 Task: Look for space in Lingdong, China from 8th June, 2023 to 16th June, 2023 for 2 adults in price range Rs.10000 to Rs.15000. Place can be entire place with 1  bedroom having 1 bed and 1 bathroom. Property type can be house, flat, guest house, hotel. Amenities needed are: wifi. Booking option can be shelf check-in. Required host language is Chinese (Simplified).
Action: Mouse moved to (748, 110)
Screenshot: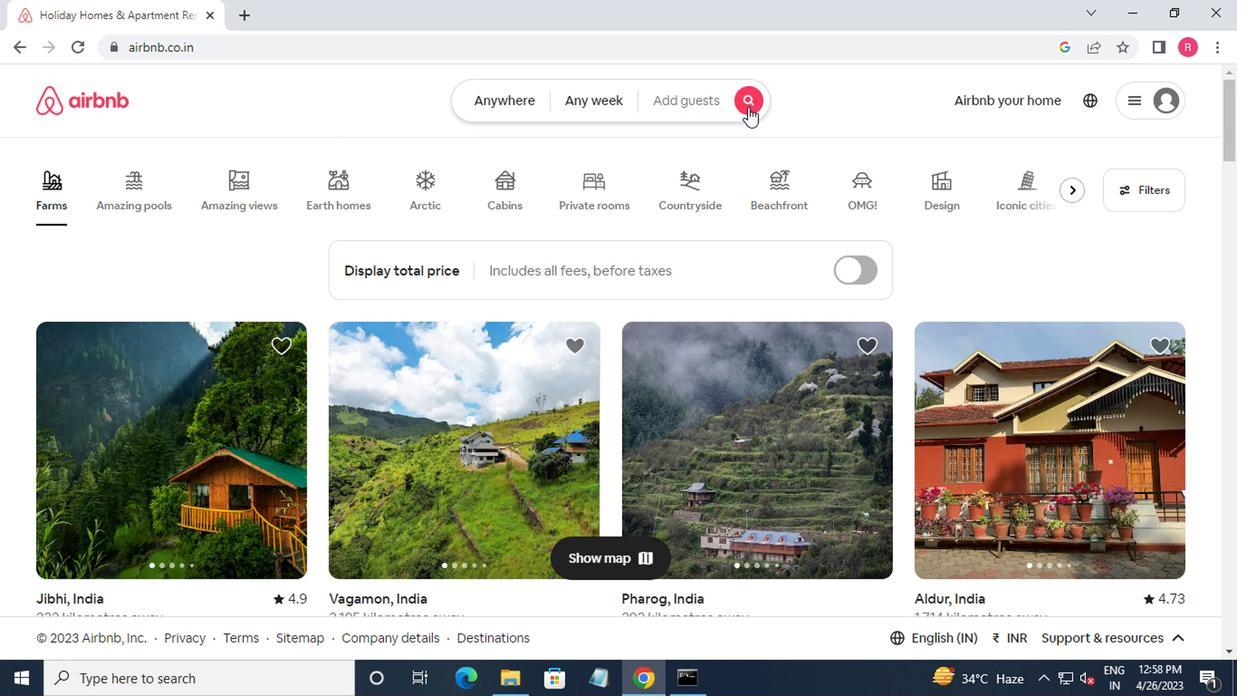 
Action: Mouse pressed left at (748, 110)
Screenshot: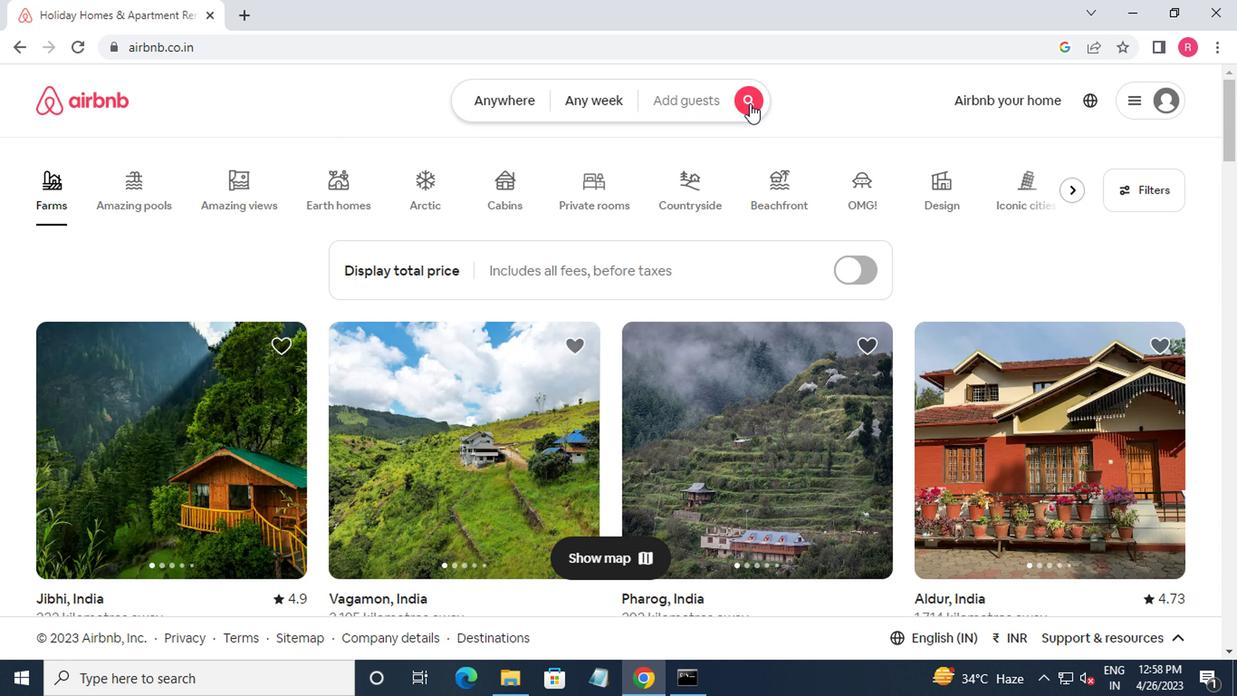 
Action: Mouse moved to (359, 184)
Screenshot: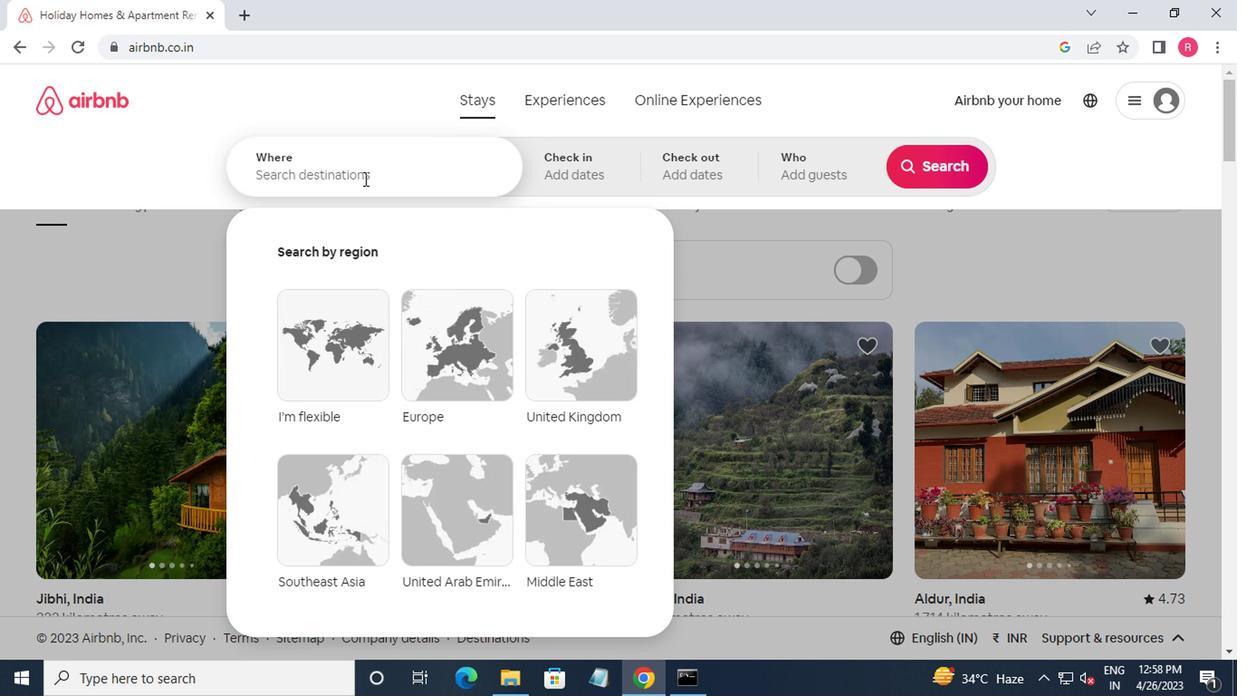 
Action: Mouse pressed left at (359, 184)
Screenshot: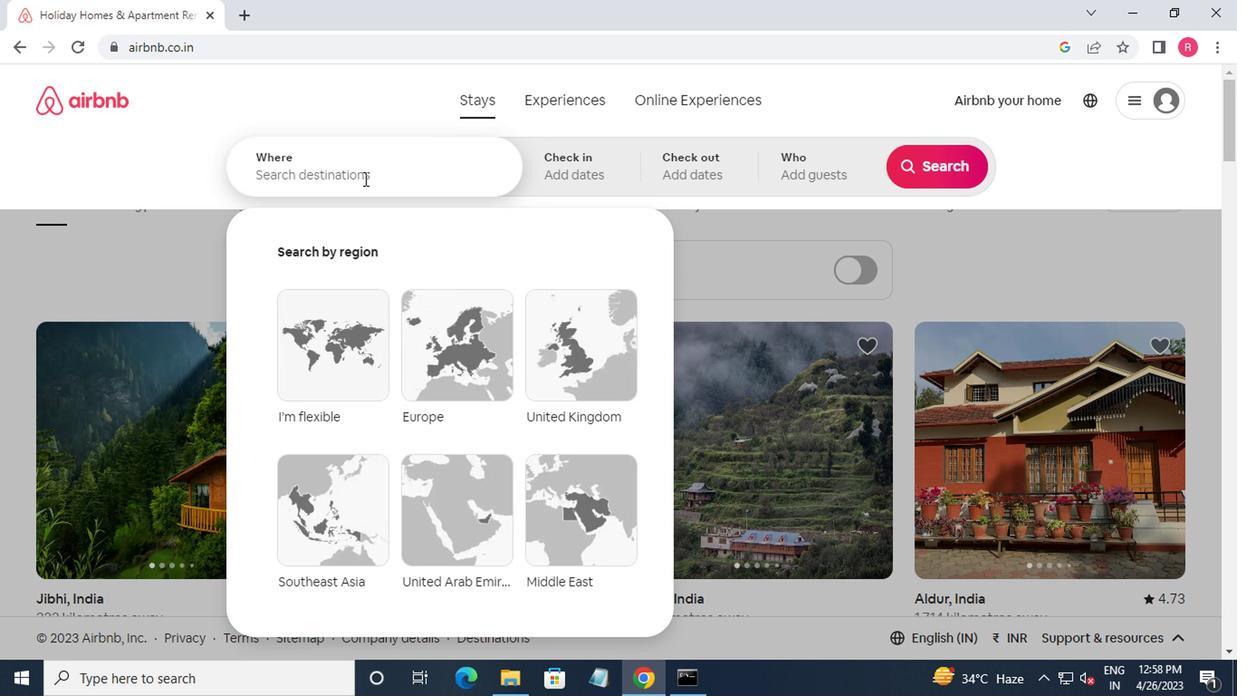 
Action: Mouse moved to (368, 183)
Screenshot: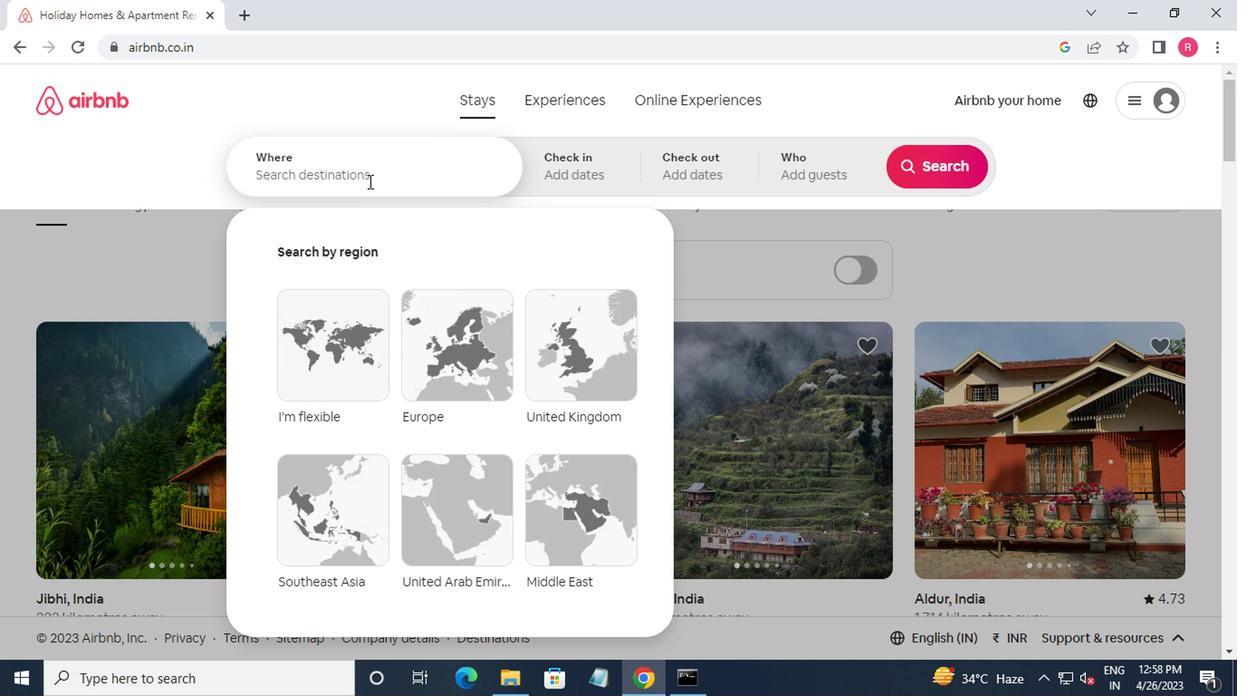 
Action: Key pressed lingdong,china<Key.enter>
Screenshot: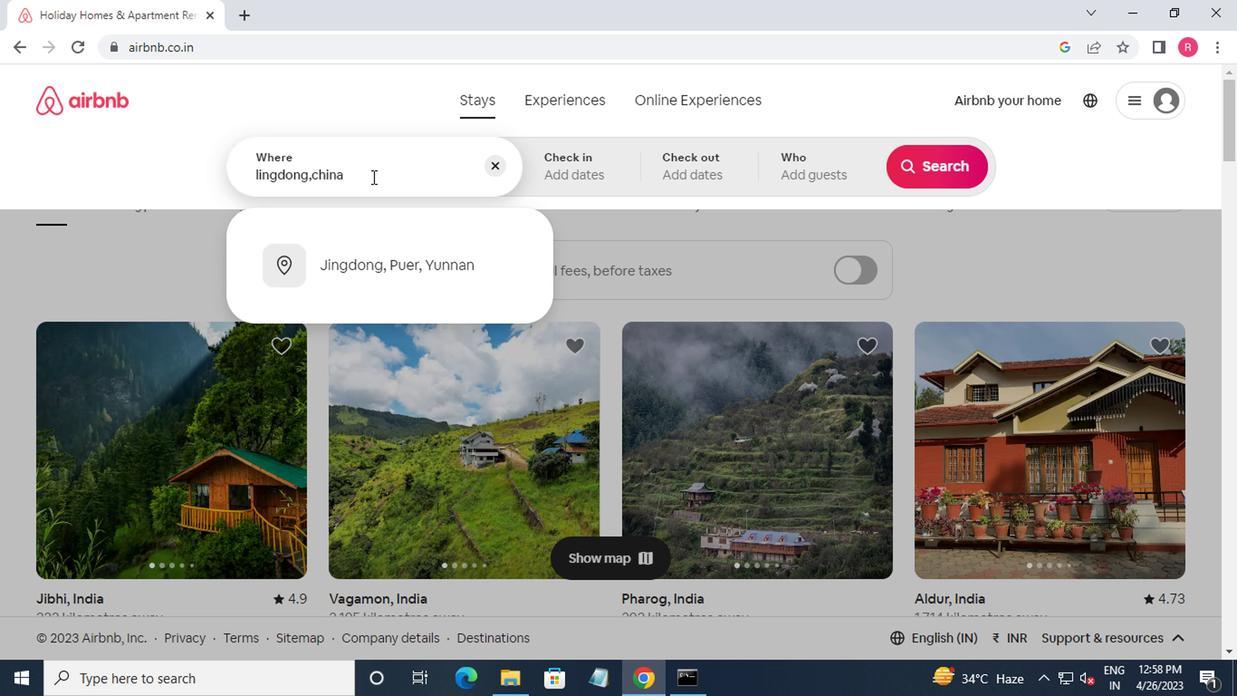 
Action: Mouse moved to (932, 315)
Screenshot: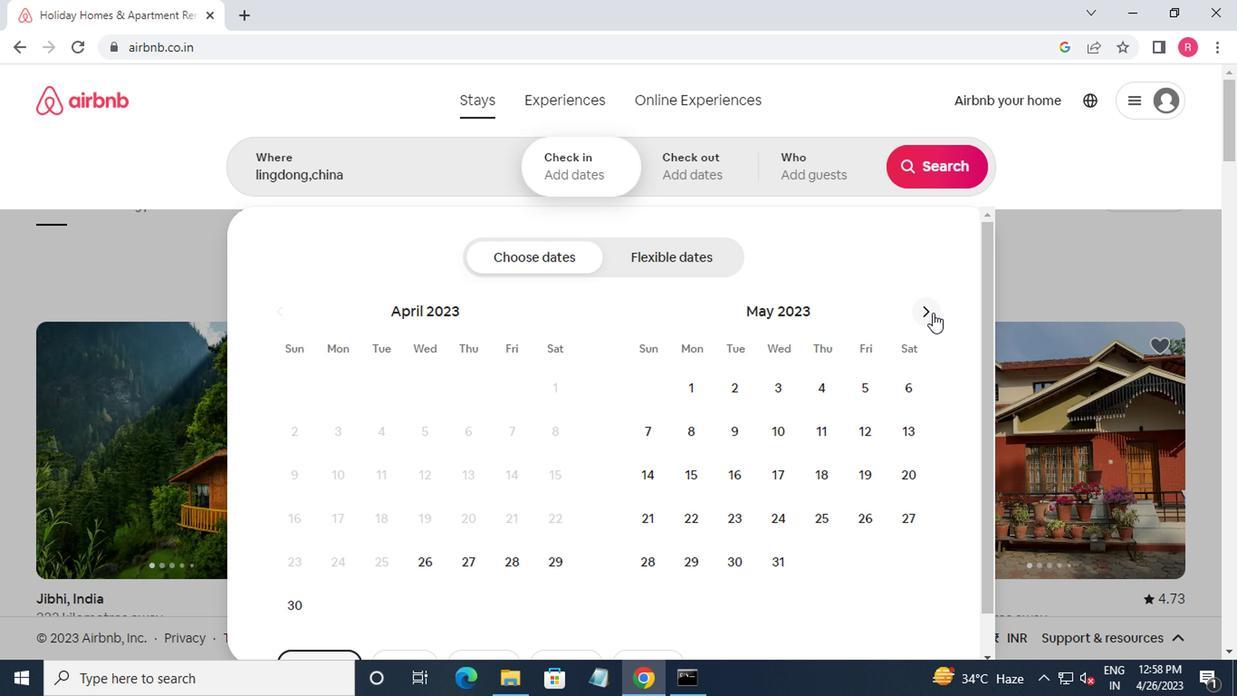 
Action: Mouse pressed left at (932, 315)
Screenshot: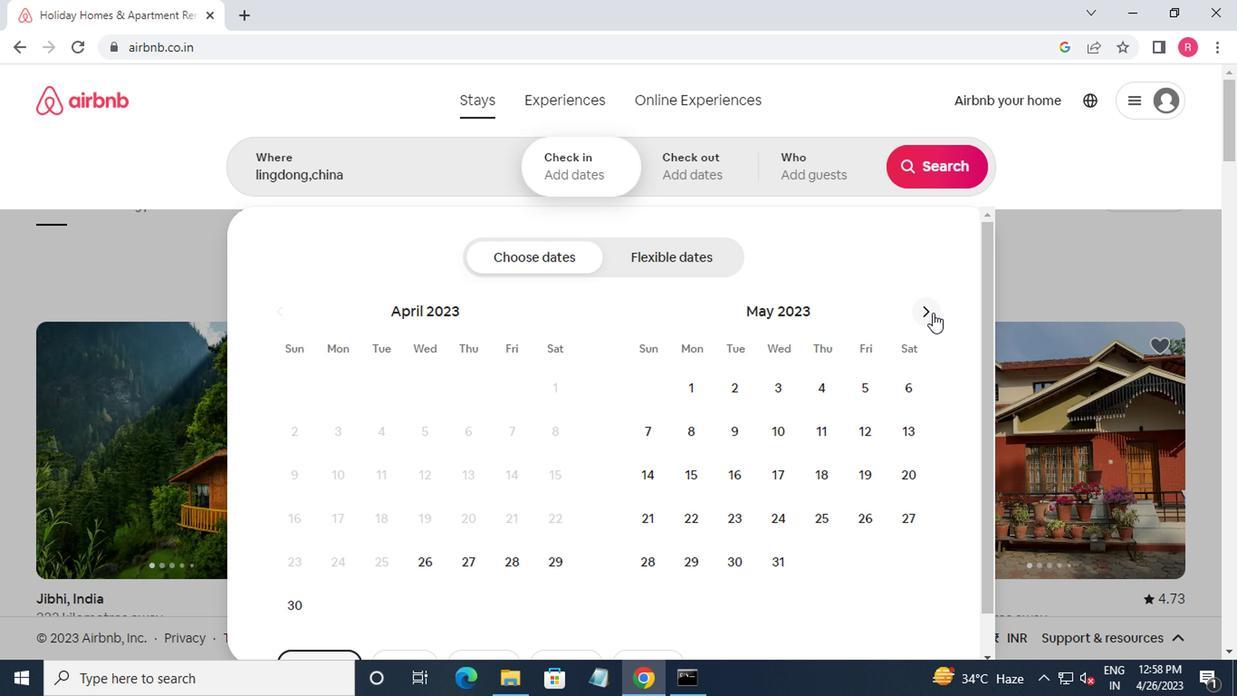 
Action: Mouse moved to (830, 427)
Screenshot: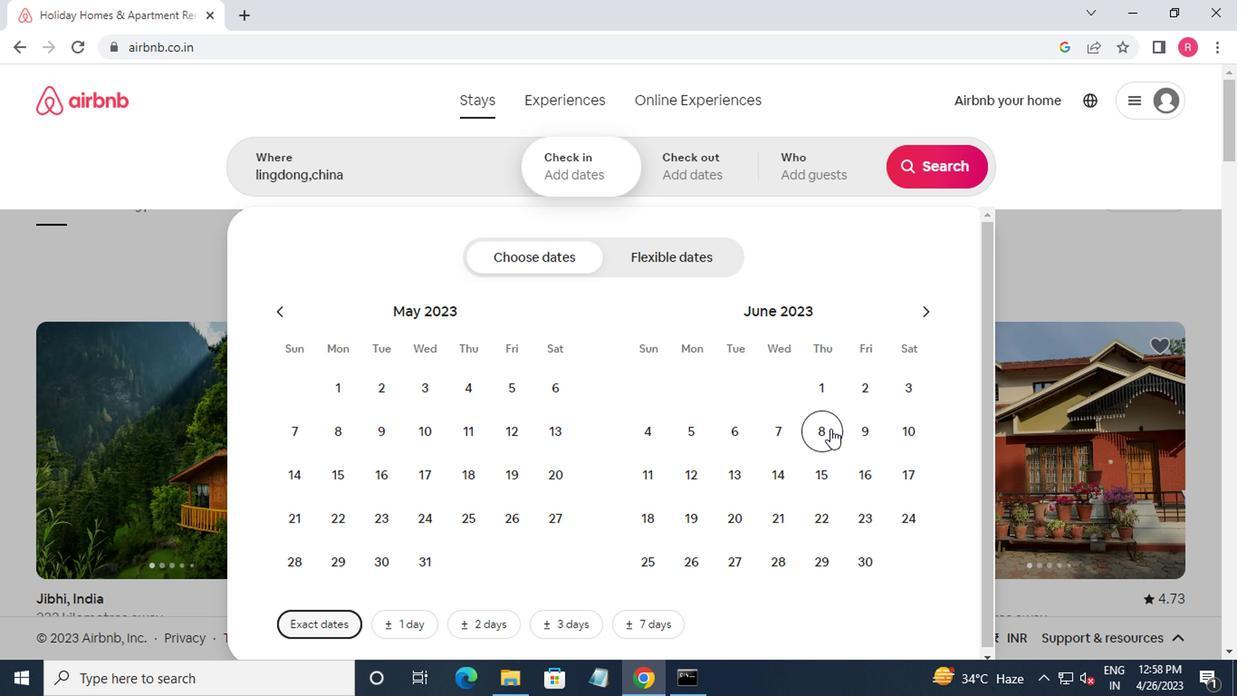 
Action: Mouse pressed left at (830, 427)
Screenshot: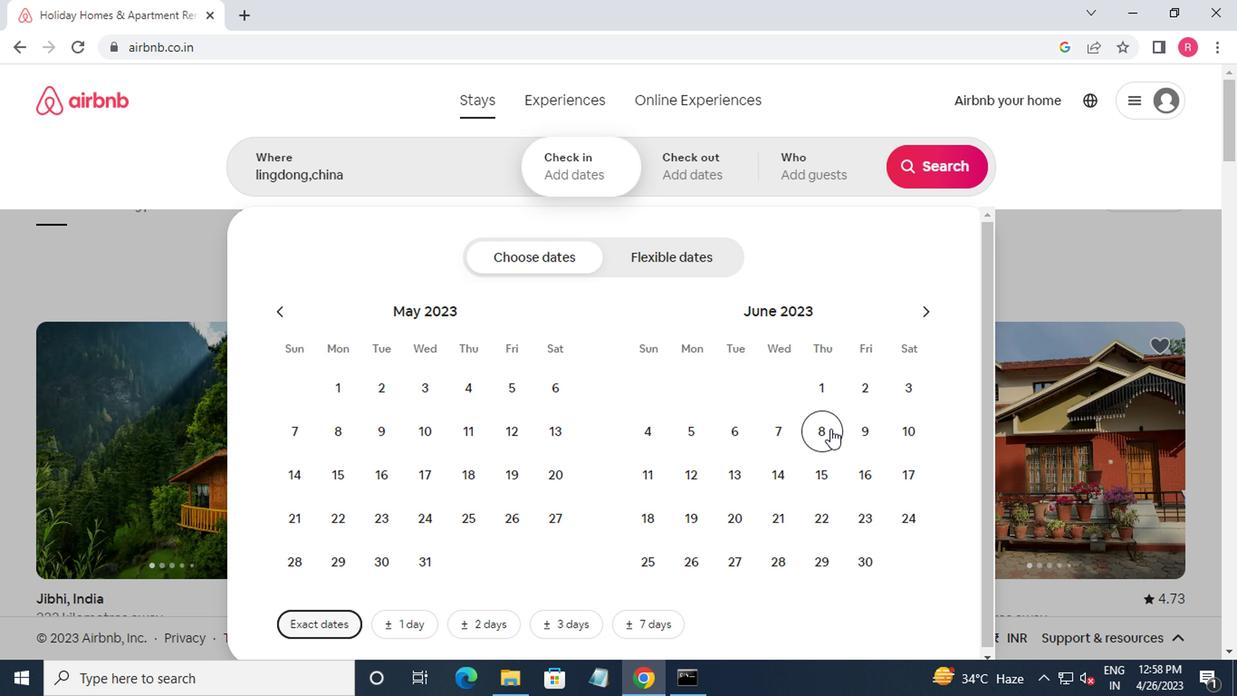 
Action: Mouse moved to (854, 471)
Screenshot: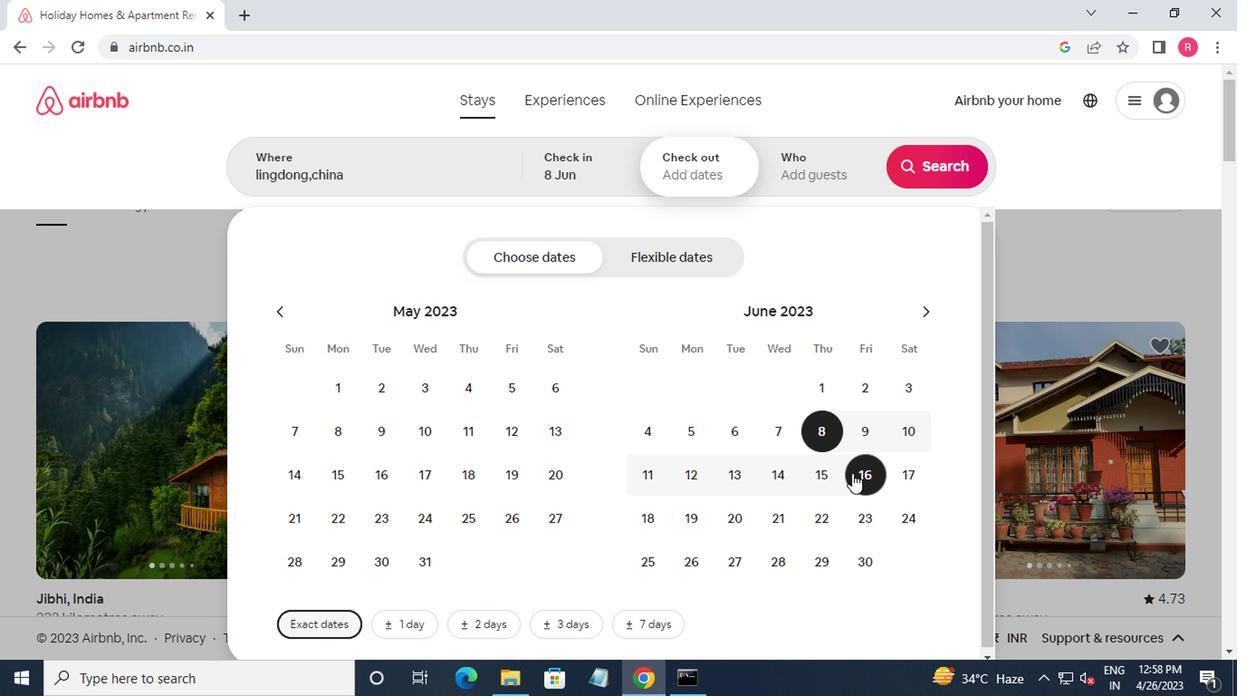 
Action: Mouse pressed left at (854, 471)
Screenshot: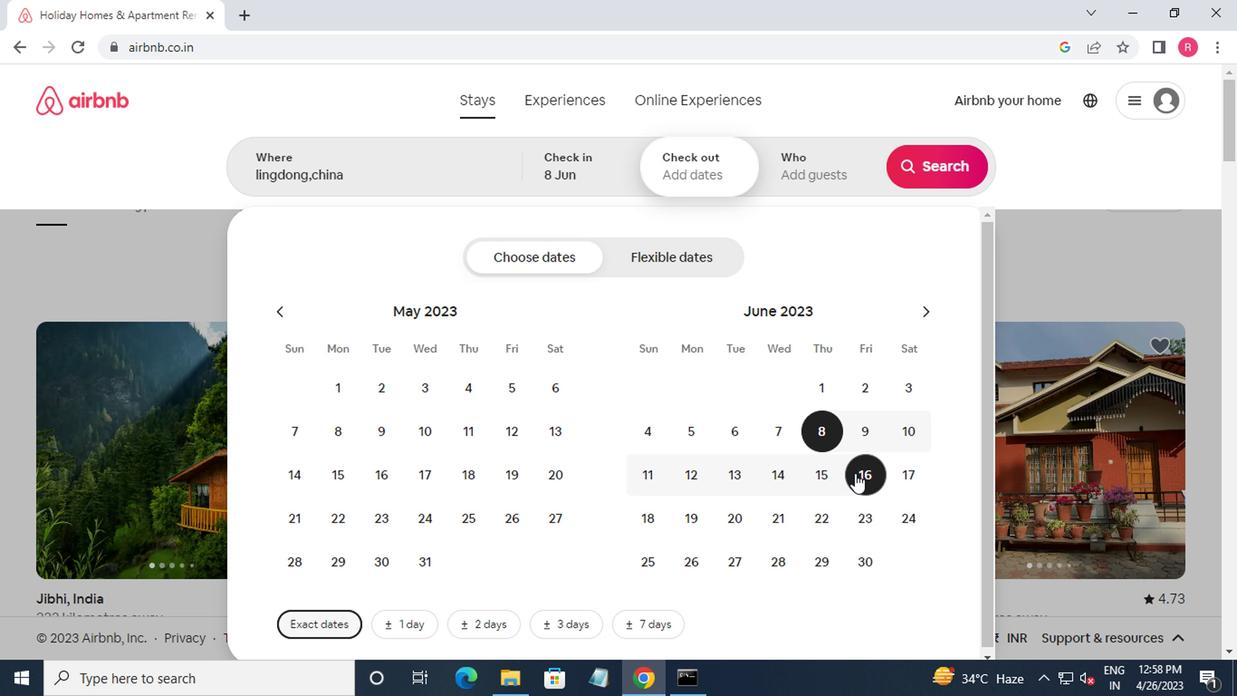 
Action: Mouse moved to (828, 190)
Screenshot: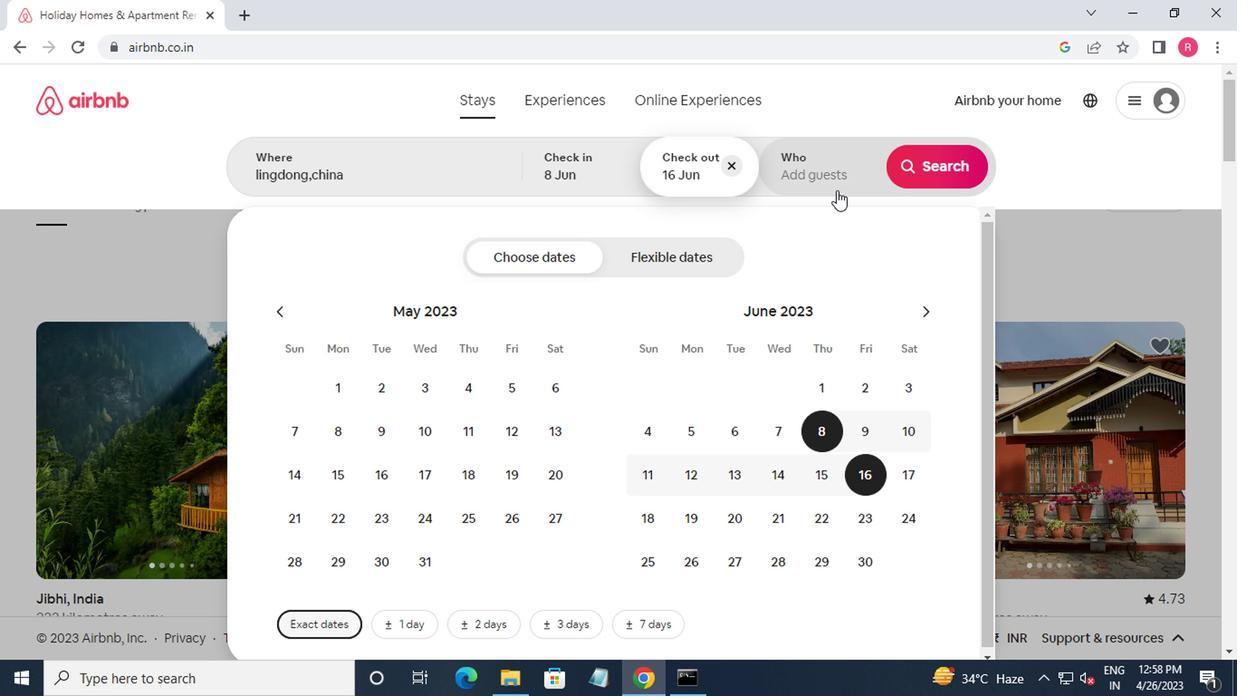 
Action: Mouse pressed left at (828, 190)
Screenshot: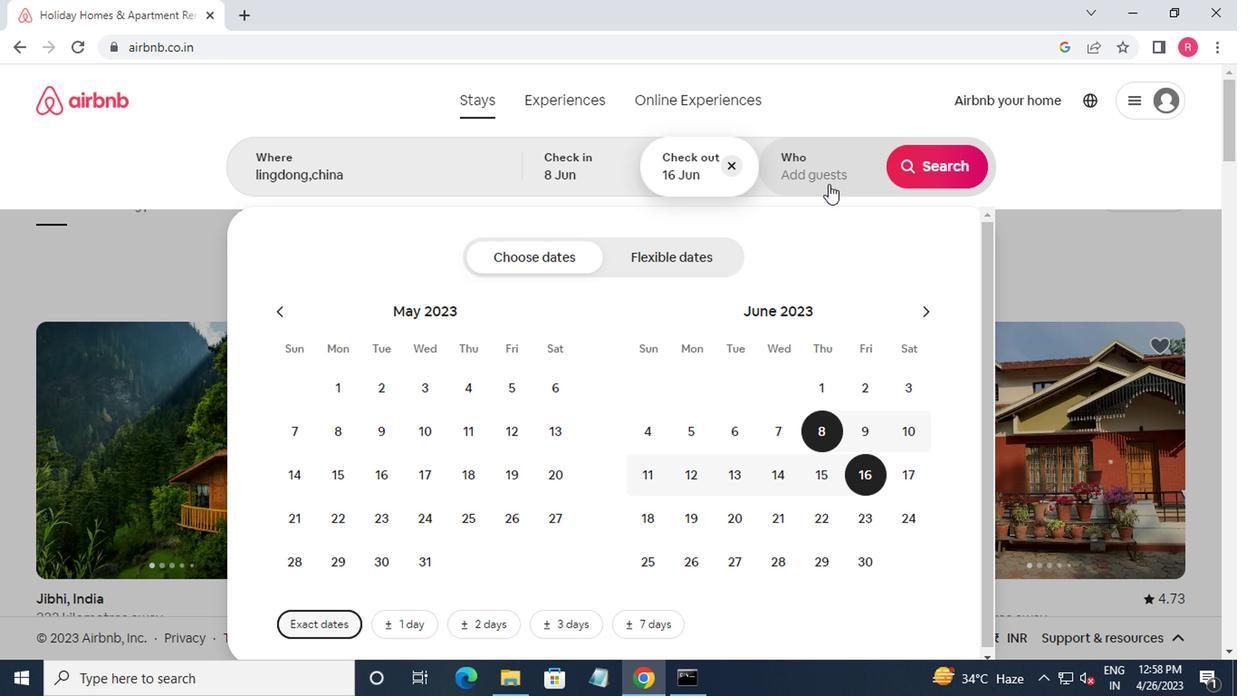 
Action: Mouse moved to (942, 273)
Screenshot: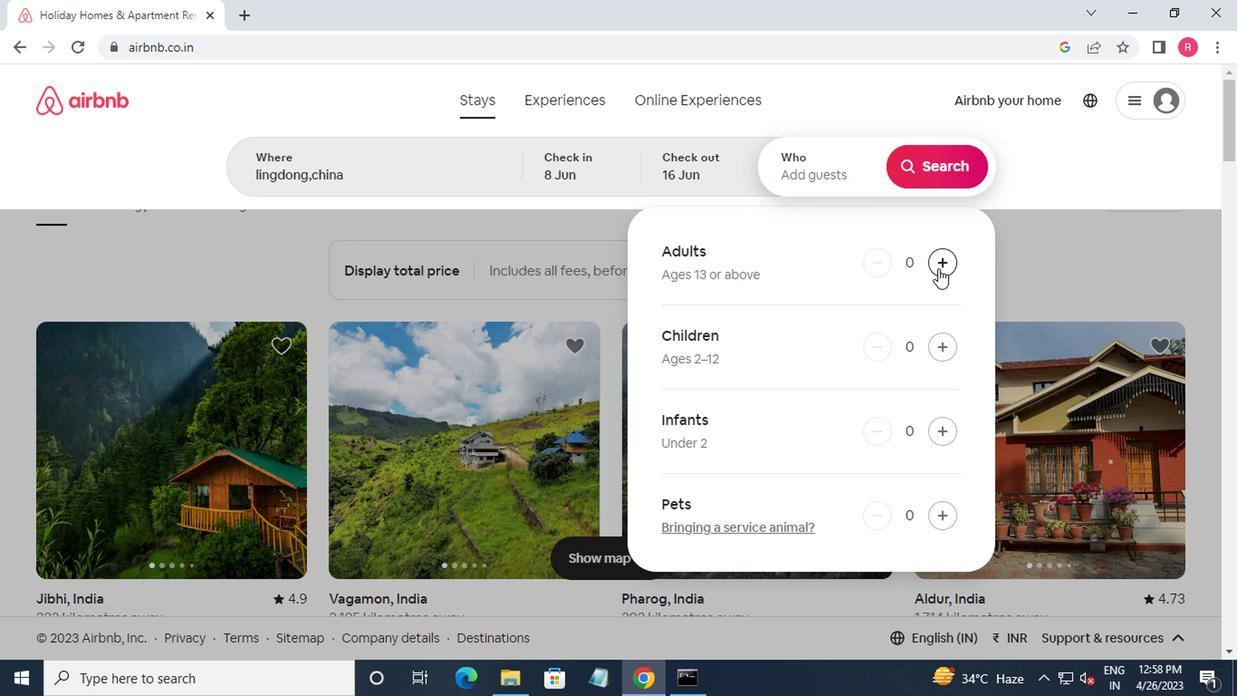 
Action: Mouse pressed left at (942, 273)
Screenshot: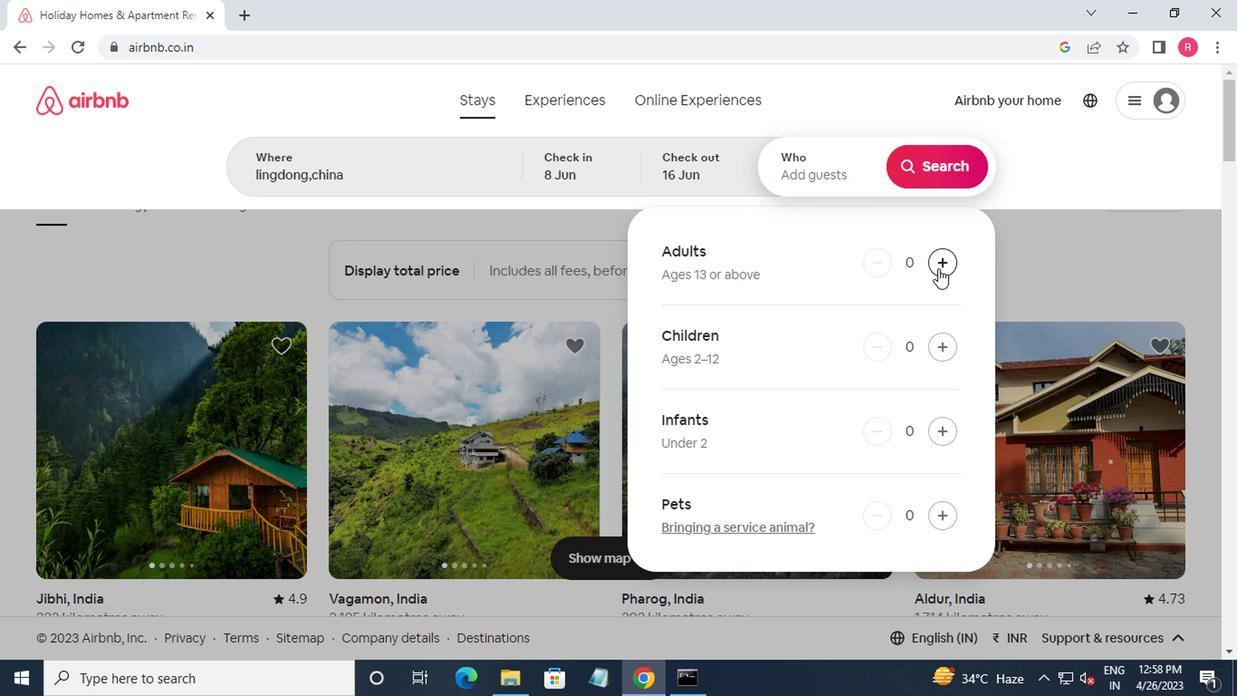 
Action: Mouse pressed left at (942, 273)
Screenshot: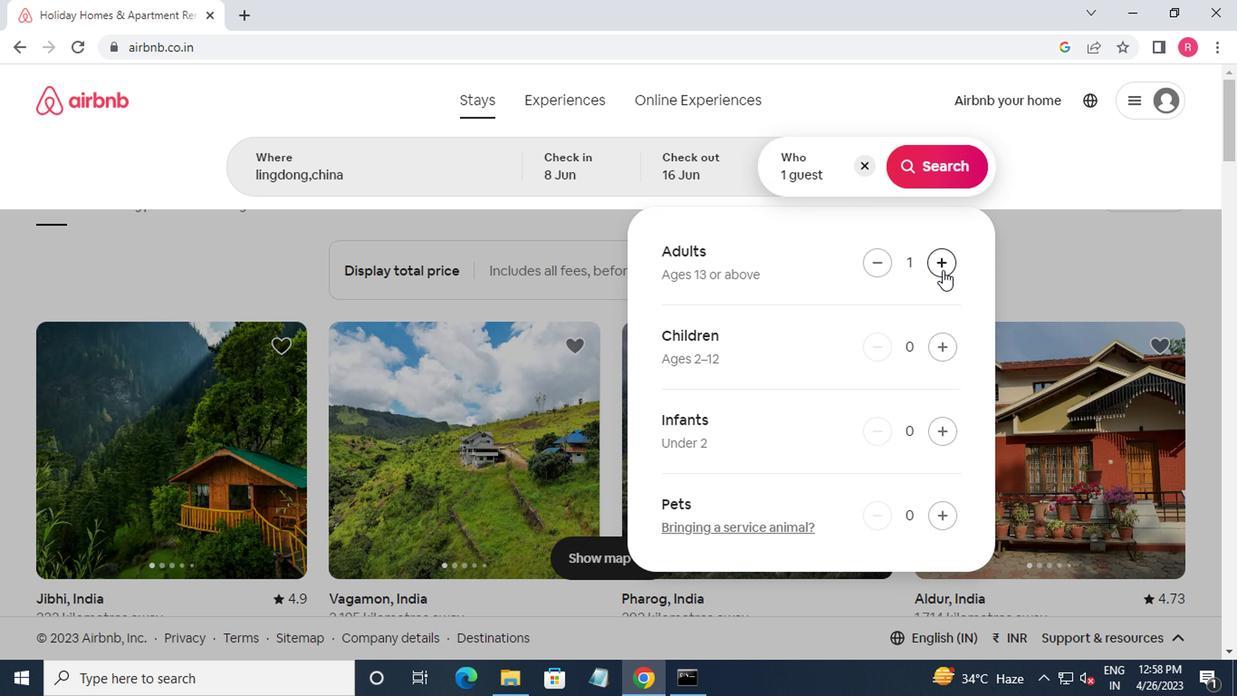 
Action: Mouse moved to (912, 179)
Screenshot: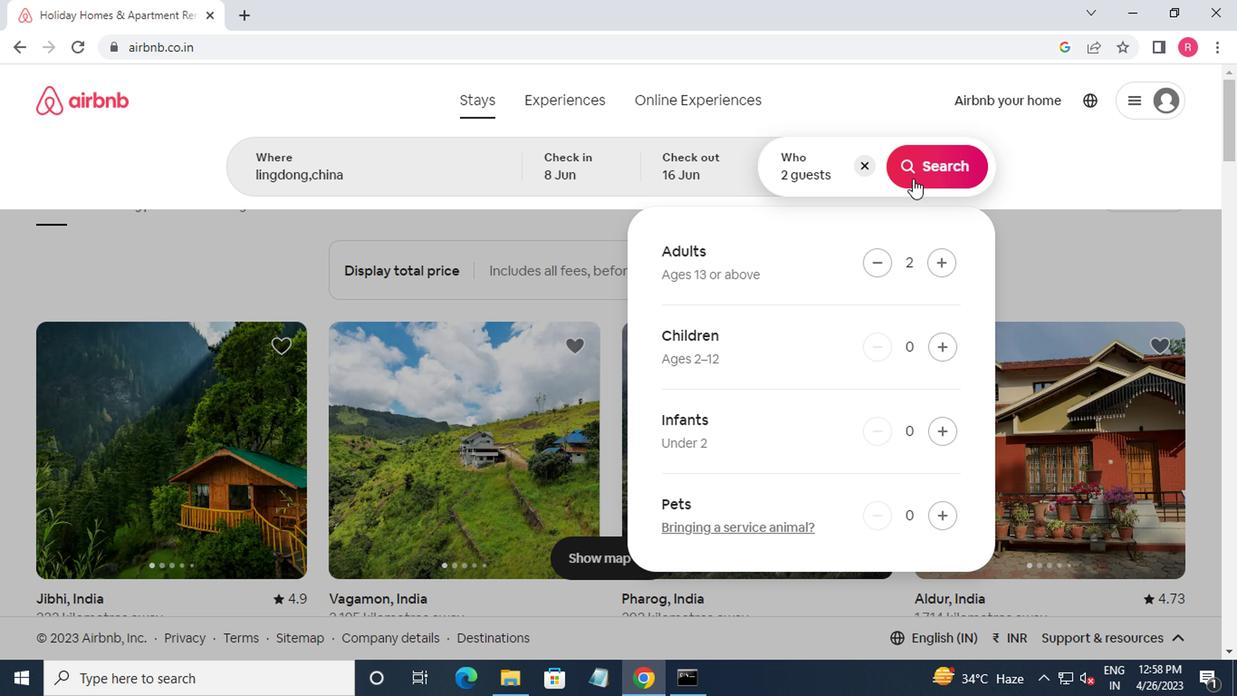 
Action: Mouse pressed left at (912, 179)
Screenshot: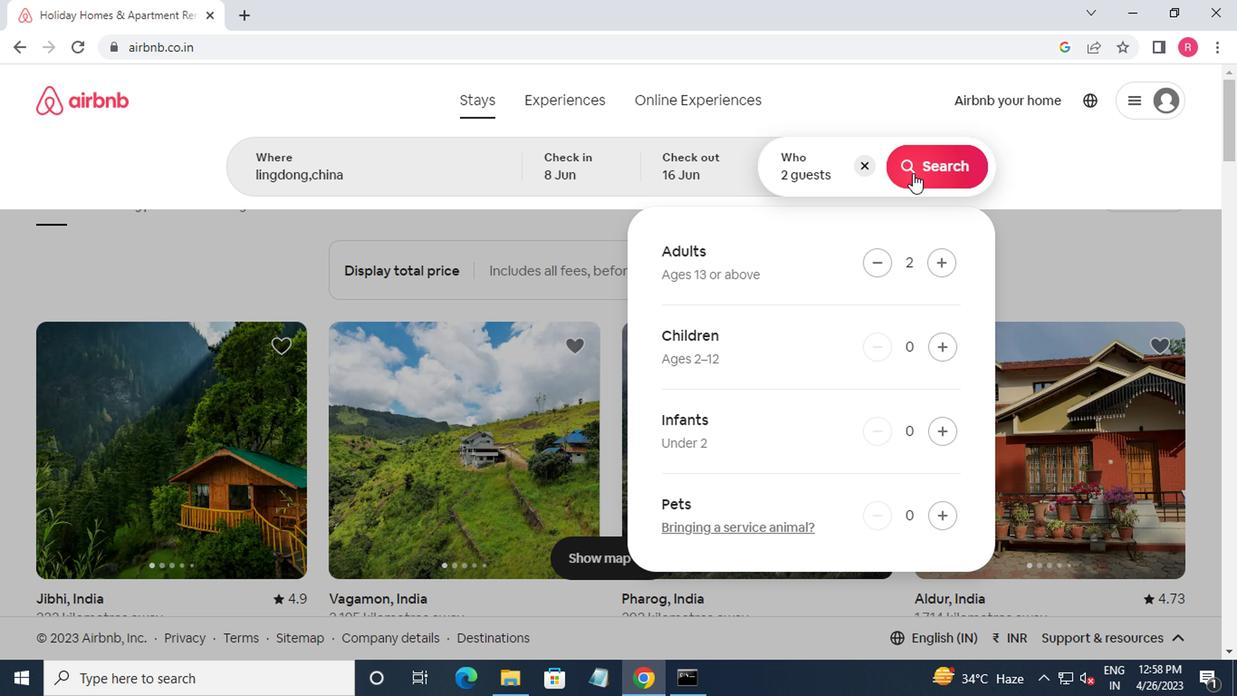 
Action: Mouse moved to (1135, 187)
Screenshot: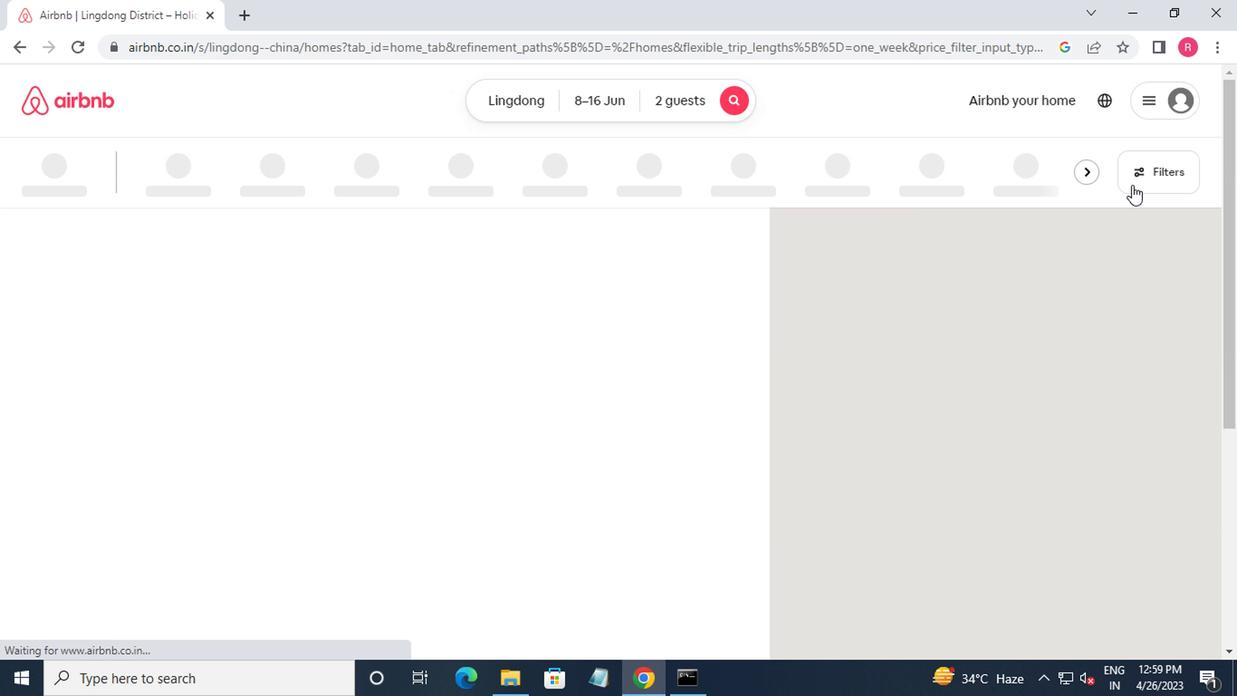 
Action: Mouse pressed left at (1135, 187)
Screenshot: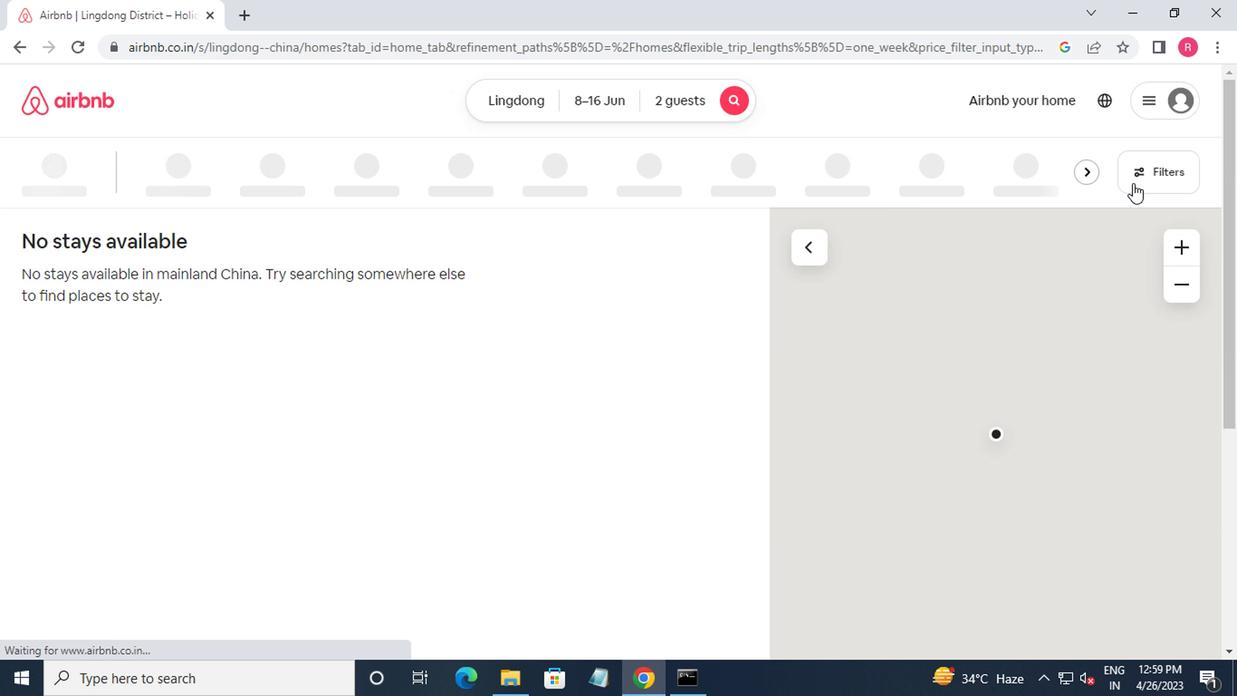 
Action: Mouse moved to (394, 293)
Screenshot: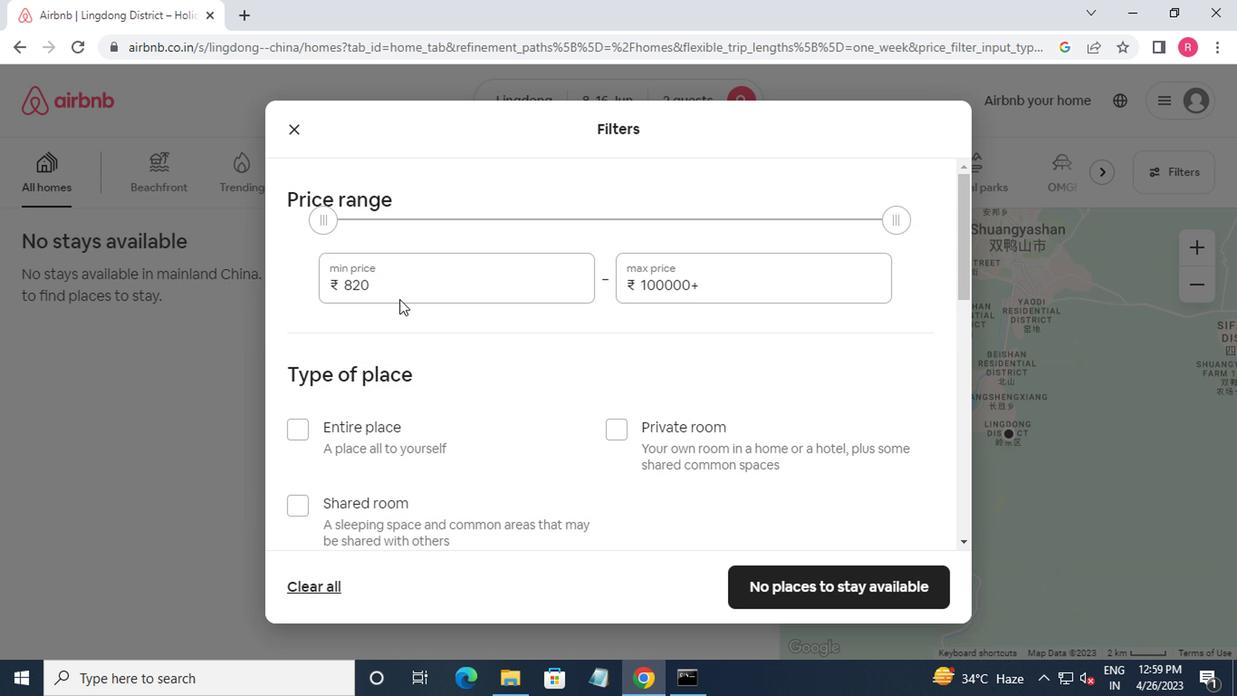 
Action: Mouse pressed left at (394, 293)
Screenshot: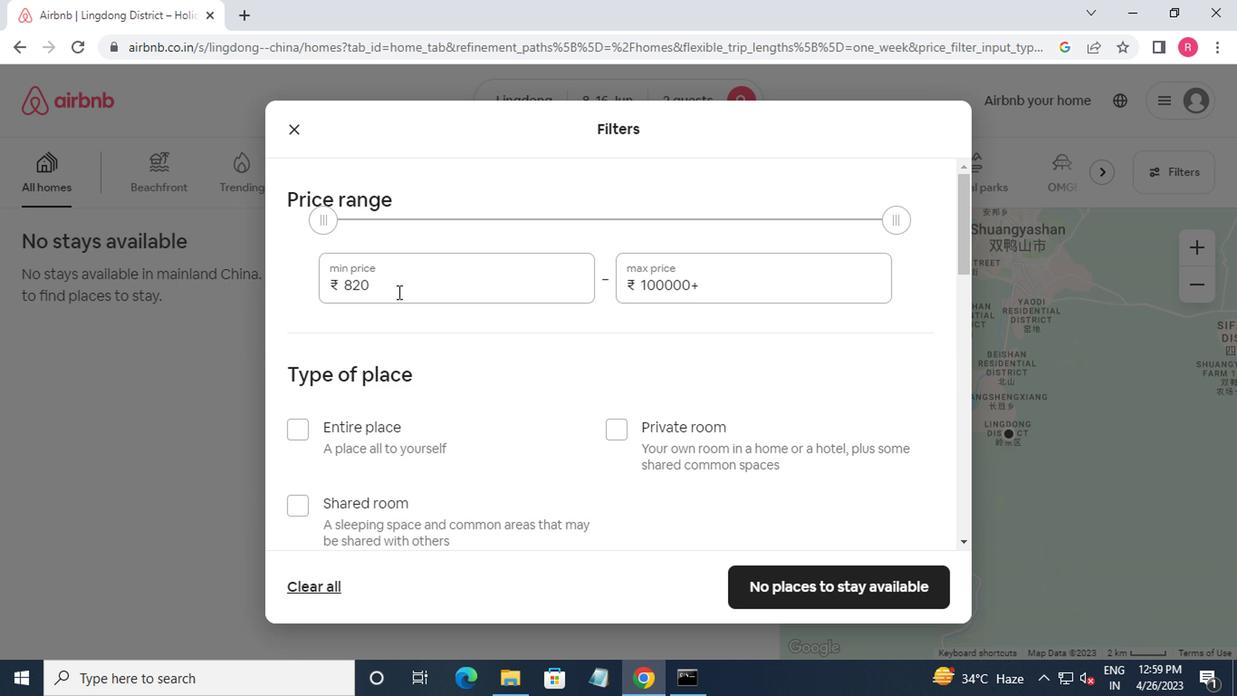 
Action: Mouse moved to (377, 254)
Screenshot: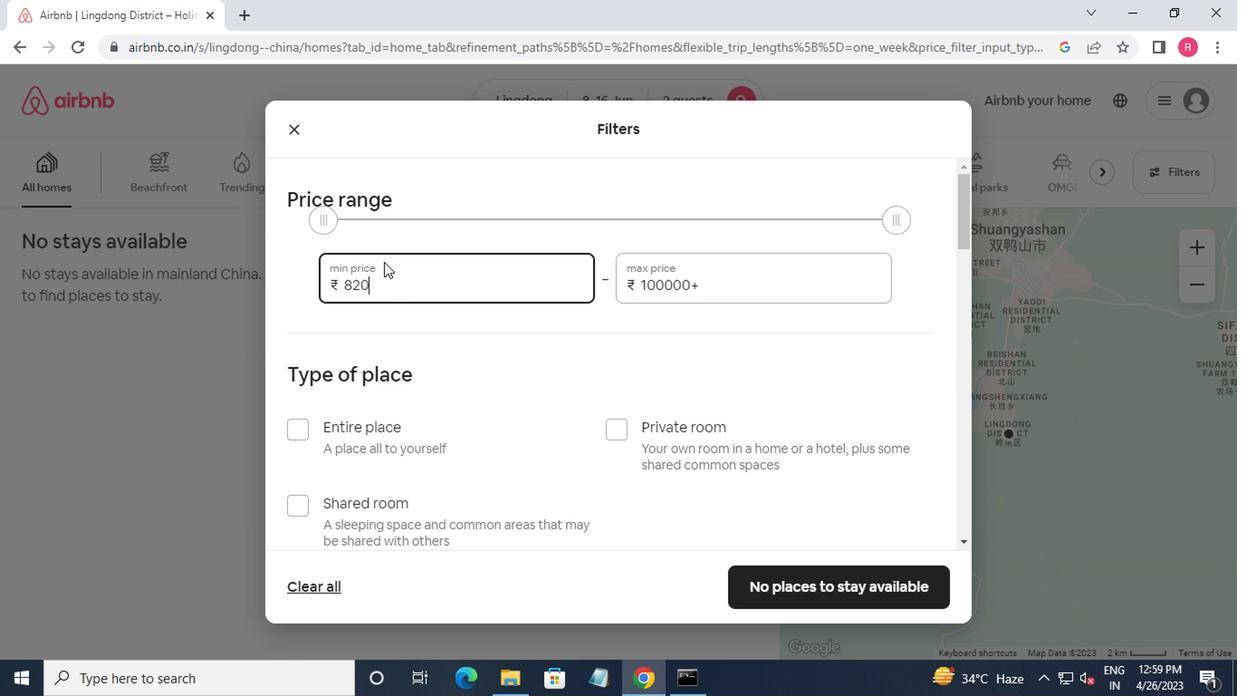 
Action: Key pressed <Key.backspace><Key.backspace><Key.backspace><Key.backspace><Key.backspace>10000<Key.tab>15000
Screenshot: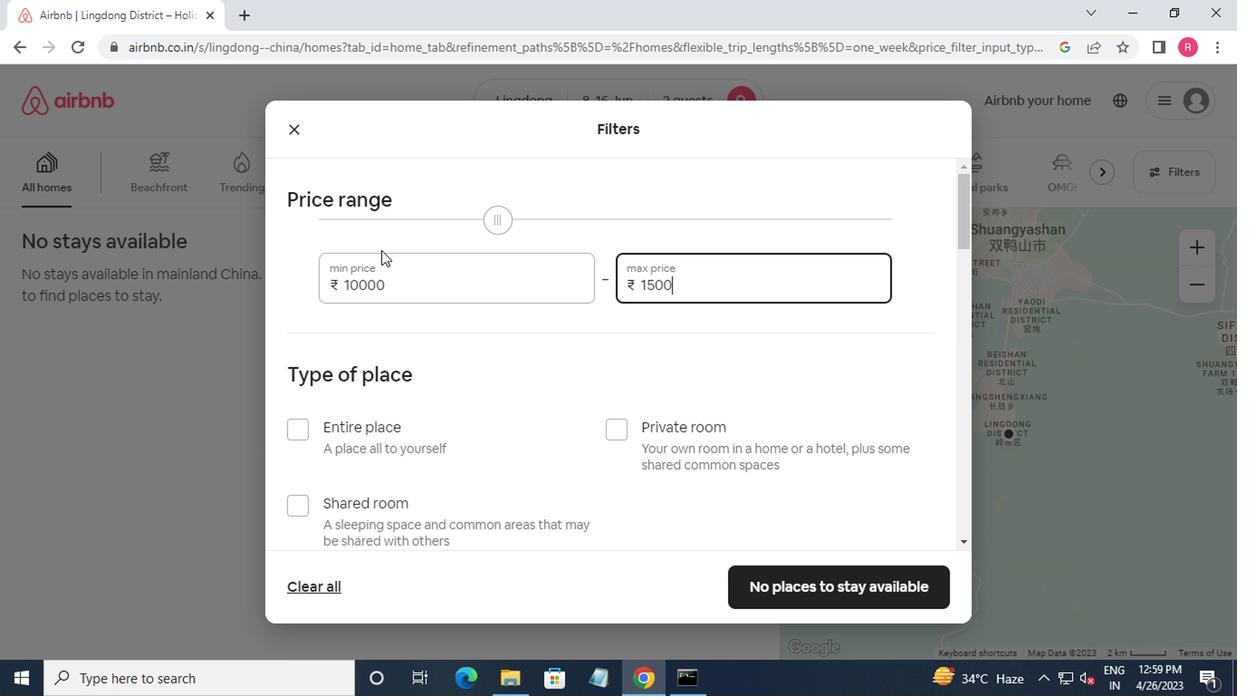 
Action: Mouse moved to (310, 207)
Screenshot: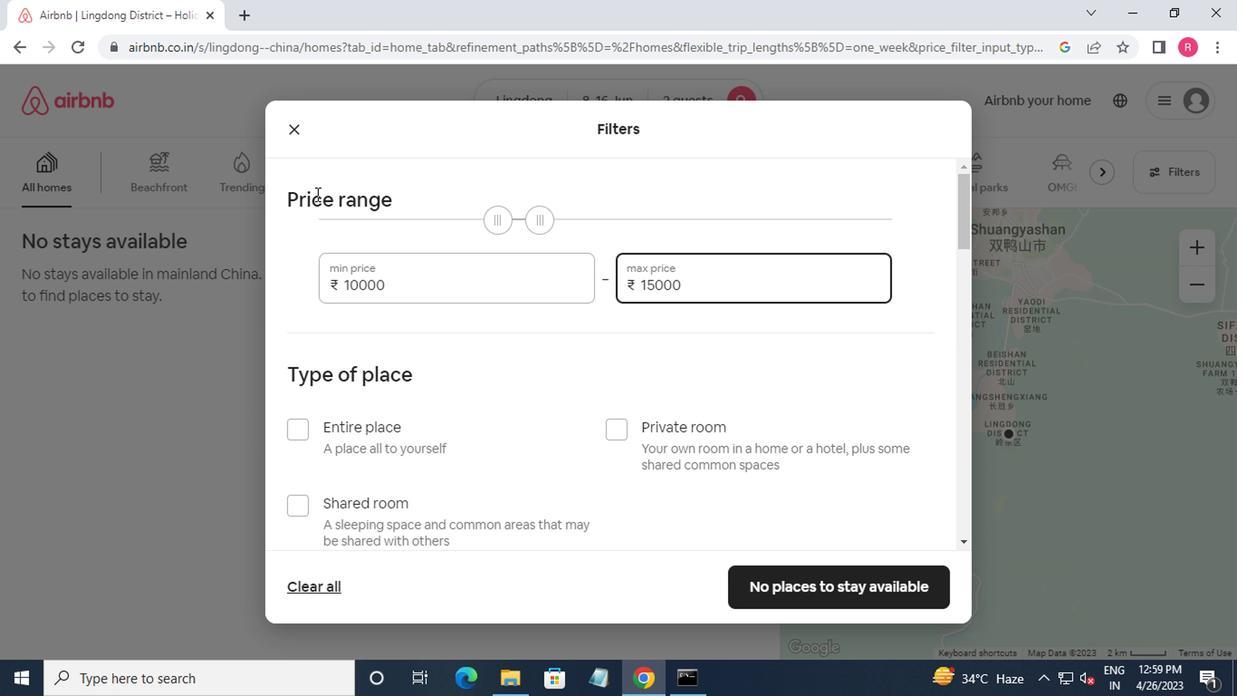 
Action: Mouse scrolled (310, 206) with delta (0, 0)
Screenshot: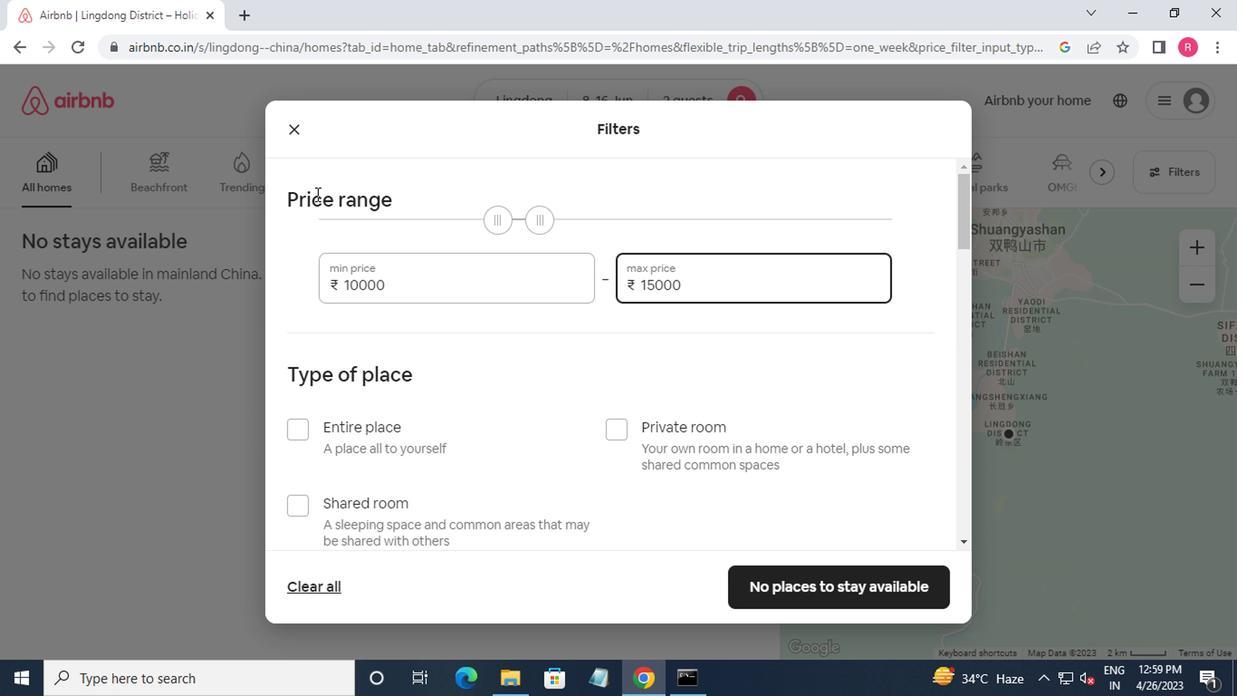 
Action: Mouse moved to (324, 229)
Screenshot: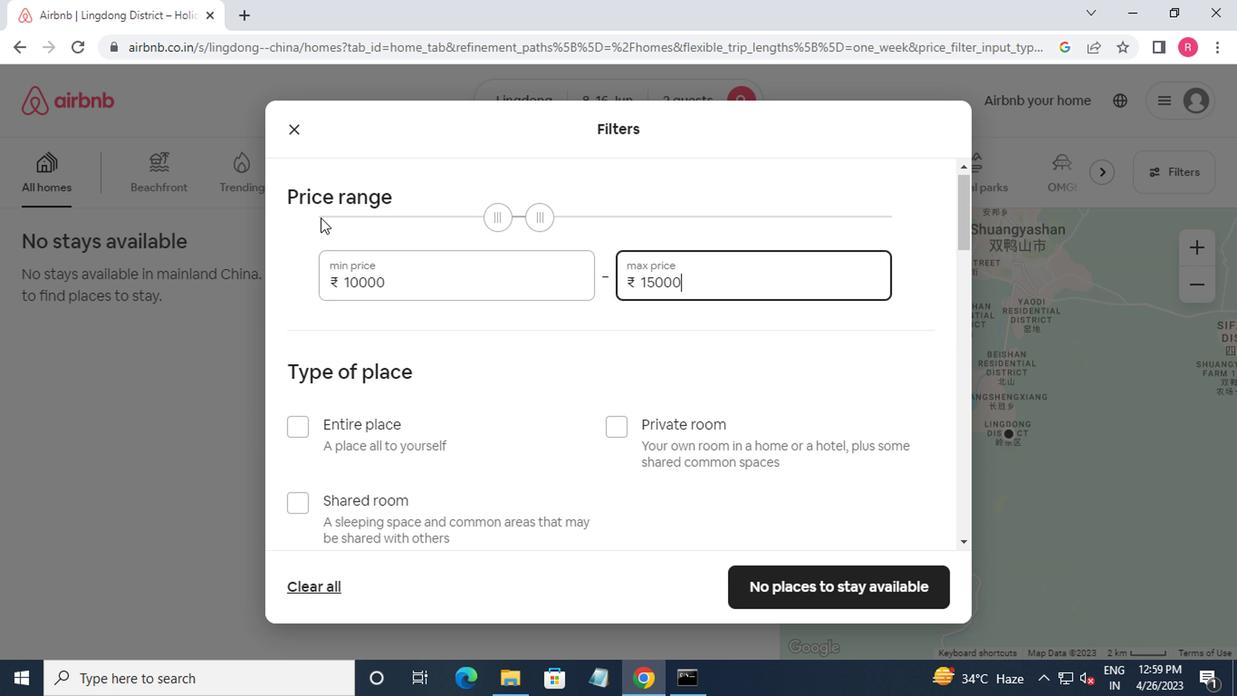 
Action: Mouse scrolled (324, 228) with delta (0, 0)
Screenshot: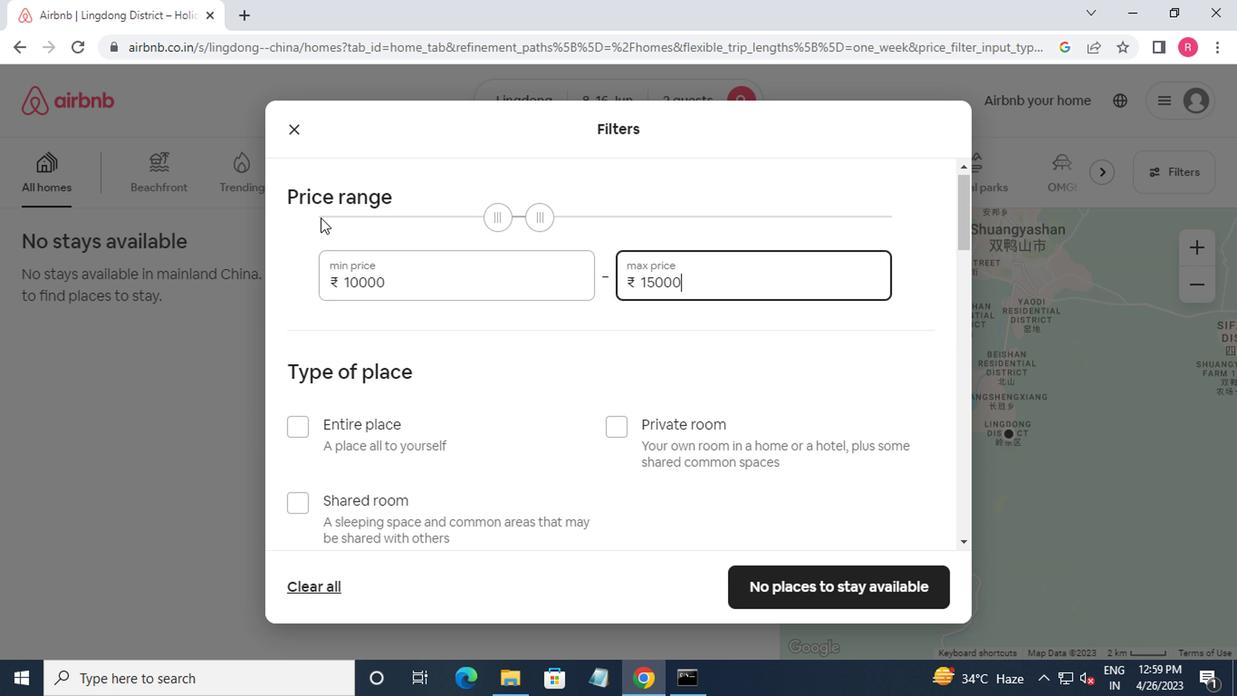 
Action: Mouse moved to (335, 229)
Screenshot: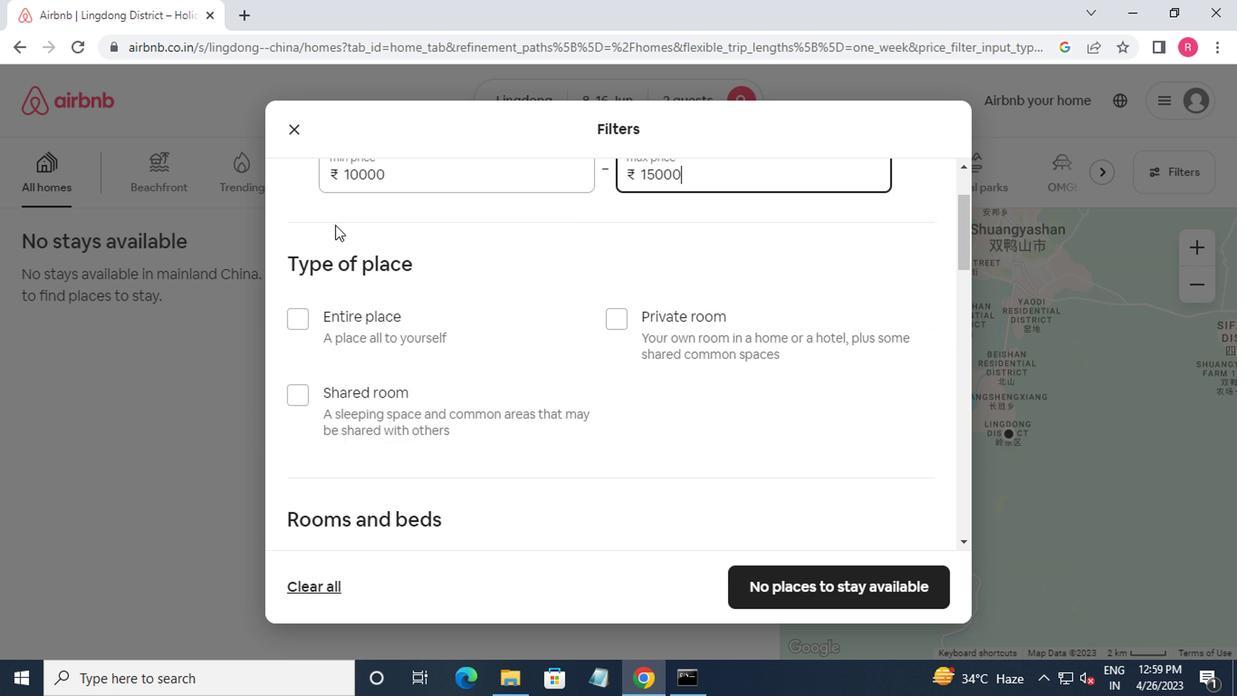 
Action: Mouse scrolled (335, 228) with delta (0, 0)
Screenshot: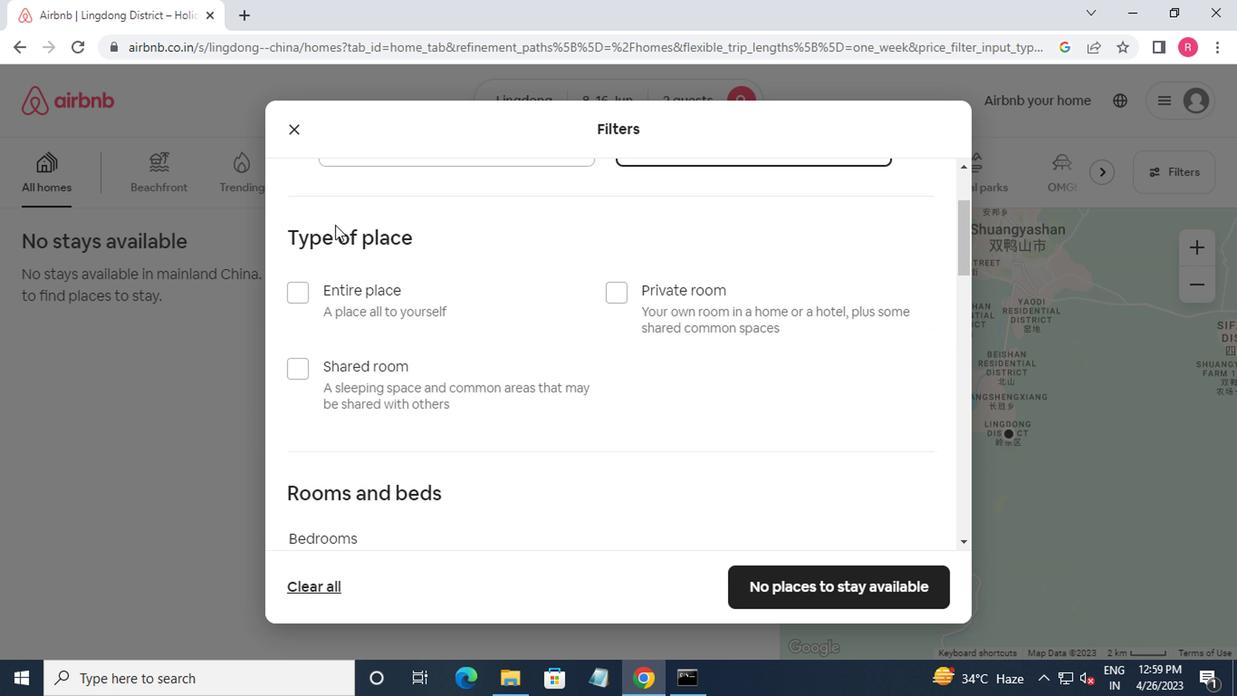 
Action: Mouse moved to (323, 253)
Screenshot: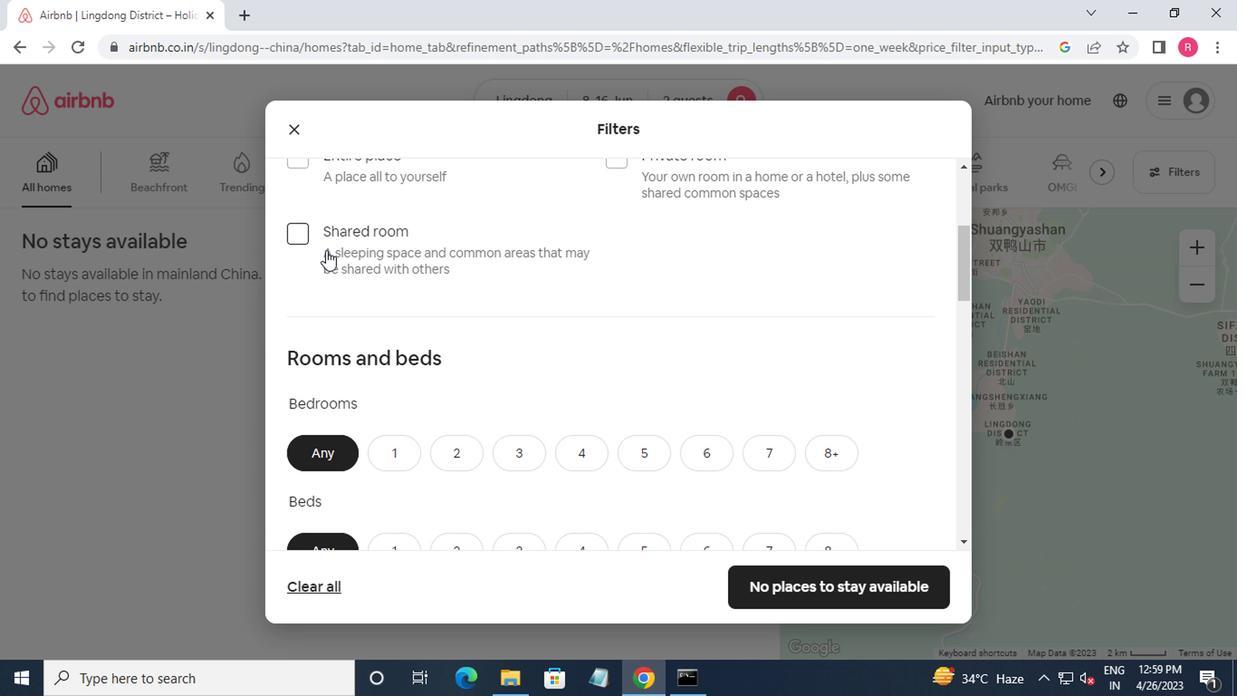 
Action: Mouse scrolled (323, 254) with delta (0, 1)
Screenshot: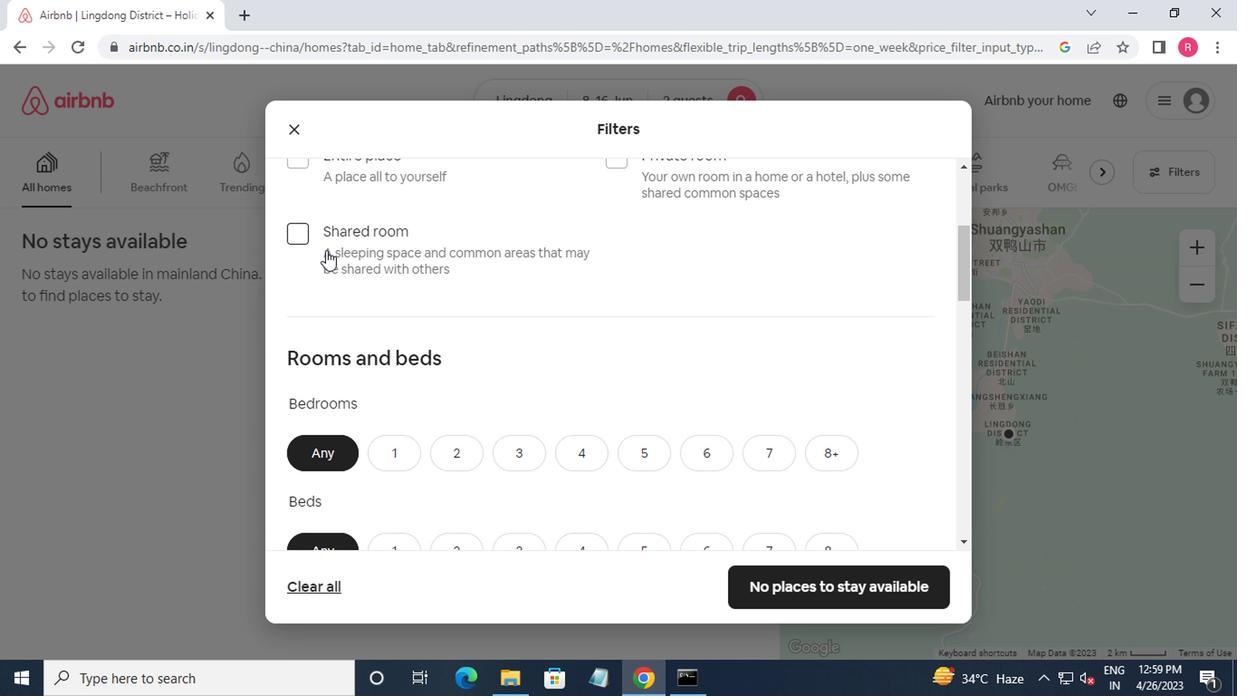 
Action: Mouse moved to (293, 259)
Screenshot: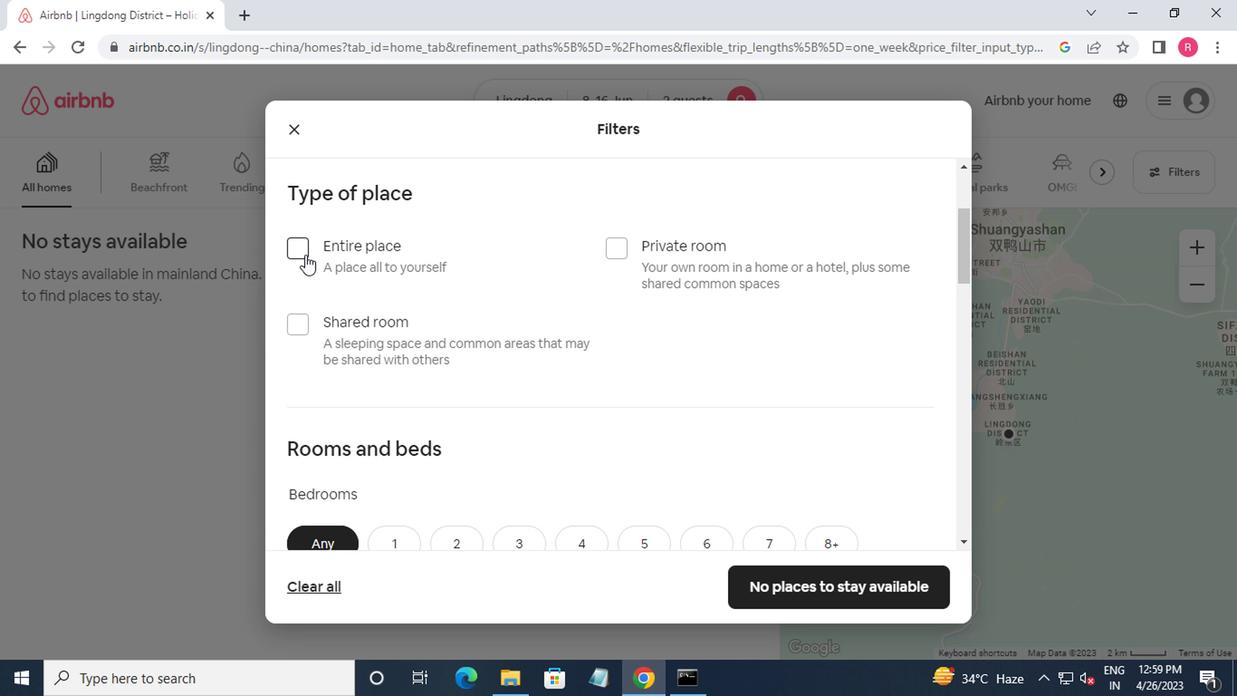 
Action: Mouse pressed left at (293, 259)
Screenshot: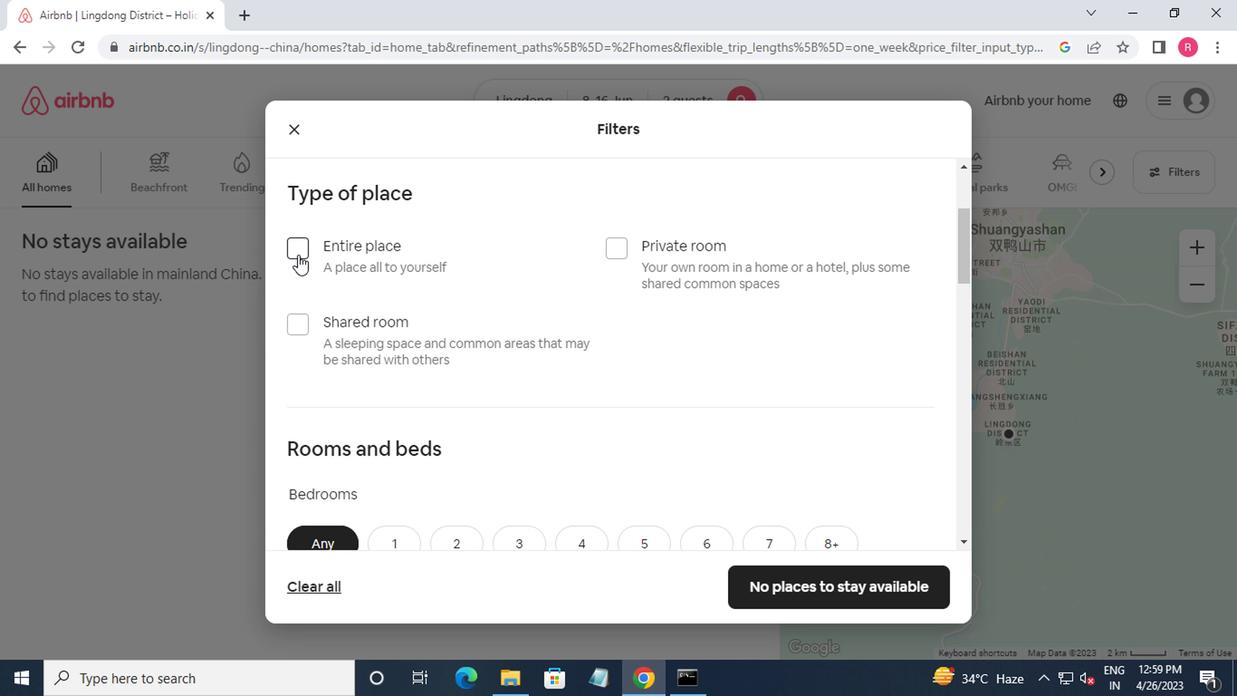 
Action: Mouse moved to (317, 259)
Screenshot: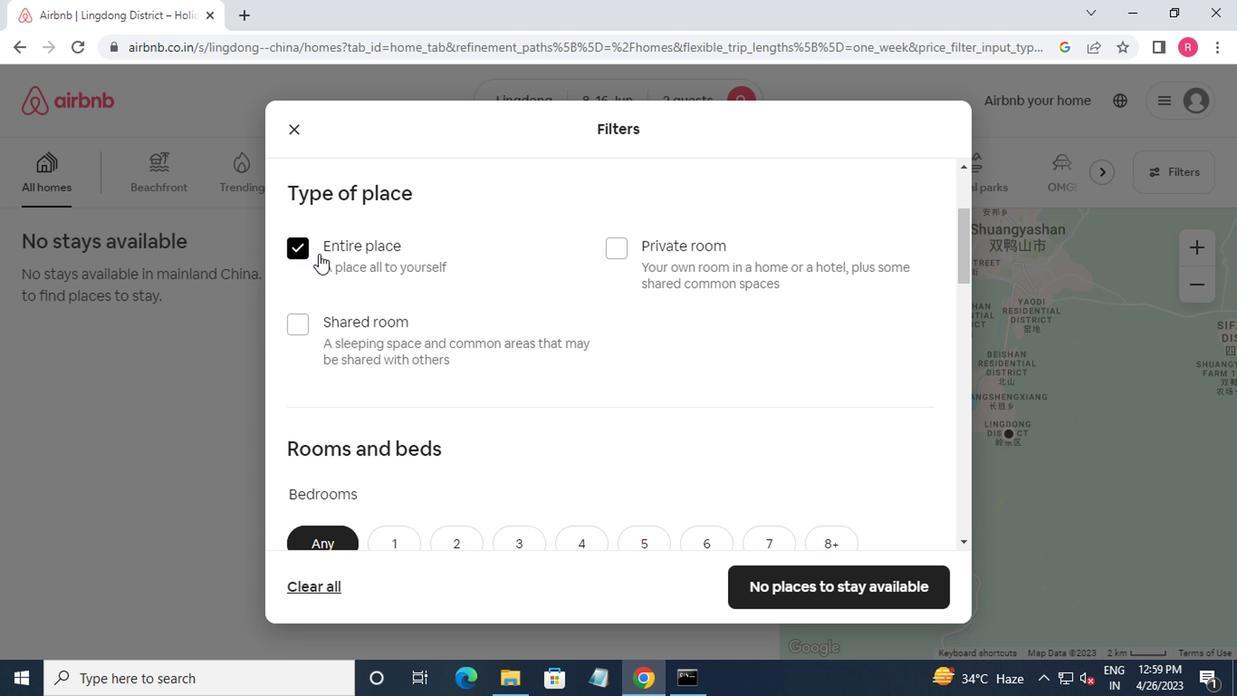 
Action: Mouse scrolled (317, 259) with delta (0, 0)
Screenshot: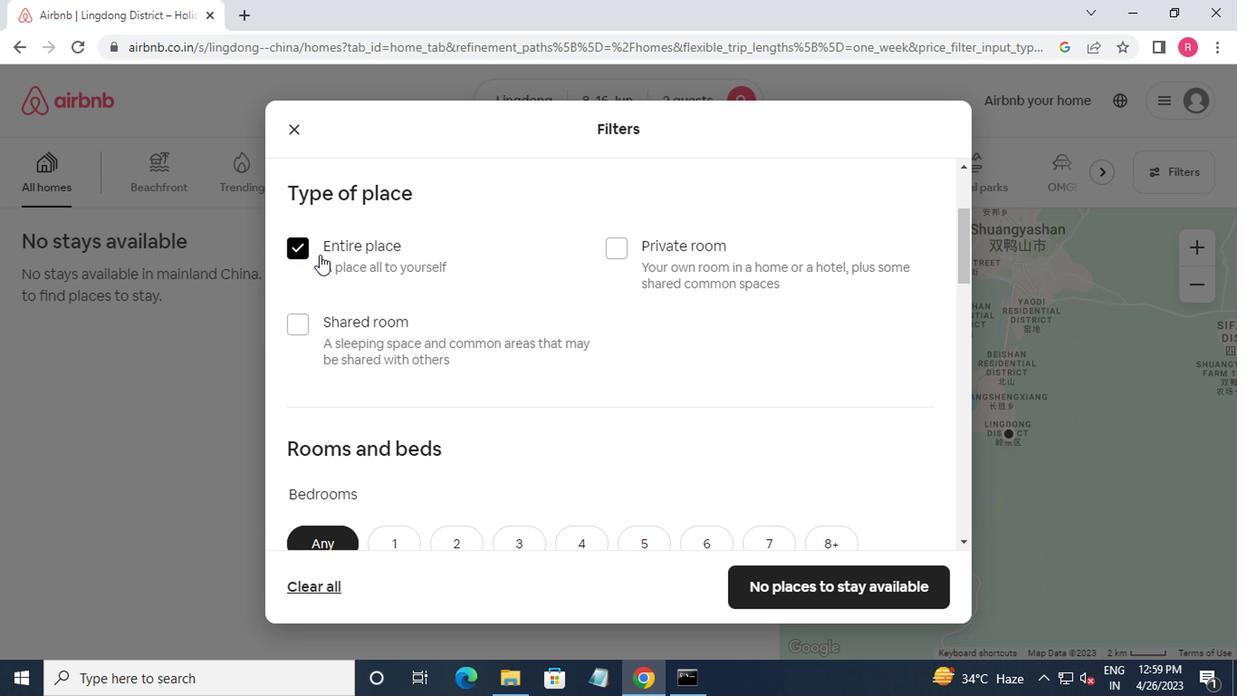 
Action: Mouse moved to (320, 262)
Screenshot: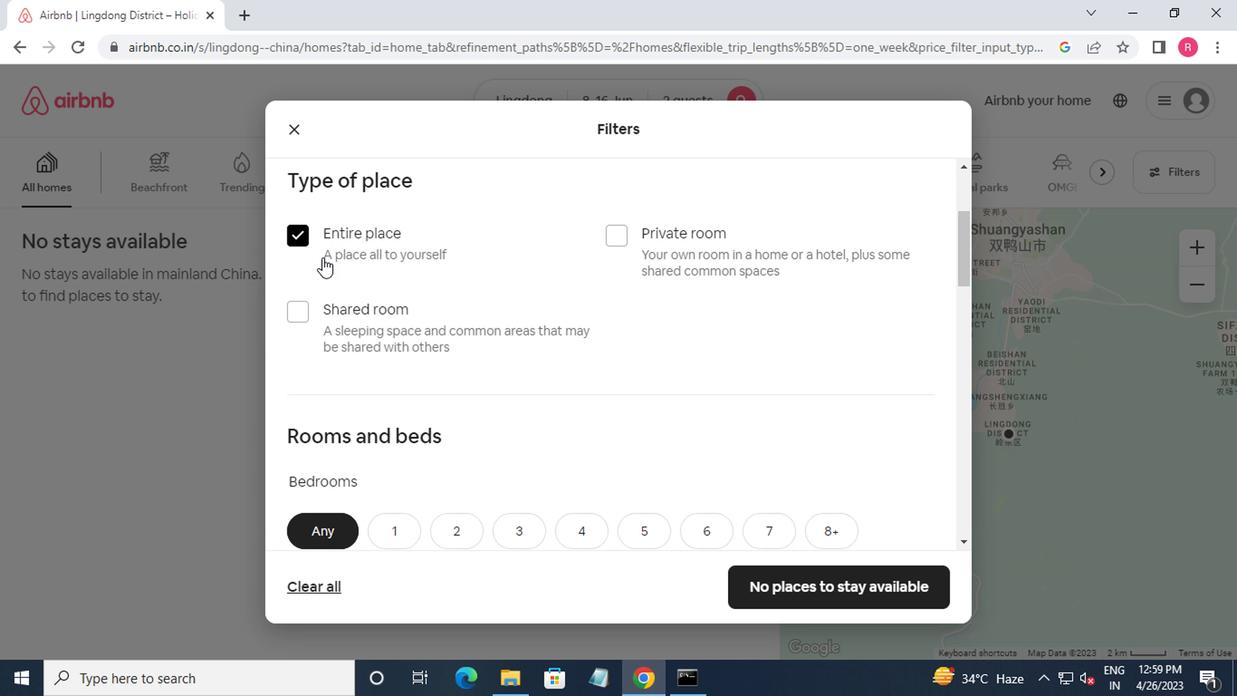 
Action: Mouse scrolled (320, 261) with delta (0, 0)
Screenshot: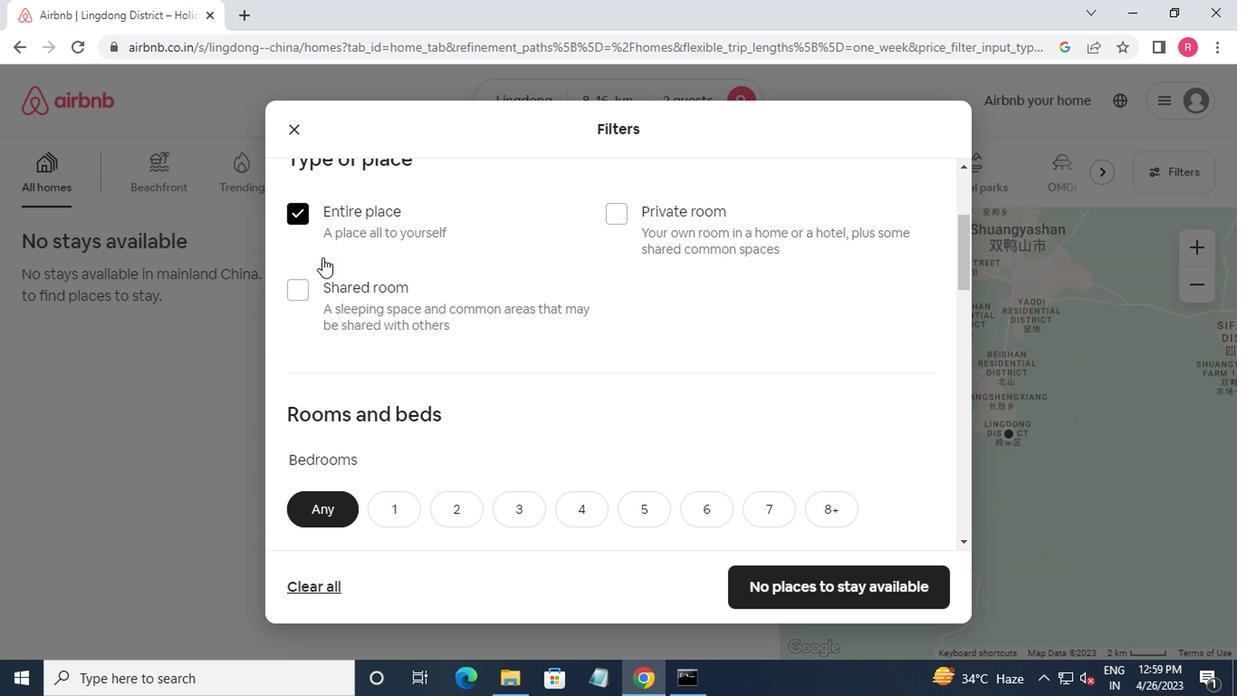 
Action: Mouse moved to (329, 266)
Screenshot: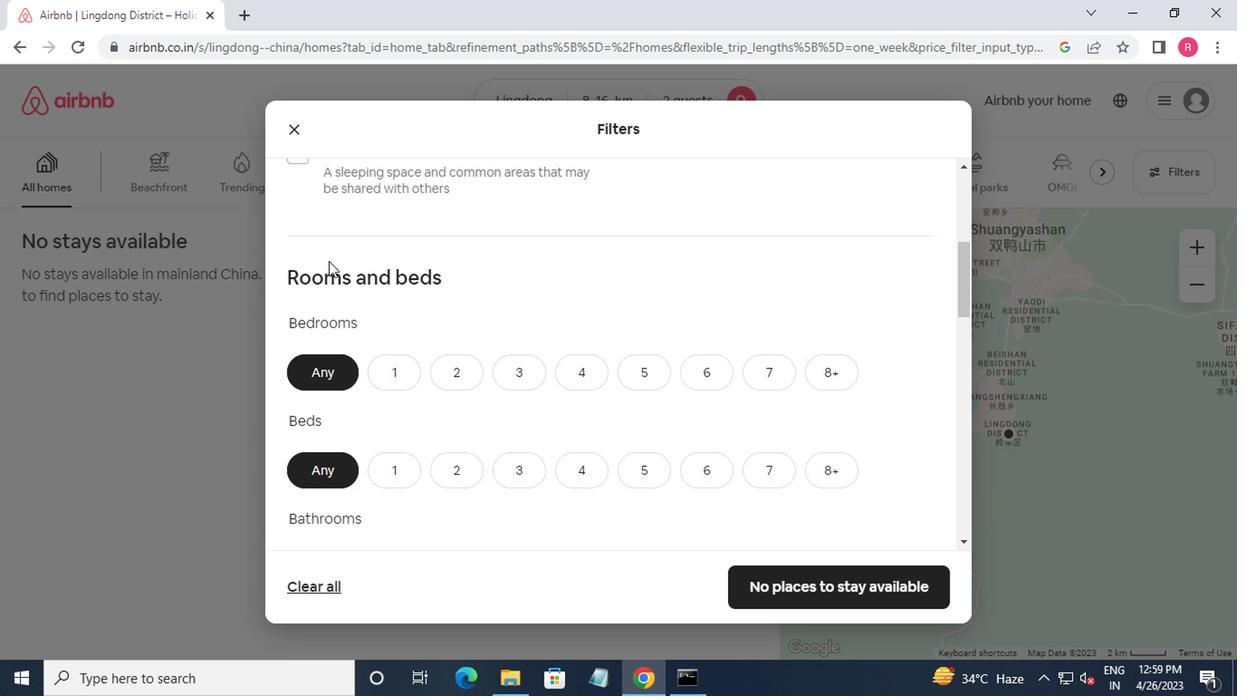 
Action: Mouse scrolled (329, 264) with delta (0, -1)
Screenshot: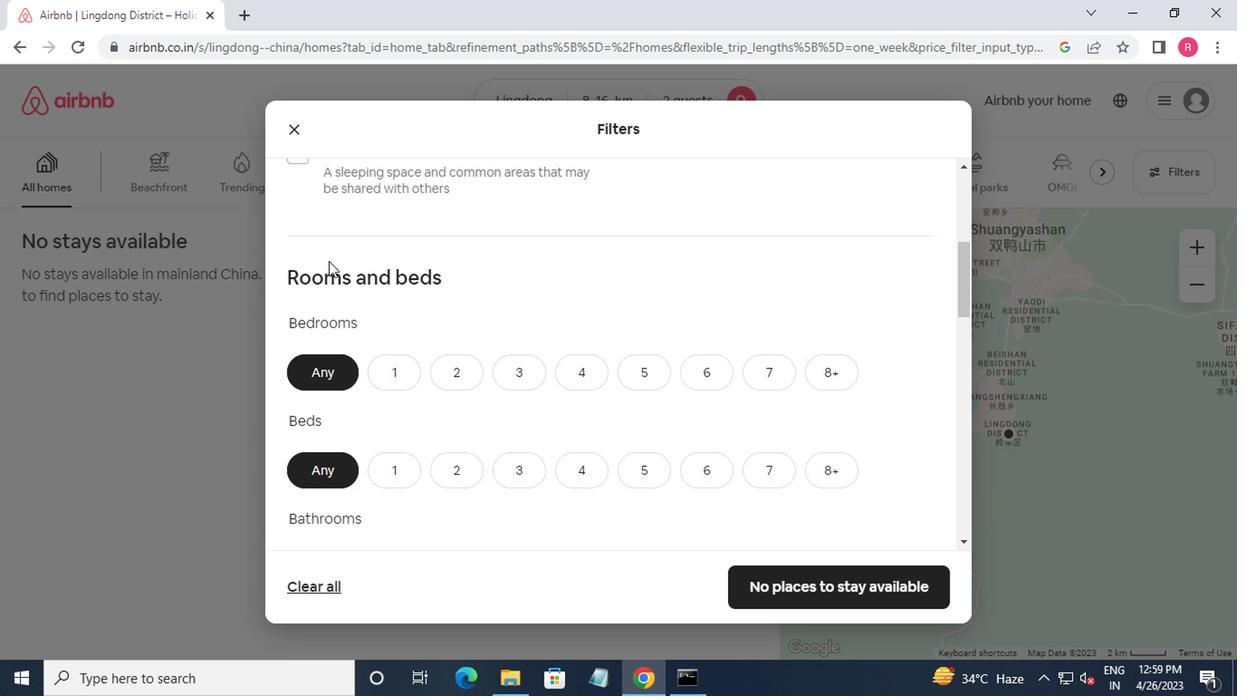 
Action: Mouse moved to (387, 275)
Screenshot: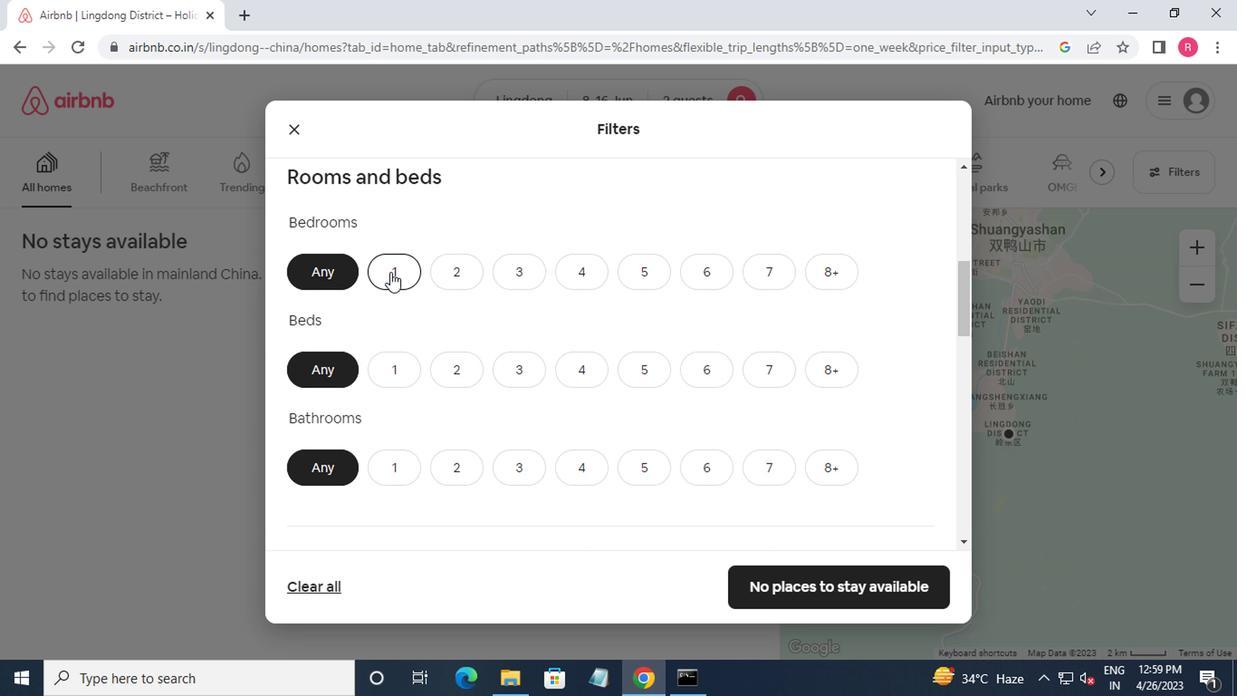 
Action: Mouse pressed left at (387, 275)
Screenshot: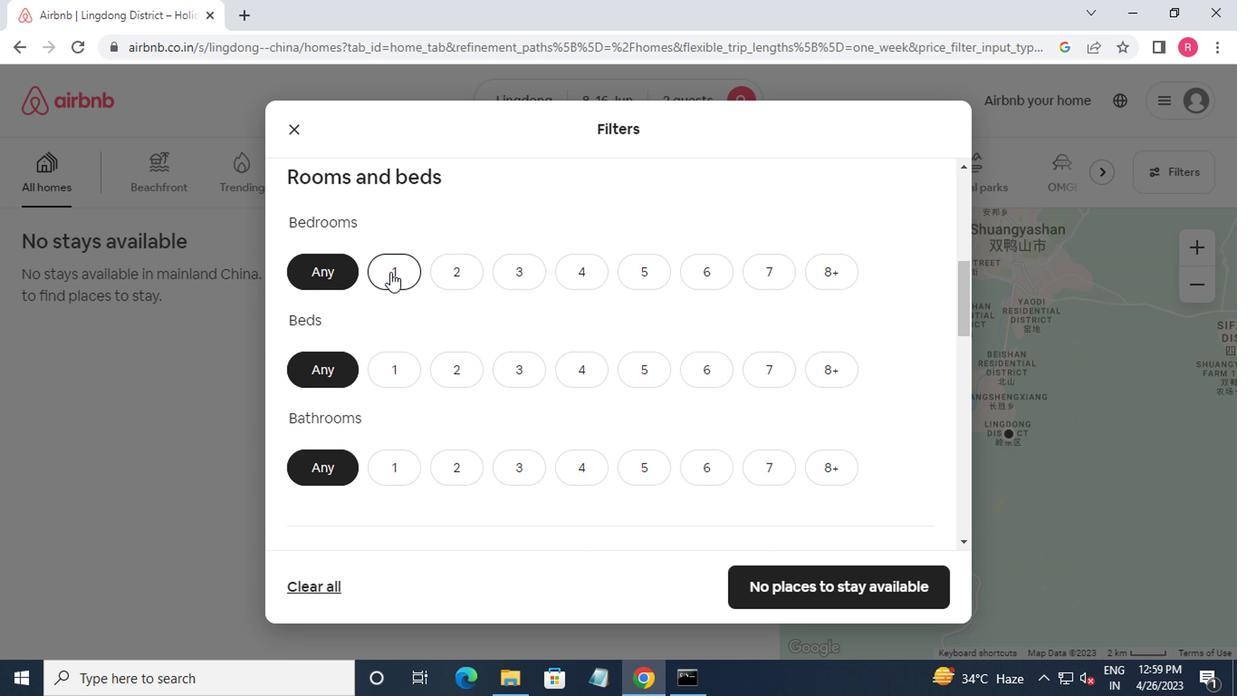 
Action: Mouse moved to (391, 274)
Screenshot: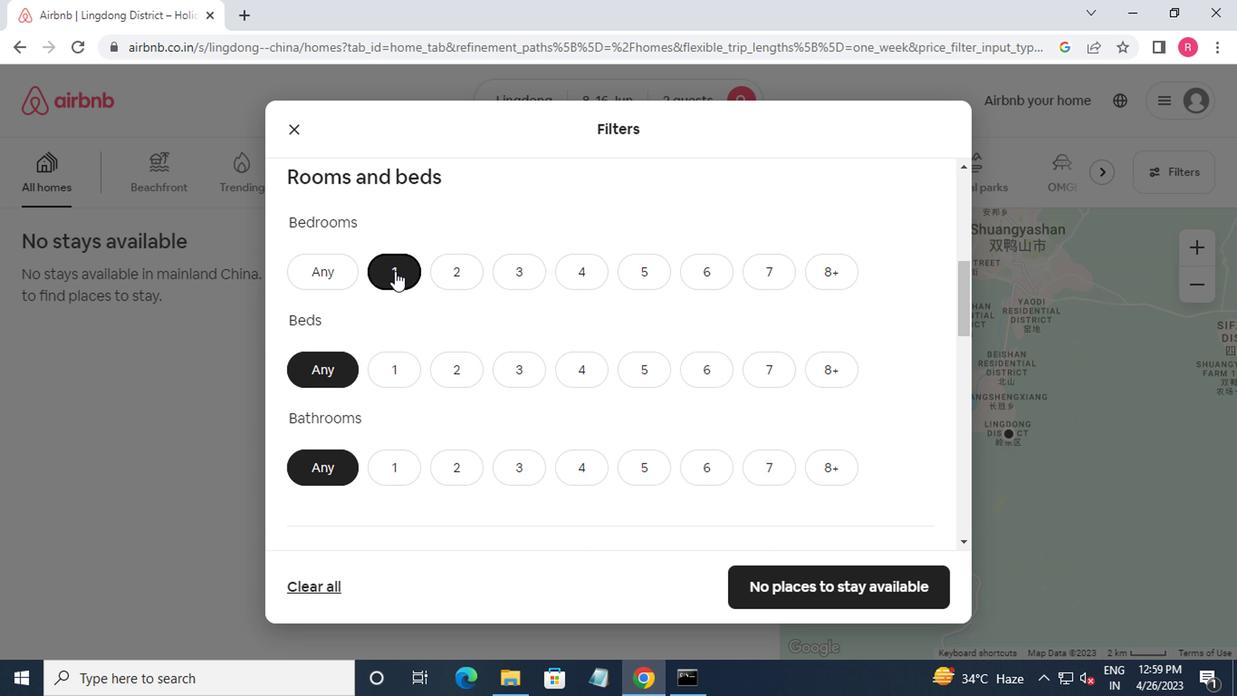 
Action: Mouse scrolled (391, 273) with delta (0, 0)
Screenshot: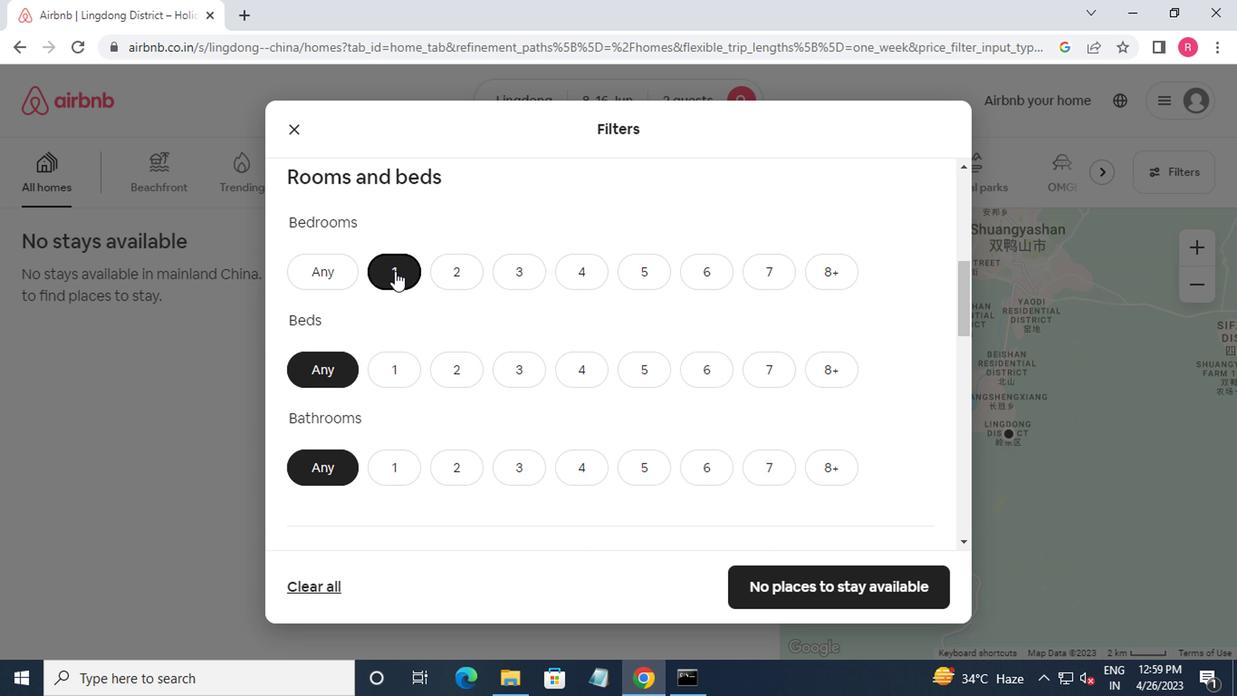 
Action: Mouse scrolled (391, 273) with delta (0, 0)
Screenshot: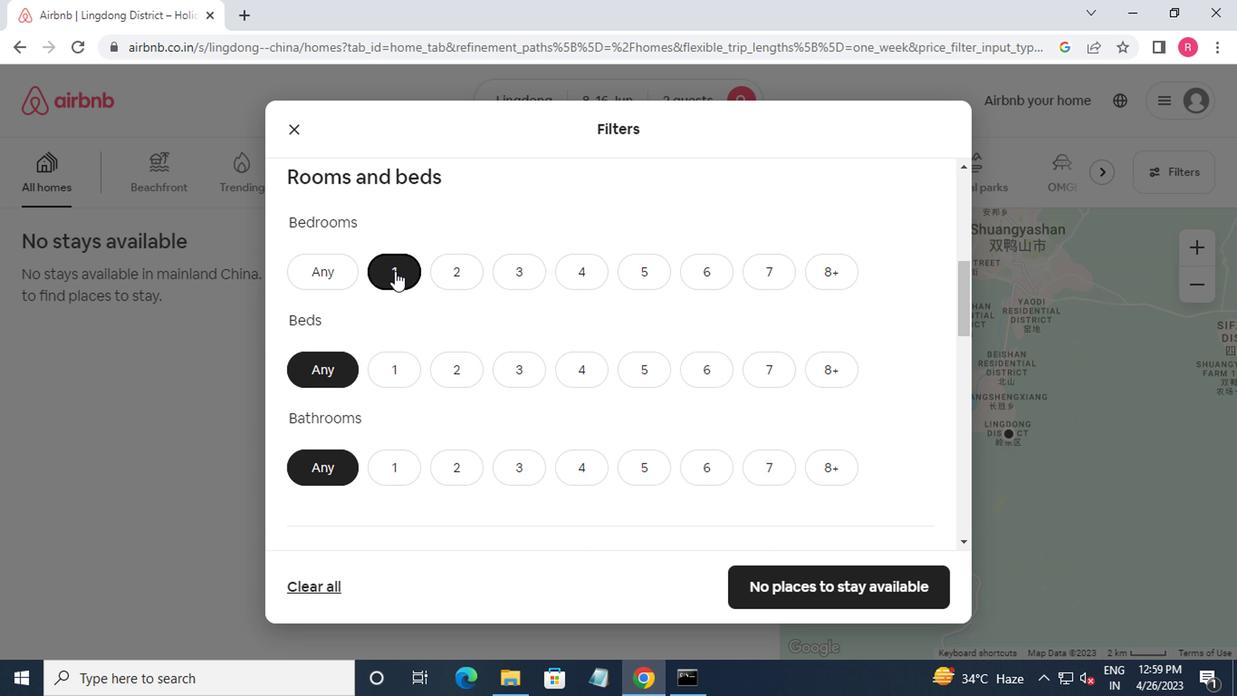 
Action: Mouse moved to (402, 204)
Screenshot: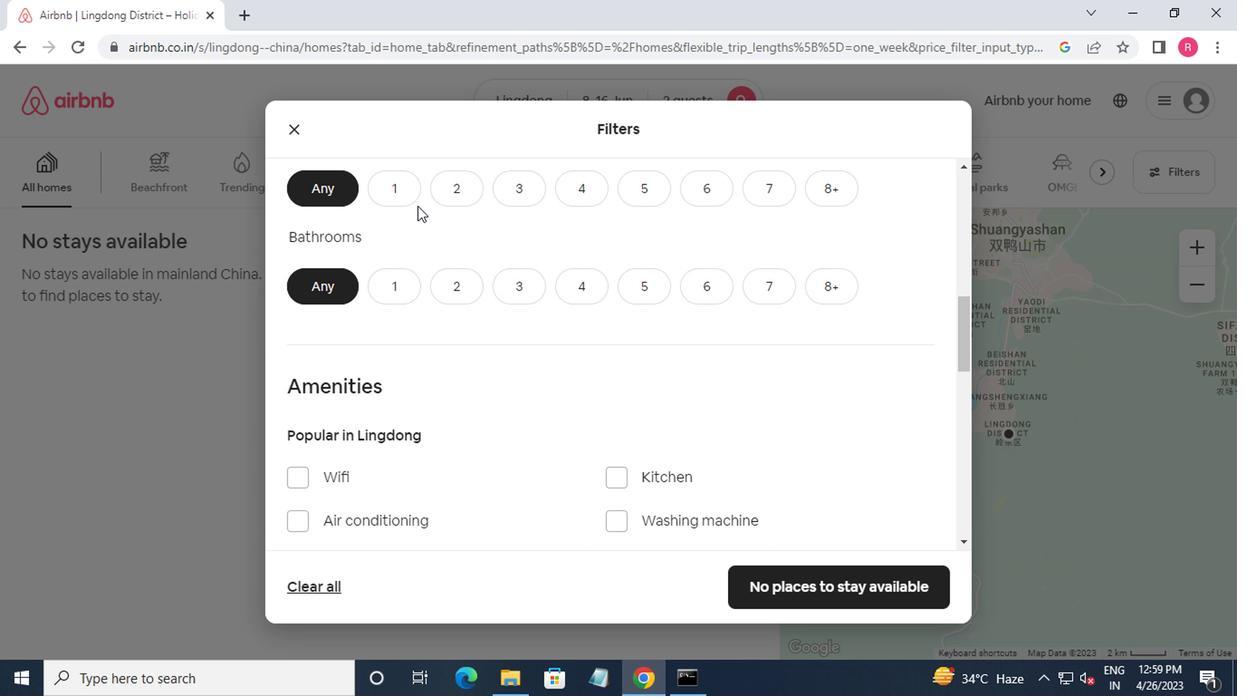 
Action: Mouse pressed left at (402, 204)
Screenshot: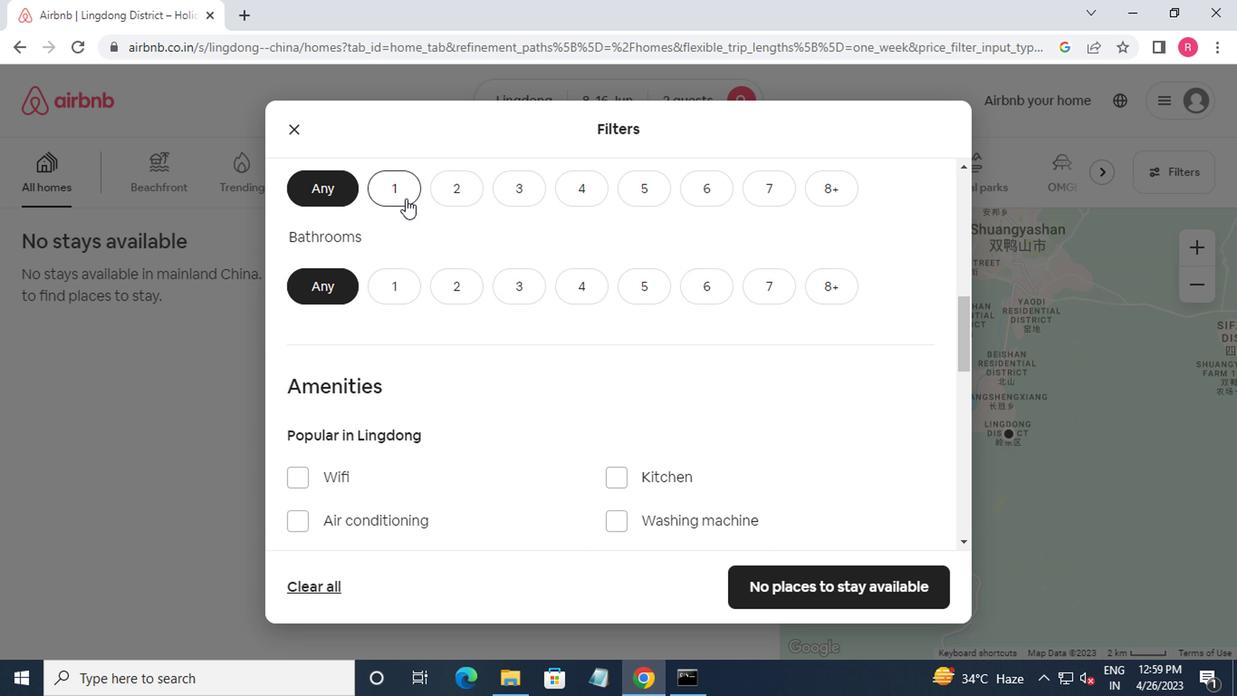 
Action: Mouse moved to (387, 291)
Screenshot: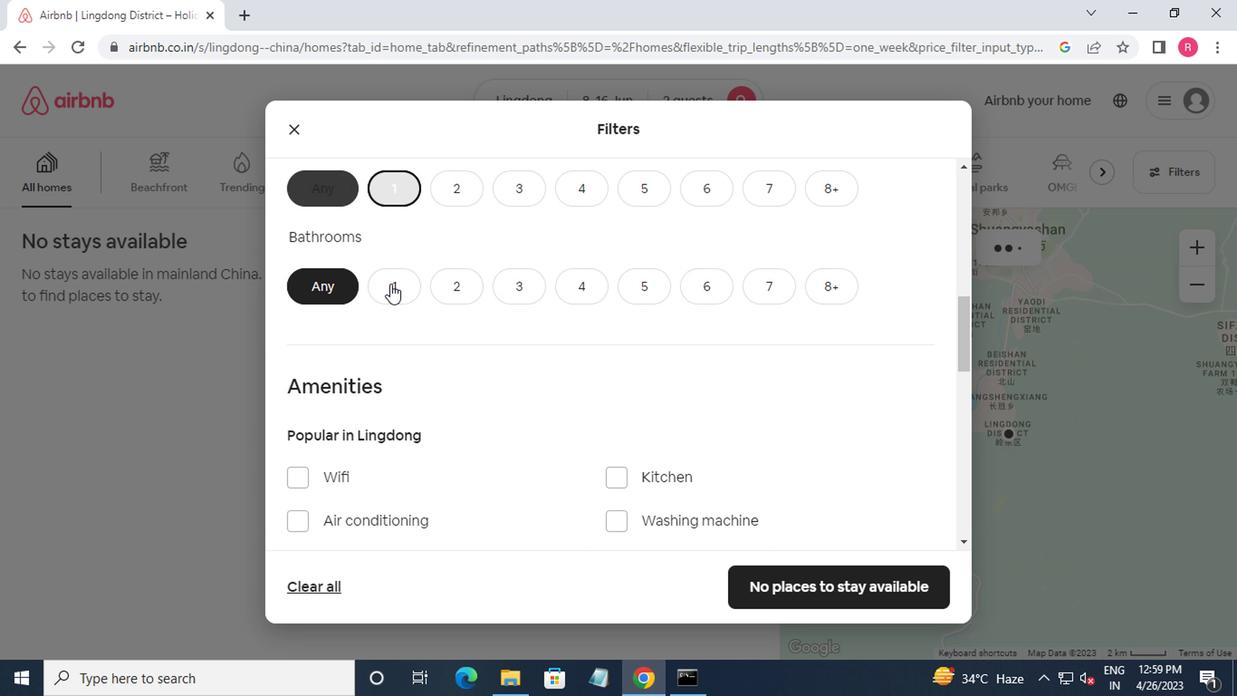
Action: Mouse pressed left at (387, 291)
Screenshot: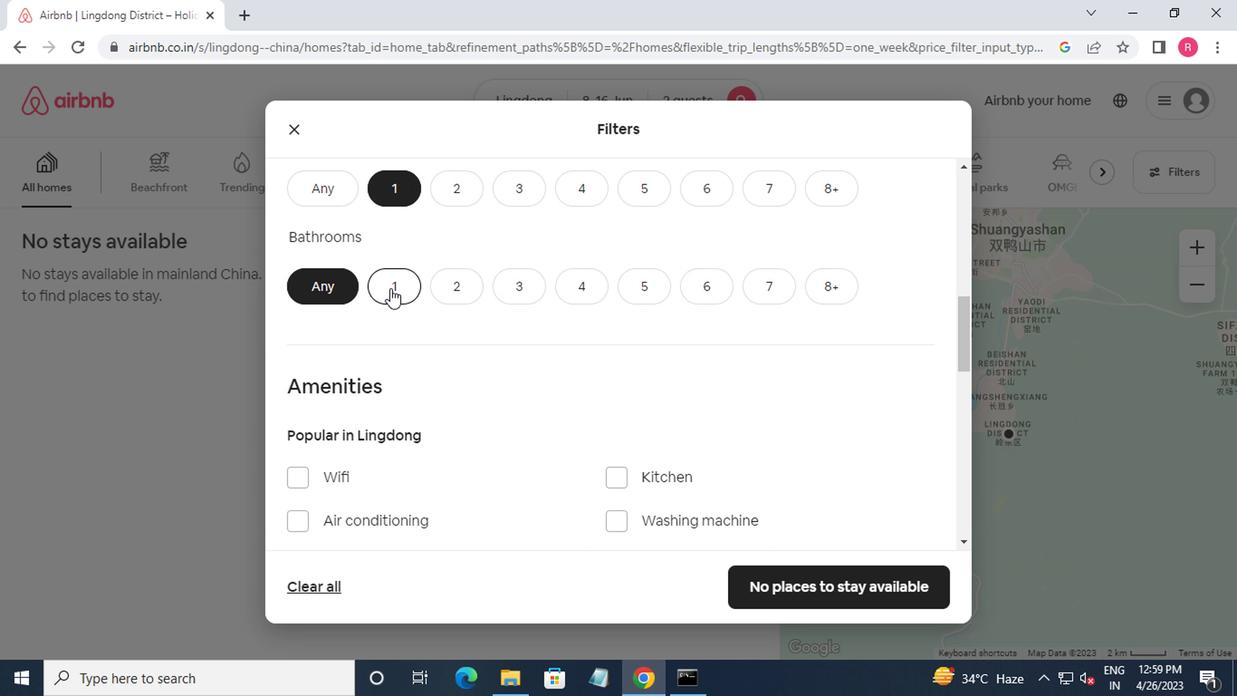 
Action: Mouse moved to (404, 286)
Screenshot: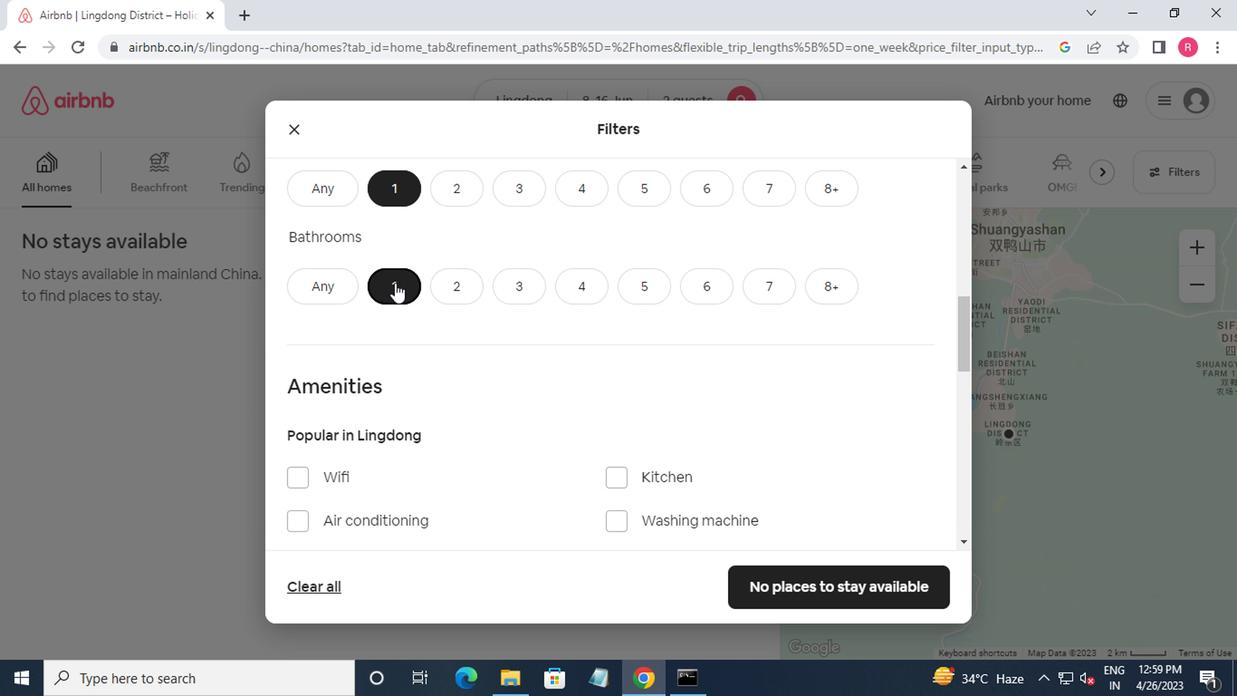 
Action: Mouse scrolled (404, 285) with delta (0, 0)
Screenshot: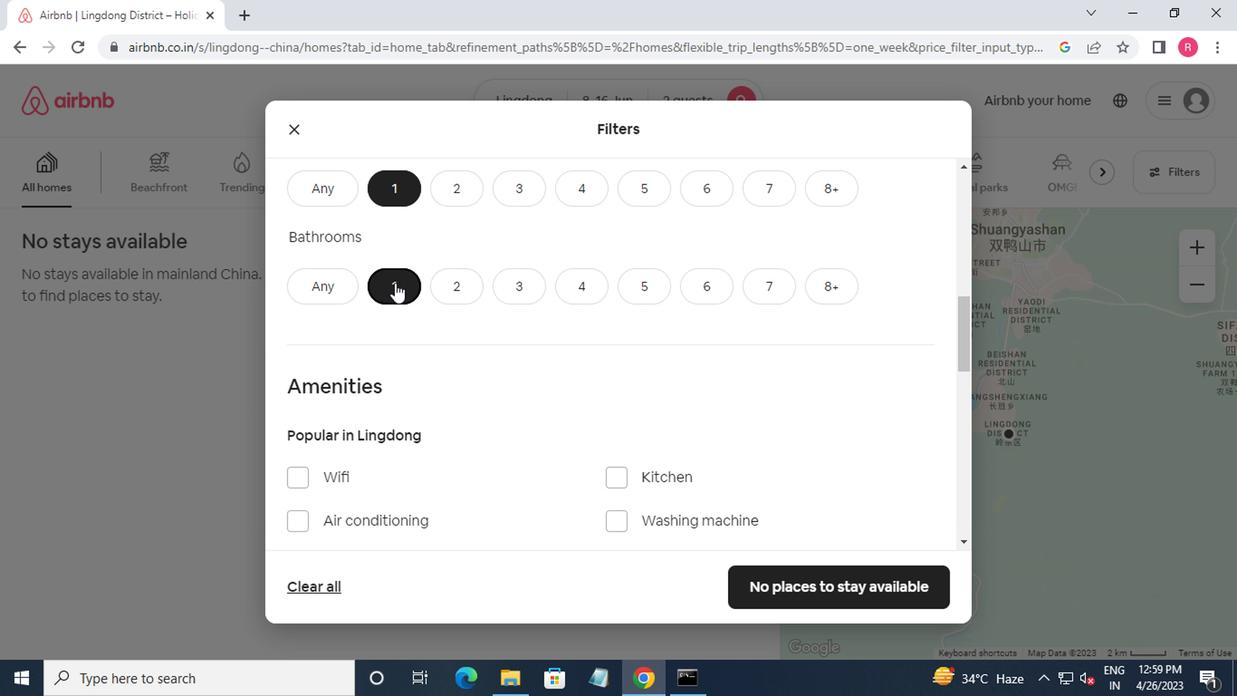 
Action: Mouse moved to (409, 285)
Screenshot: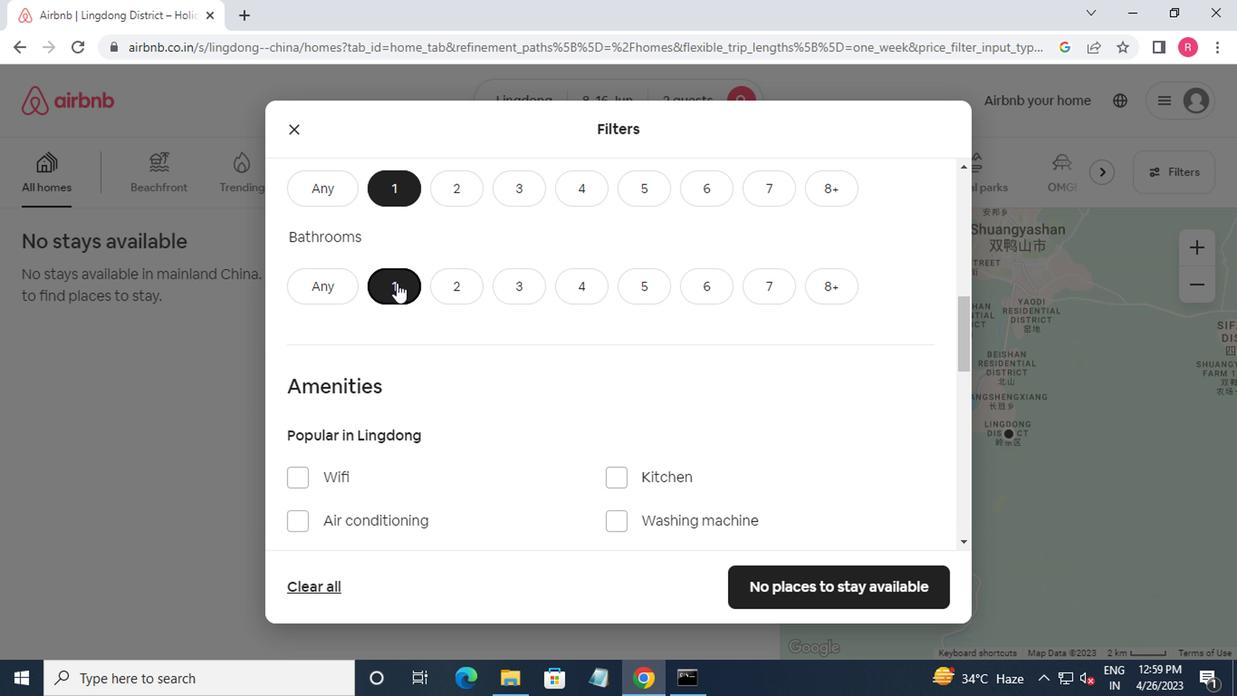 
Action: Mouse scrolled (409, 284) with delta (0, -1)
Screenshot: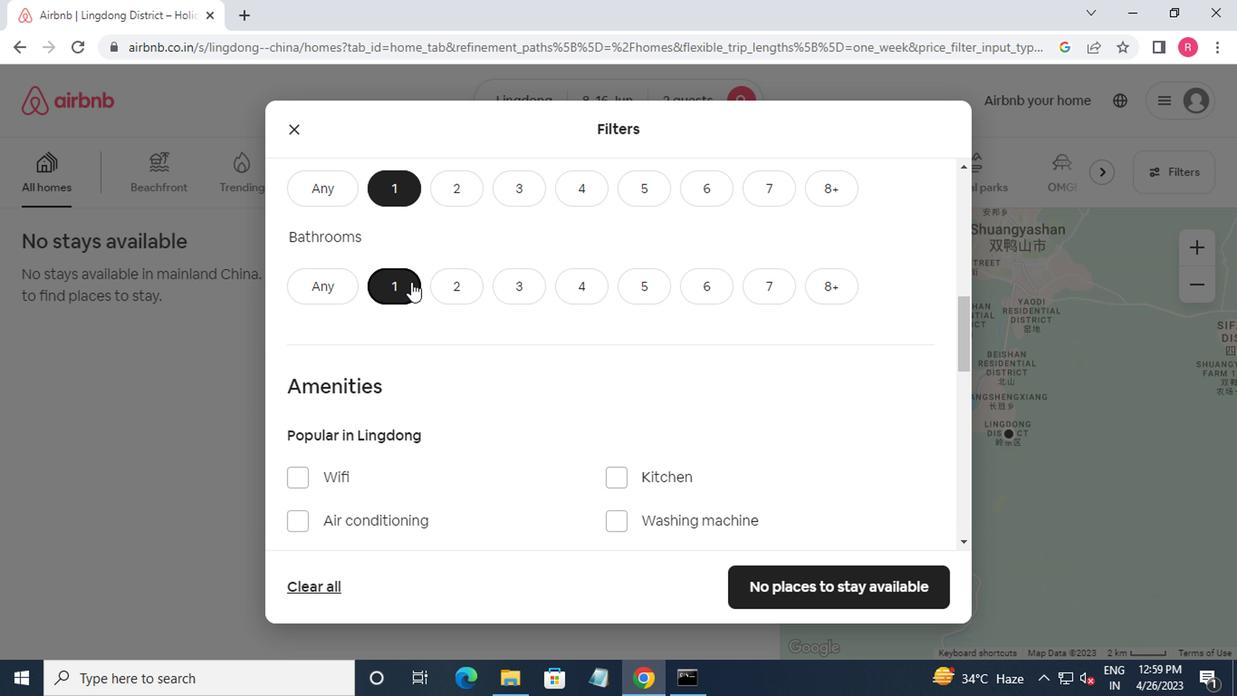 
Action: Mouse moved to (297, 299)
Screenshot: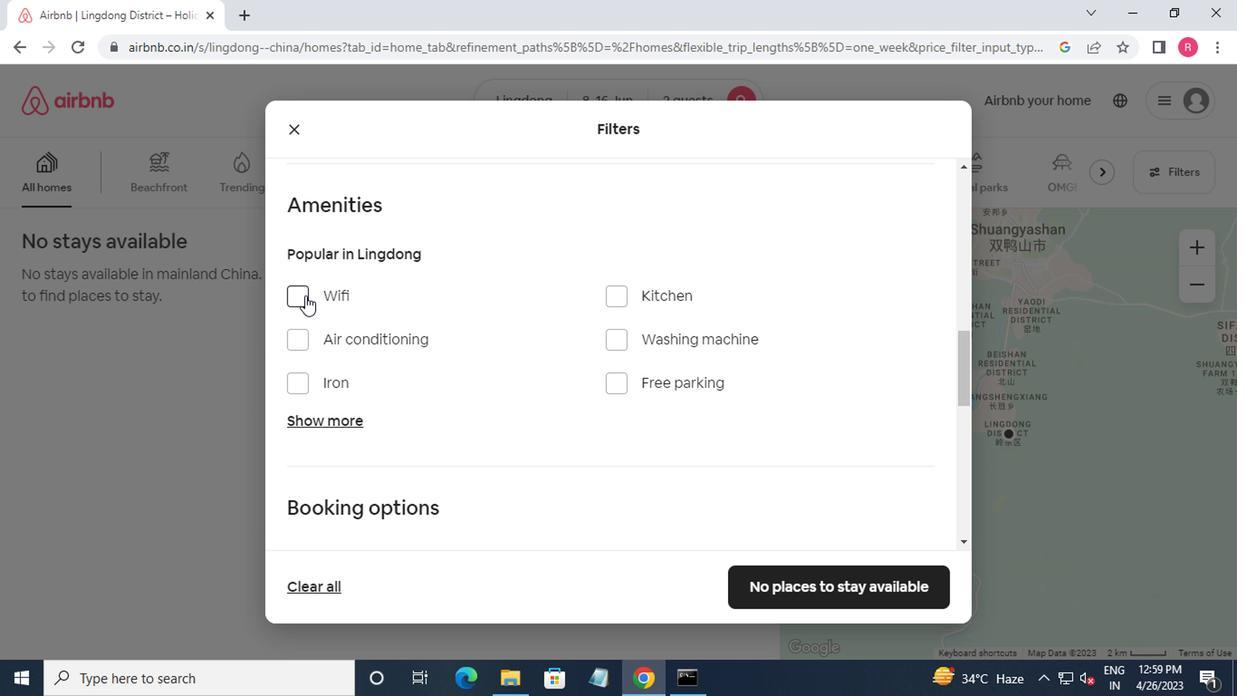 
Action: Mouse pressed left at (297, 299)
Screenshot: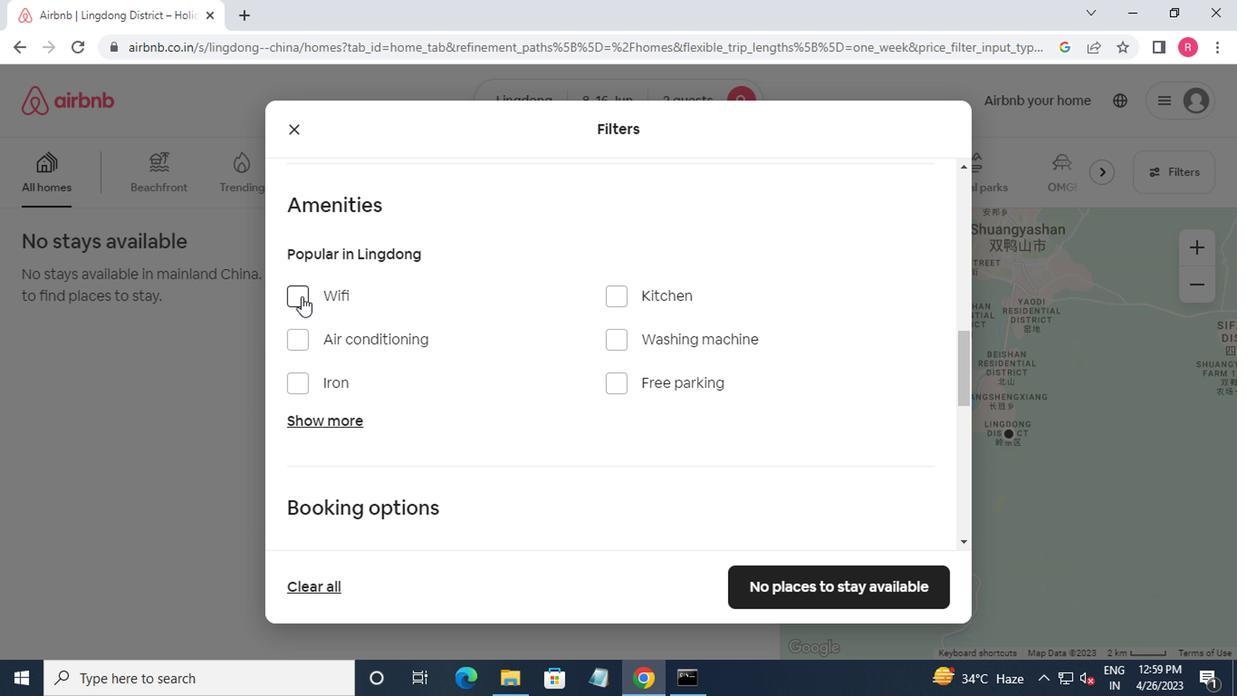 
Action: Mouse moved to (359, 304)
Screenshot: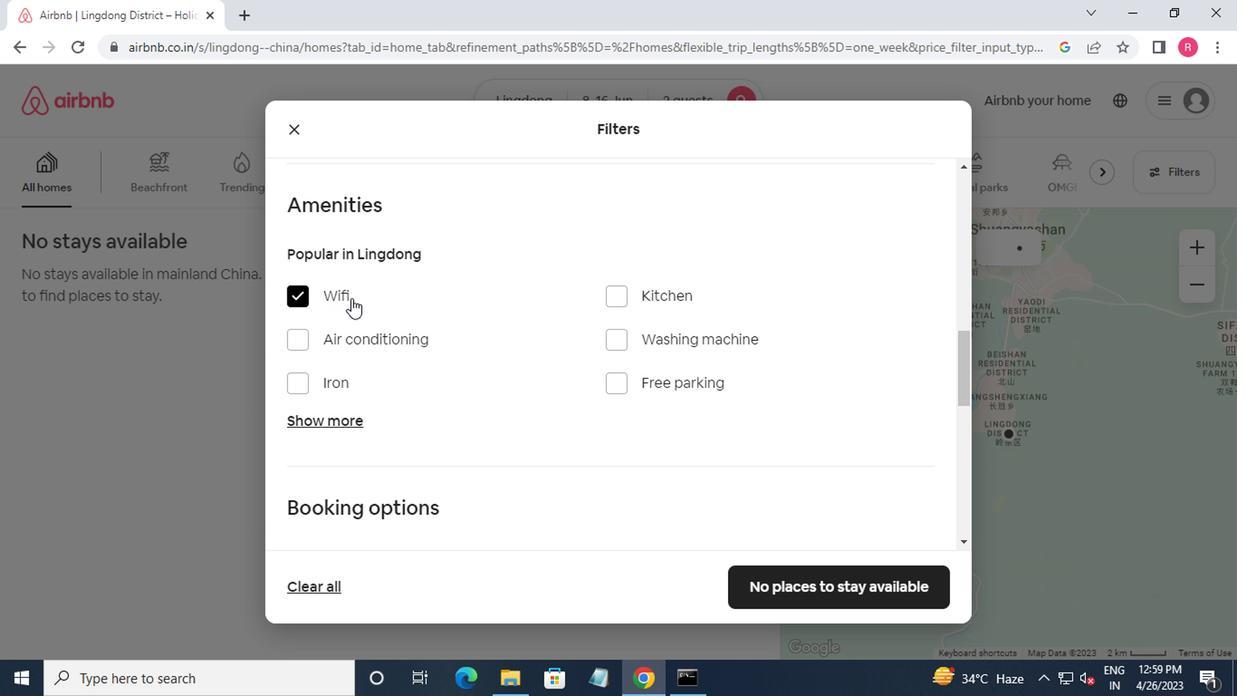
Action: Mouse scrolled (359, 303) with delta (0, -1)
Screenshot: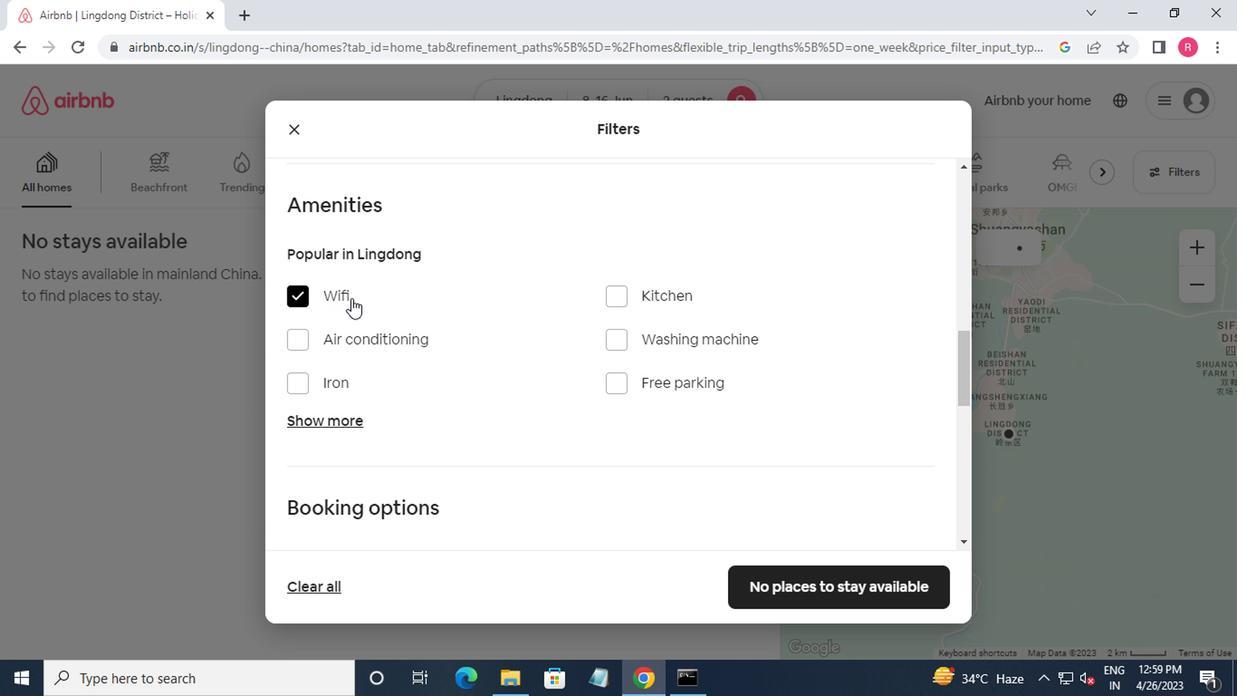 
Action: Mouse moved to (395, 315)
Screenshot: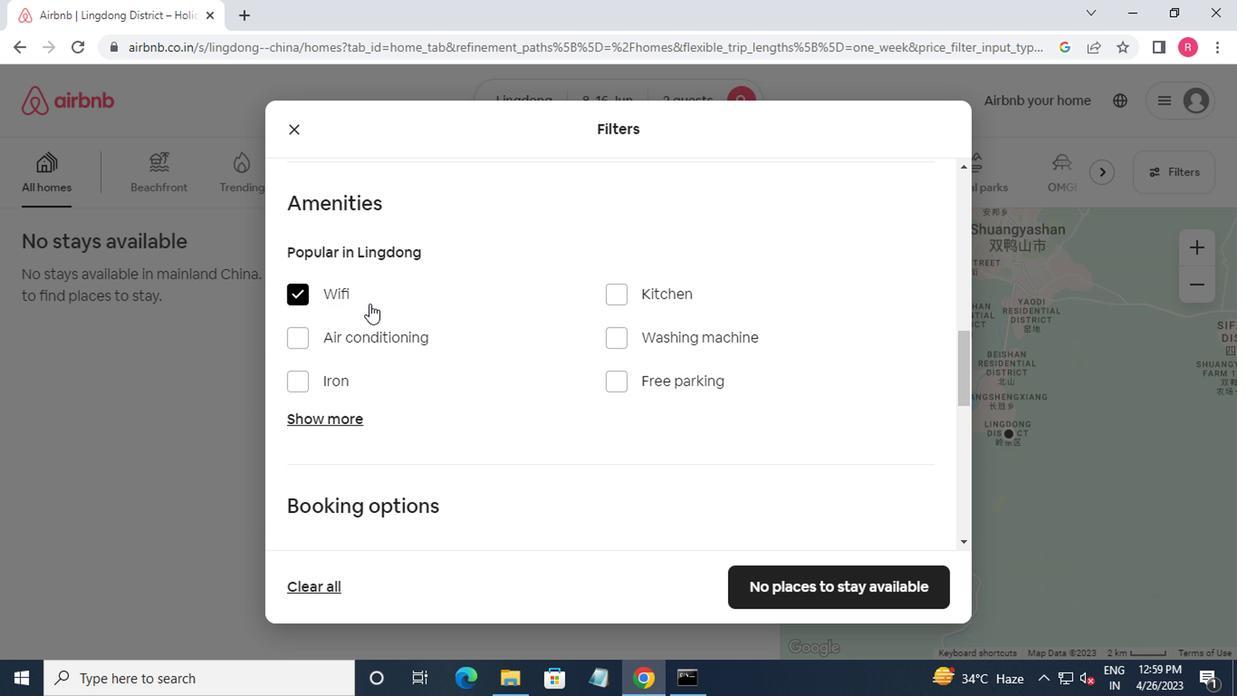 
Action: Mouse scrolled (395, 315) with delta (0, 0)
Screenshot: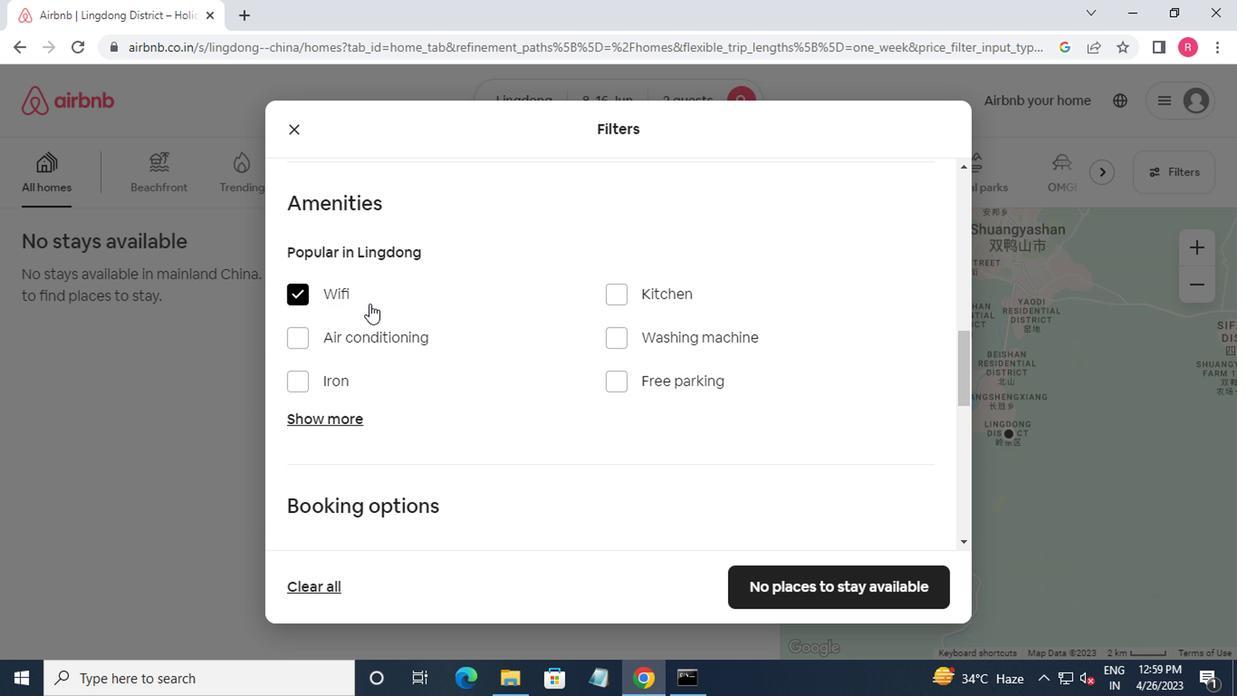 
Action: Mouse moved to (410, 322)
Screenshot: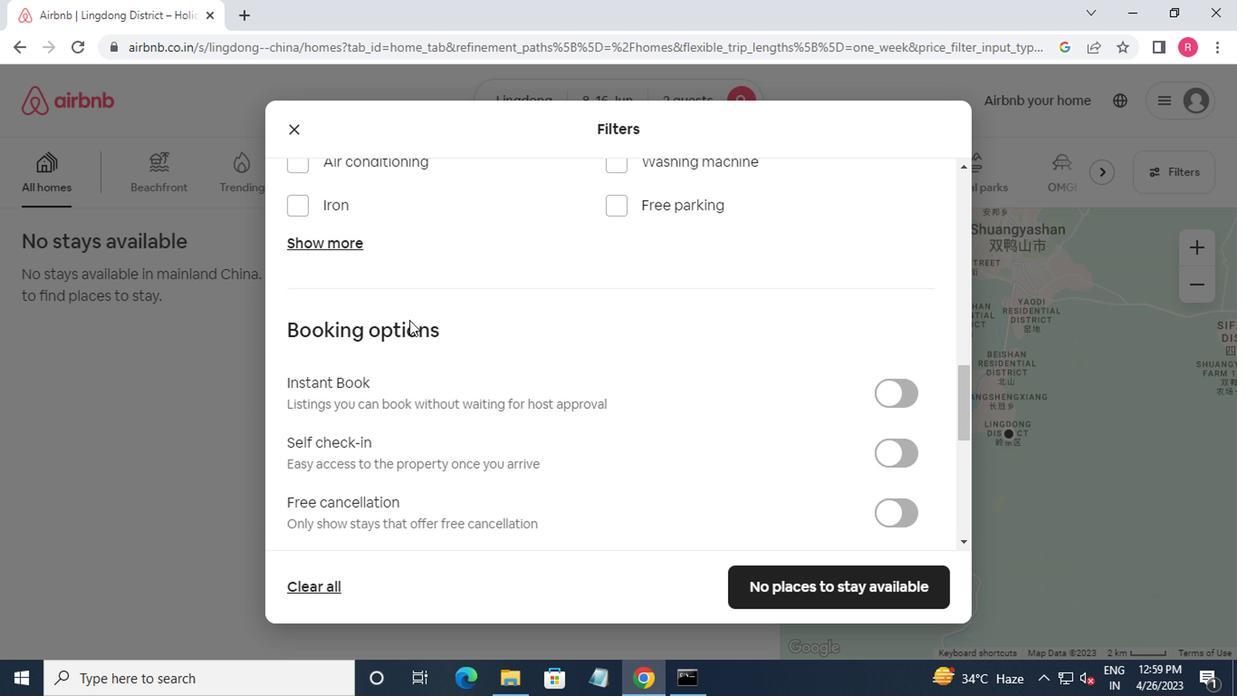 
Action: Mouse scrolled (410, 322) with delta (0, 0)
Screenshot: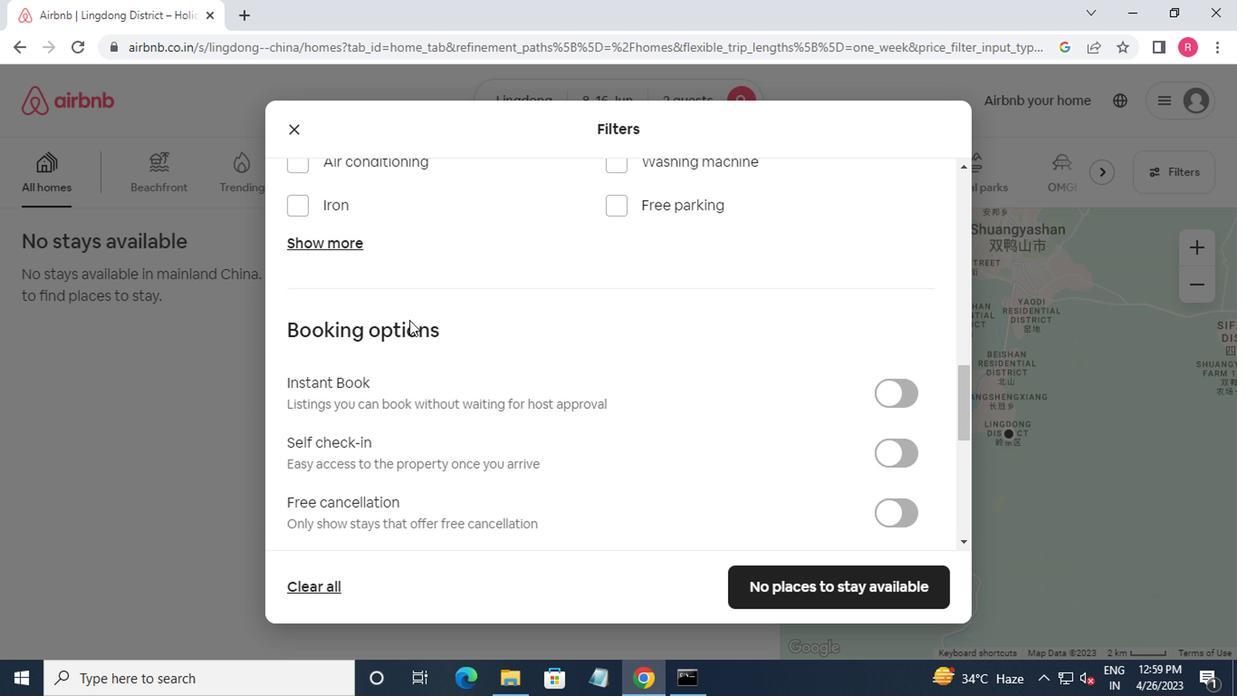 
Action: Mouse moved to (420, 328)
Screenshot: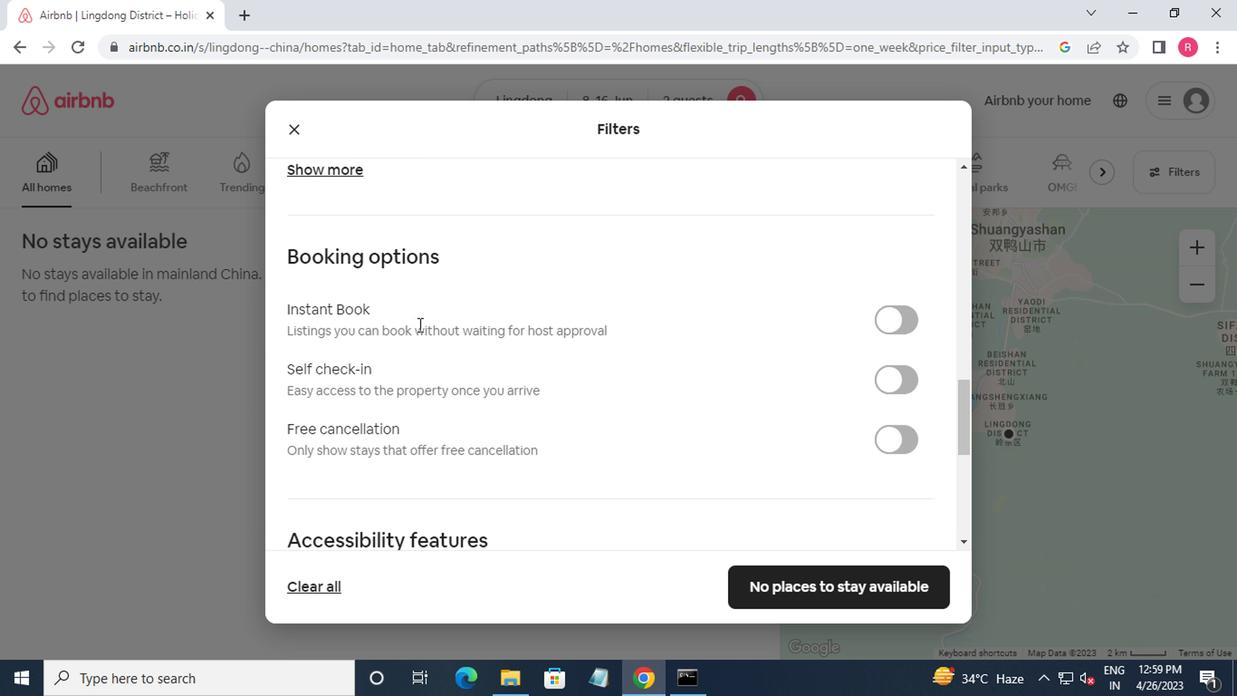 
Action: Mouse scrolled (420, 327) with delta (0, -1)
Screenshot: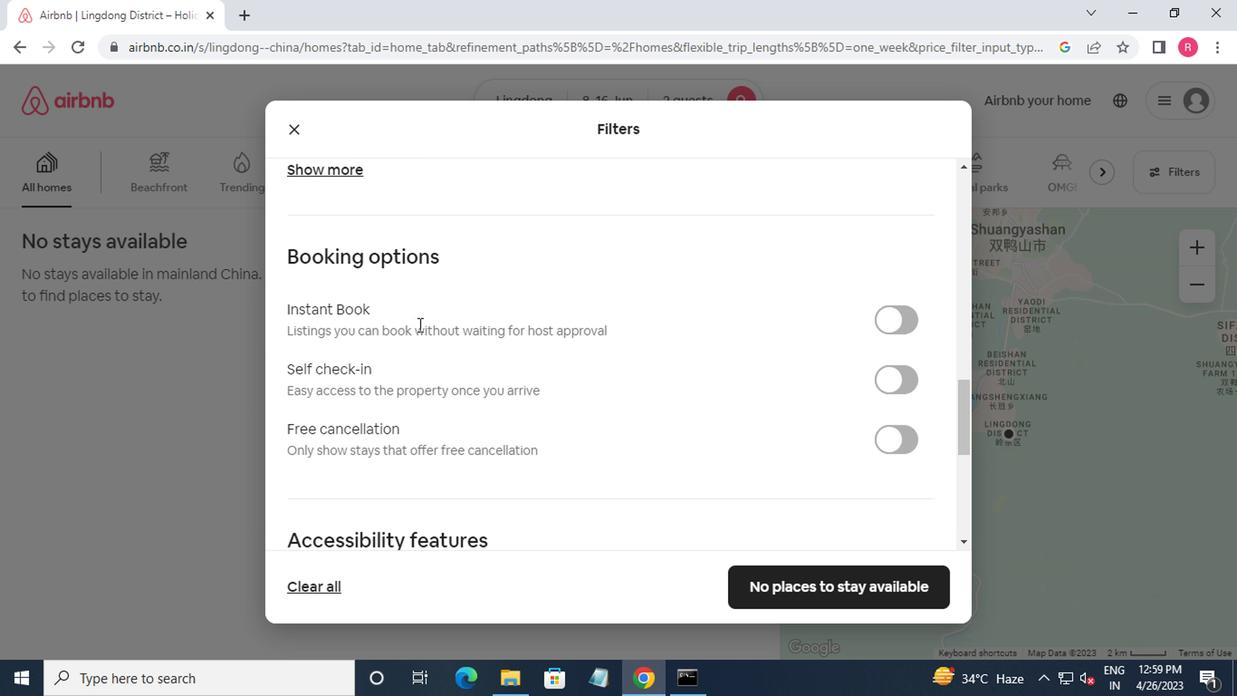 
Action: Mouse moved to (462, 340)
Screenshot: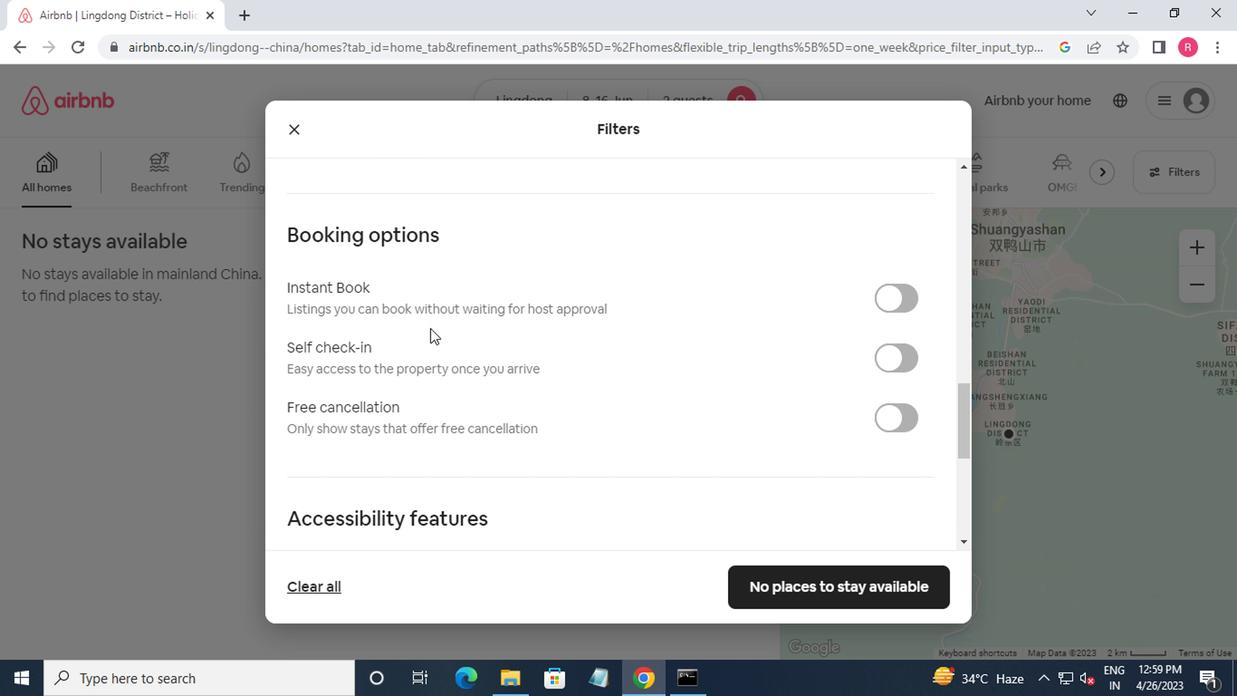 
Action: Mouse scrolled (462, 339) with delta (0, -1)
Screenshot: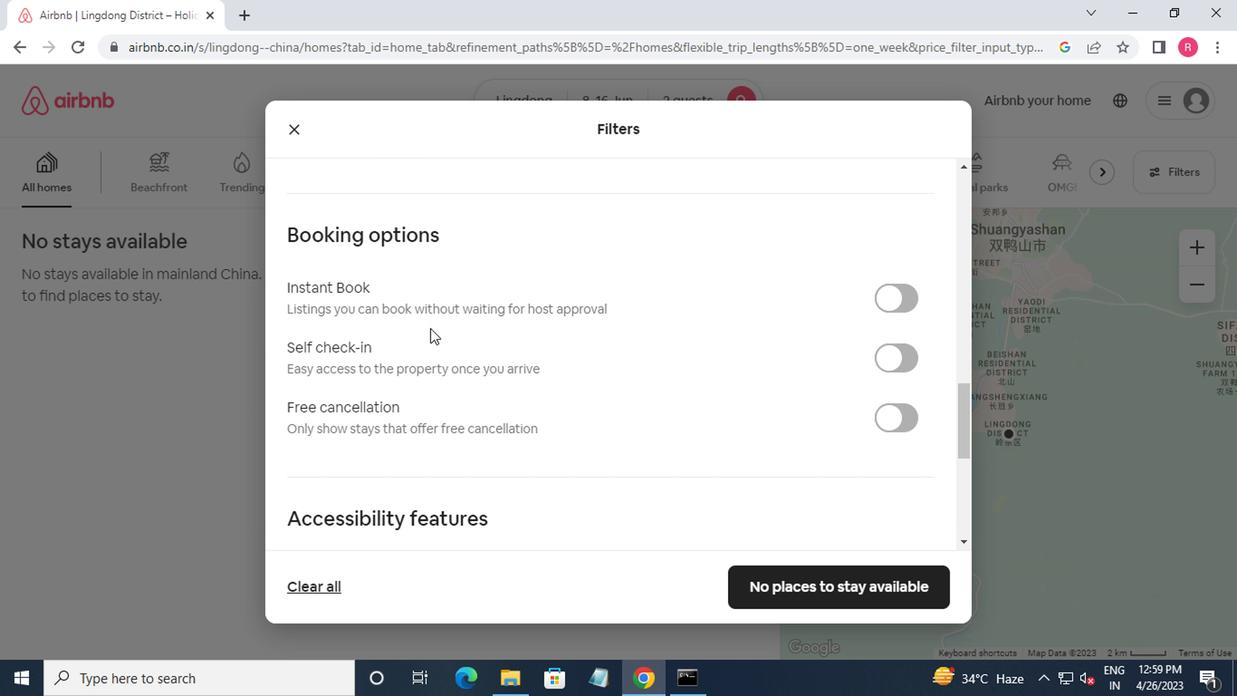 
Action: Mouse moved to (890, 184)
Screenshot: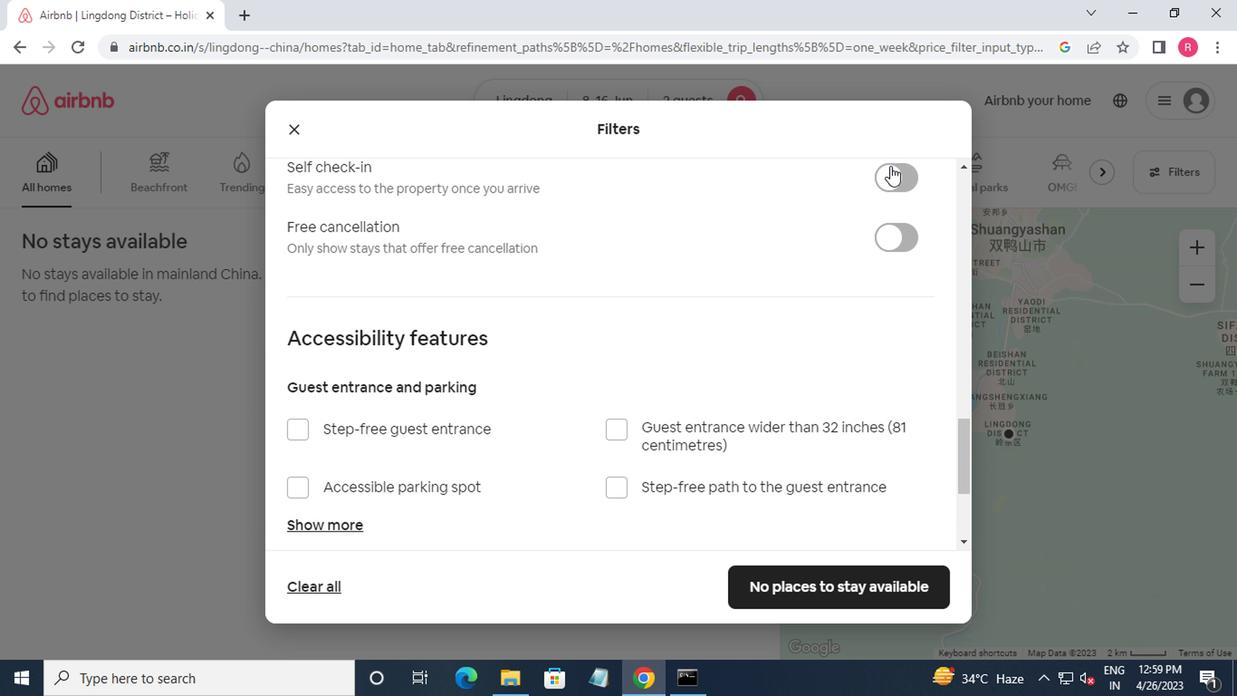 
Action: Mouse pressed left at (890, 184)
Screenshot: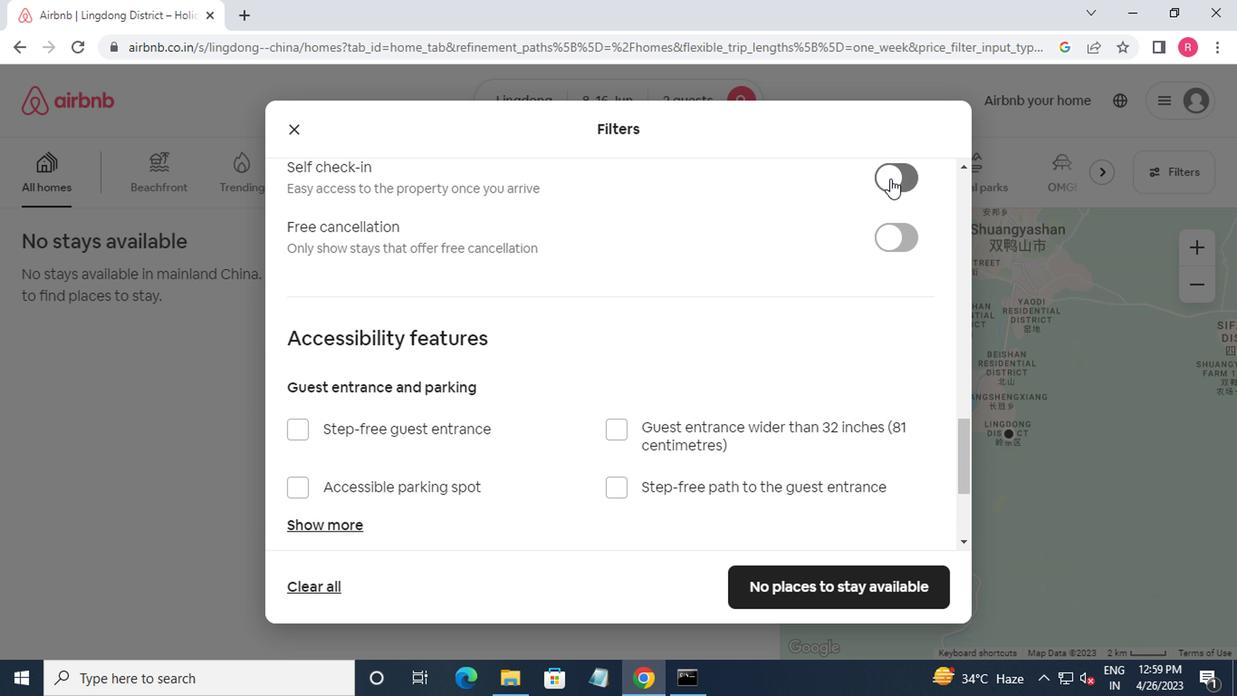 
Action: Mouse moved to (731, 424)
Screenshot: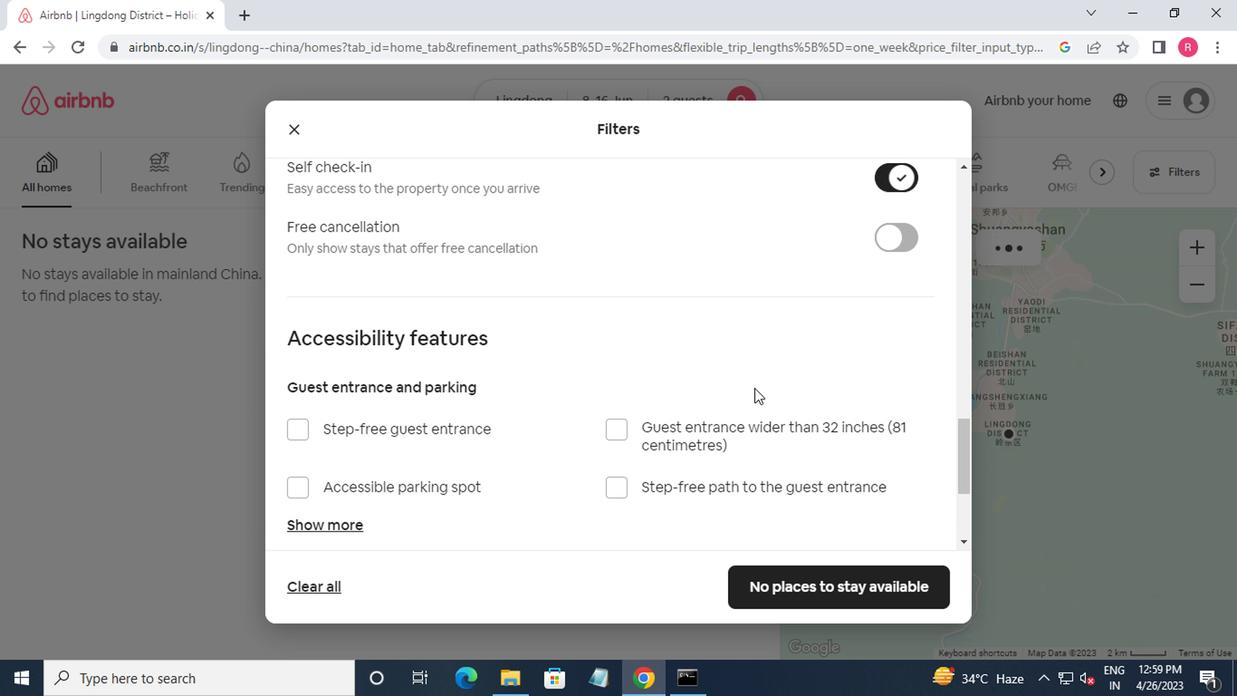 
Action: Mouse scrolled (731, 423) with delta (0, -1)
Screenshot: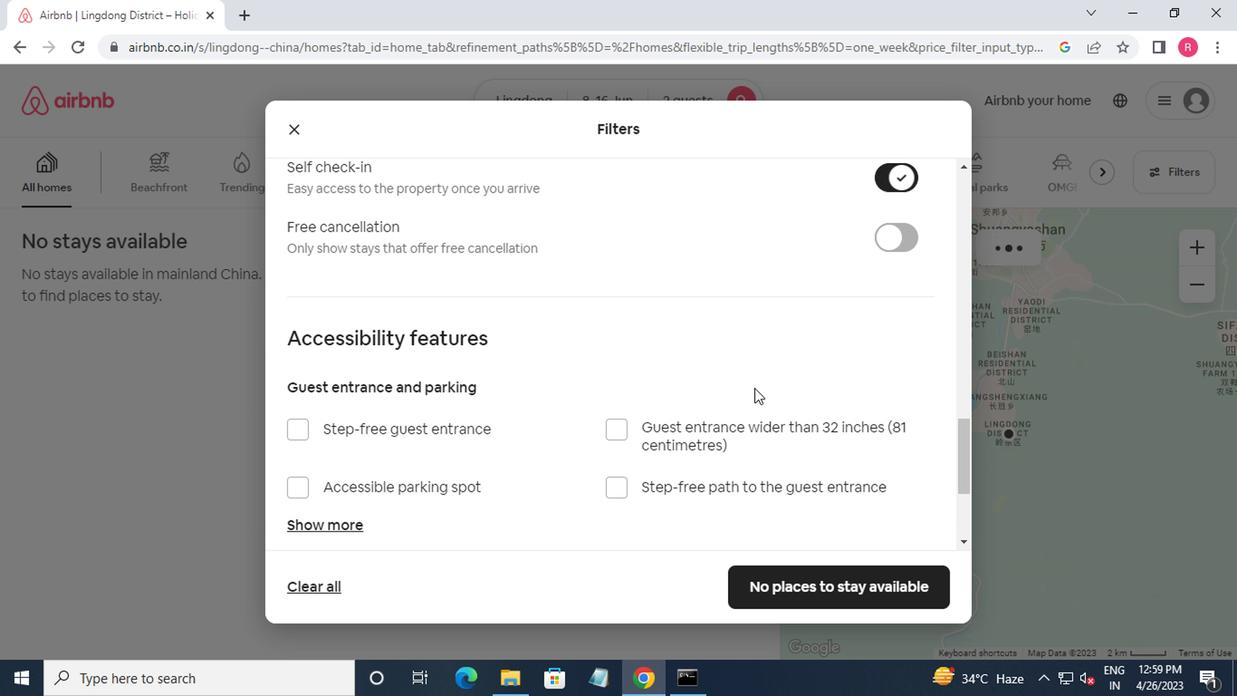 
Action: Mouse moved to (727, 431)
Screenshot: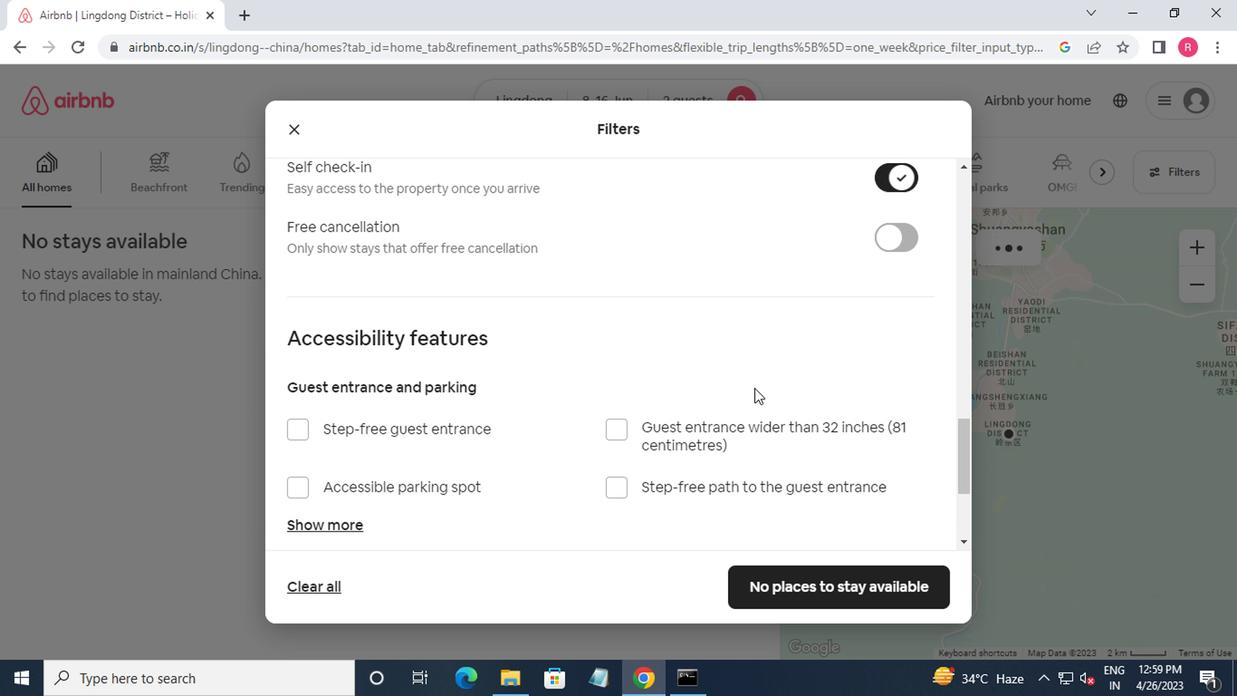 
Action: Mouse scrolled (727, 430) with delta (0, -1)
Screenshot: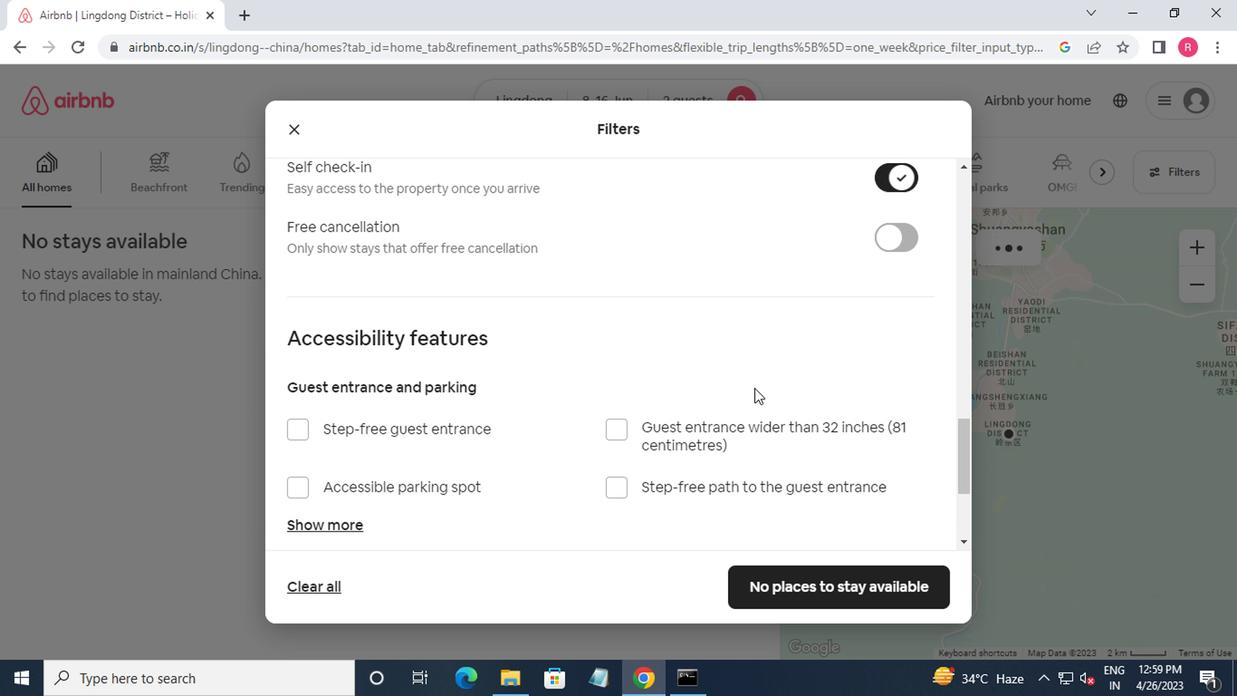
Action: Mouse moved to (726, 434)
Screenshot: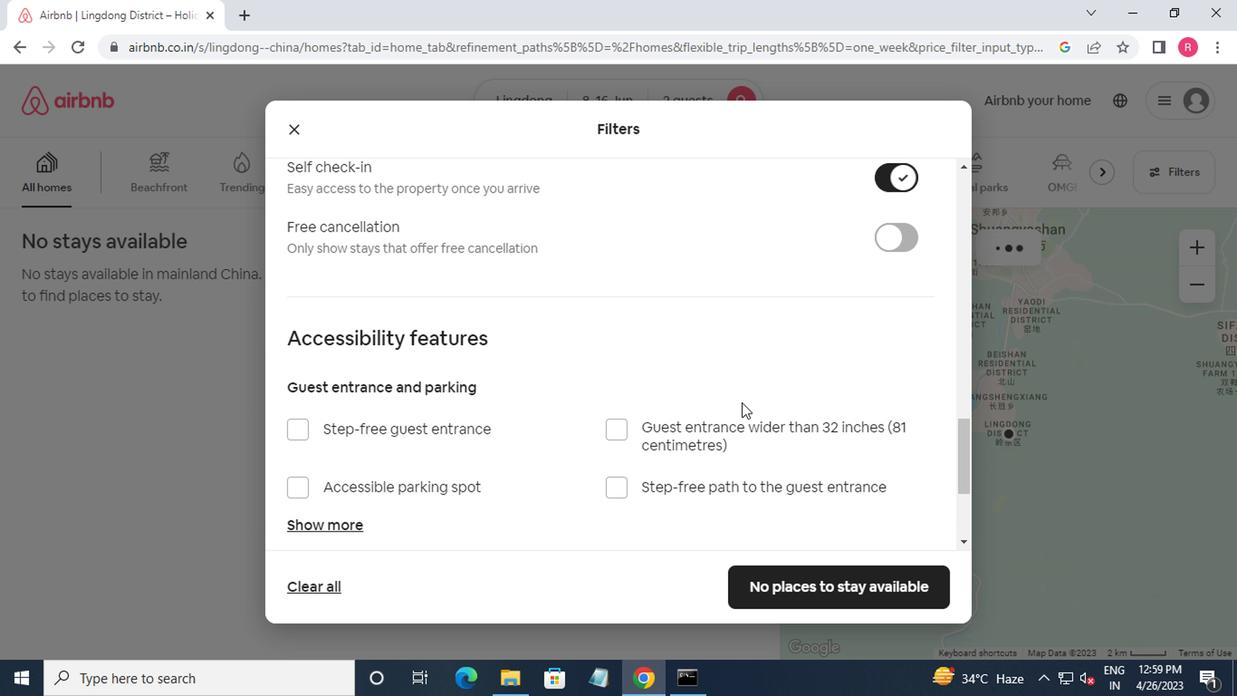
Action: Mouse scrolled (726, 433) with delta (0, -1)
Screenshot: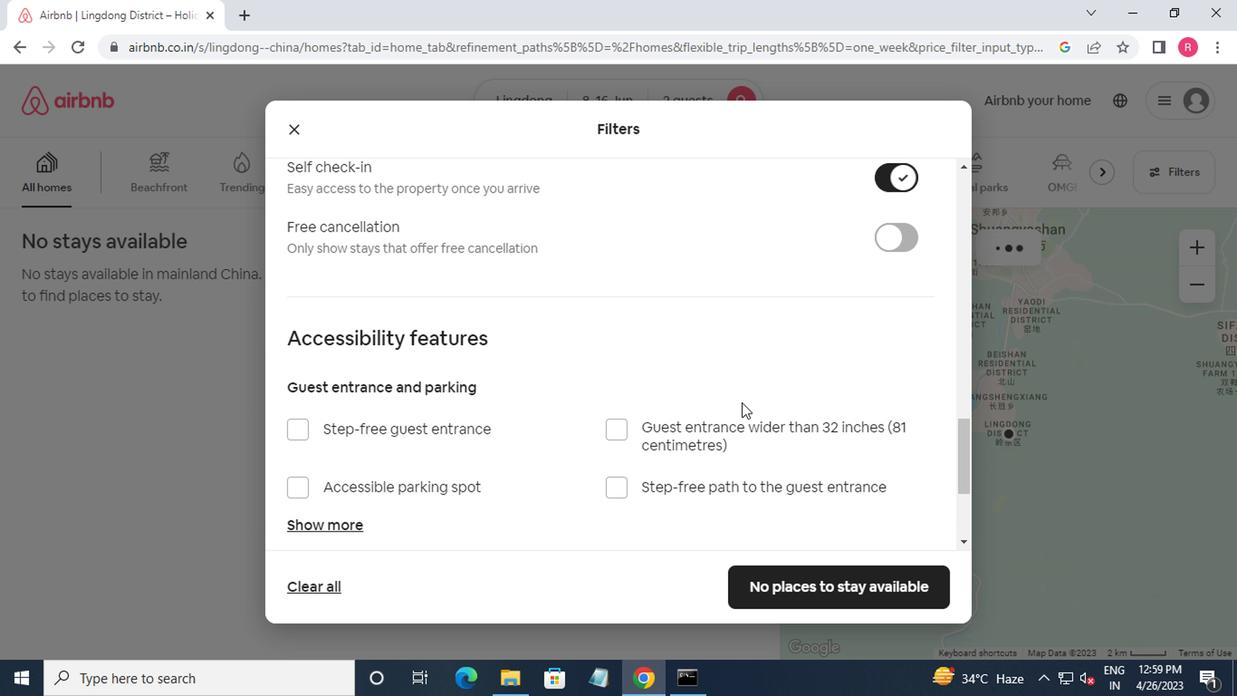 
Action: Mouse moved to (725, 436)
Screenshot: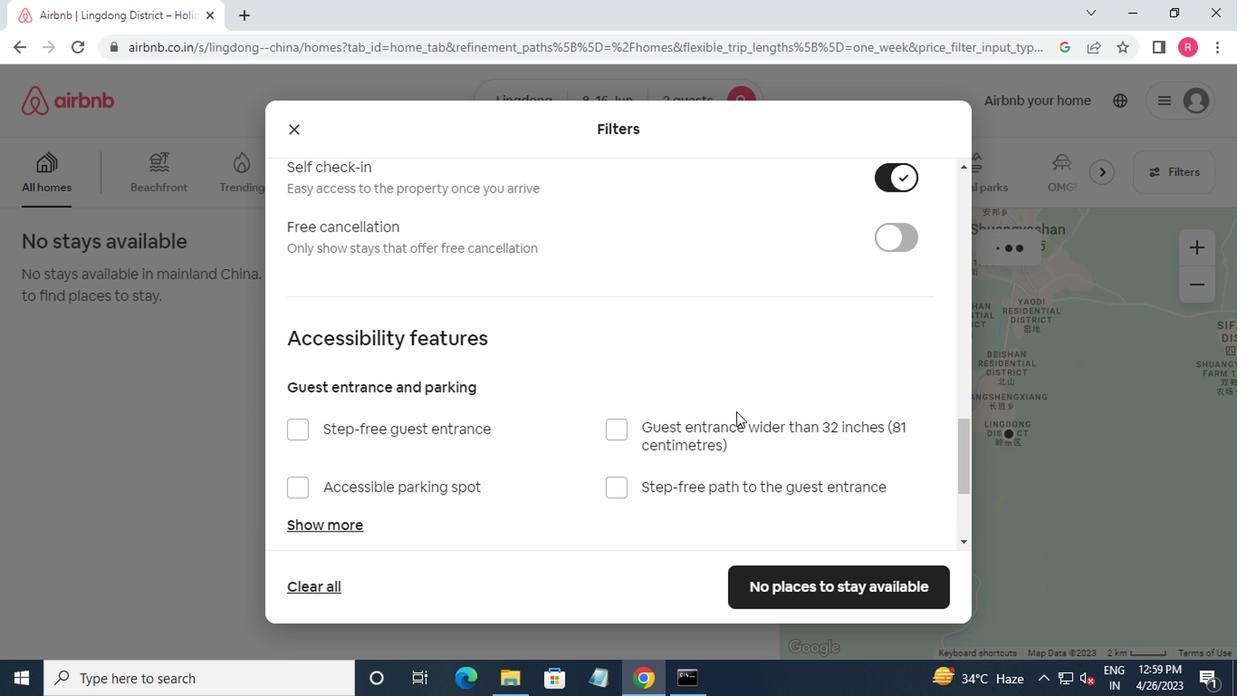 
Action: Mouse scrolled (725, 435) with delta (0, -1)
Screenshot: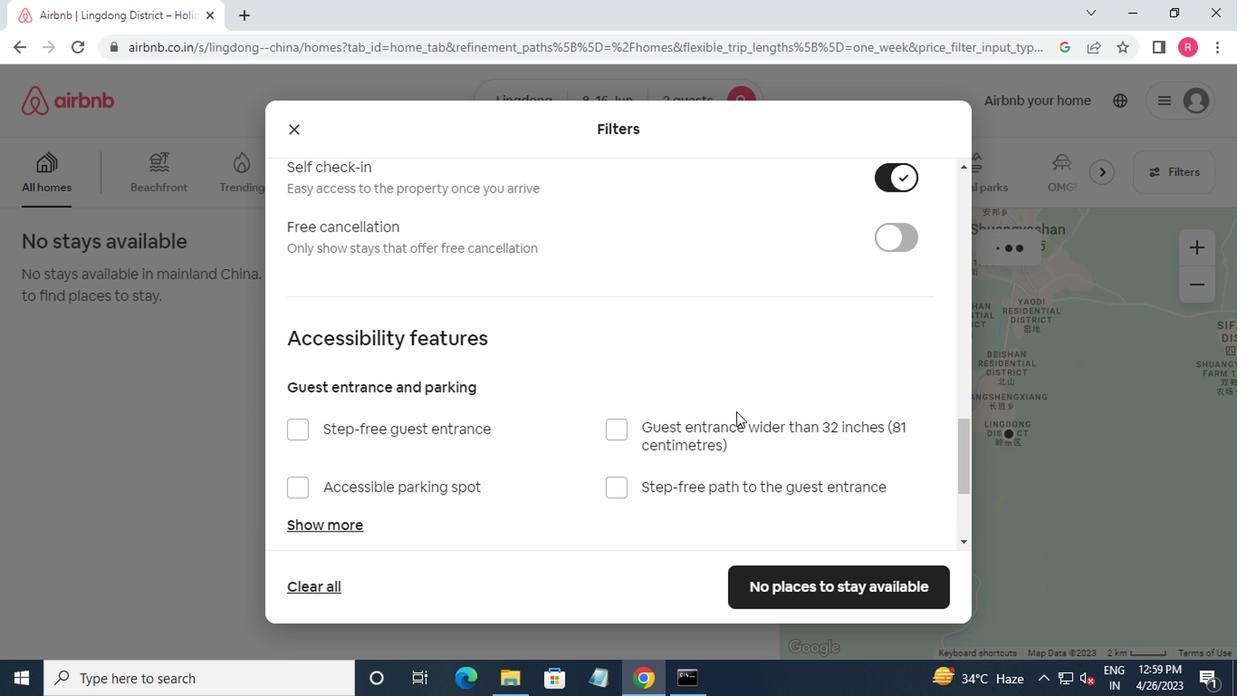 
Action: Mouse moved to (724, 440)
Screenshot: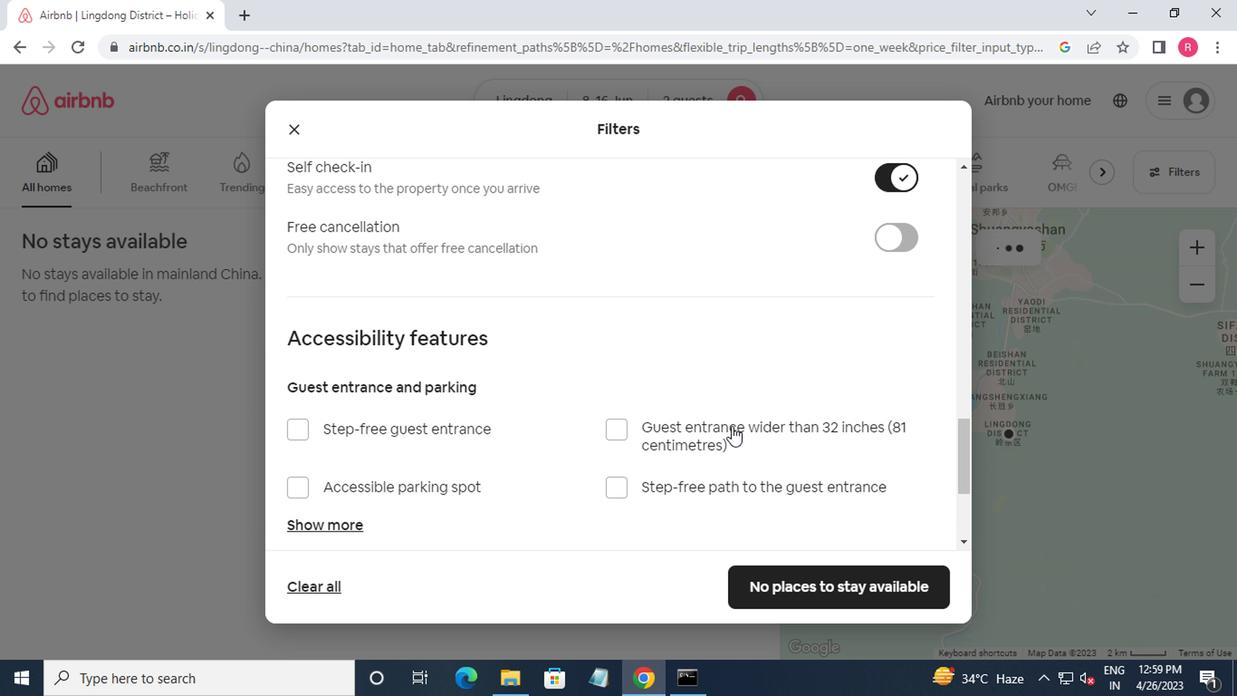 
Action: Mouse scrolled (724, 439) with delta (0, 0)
Screenshot: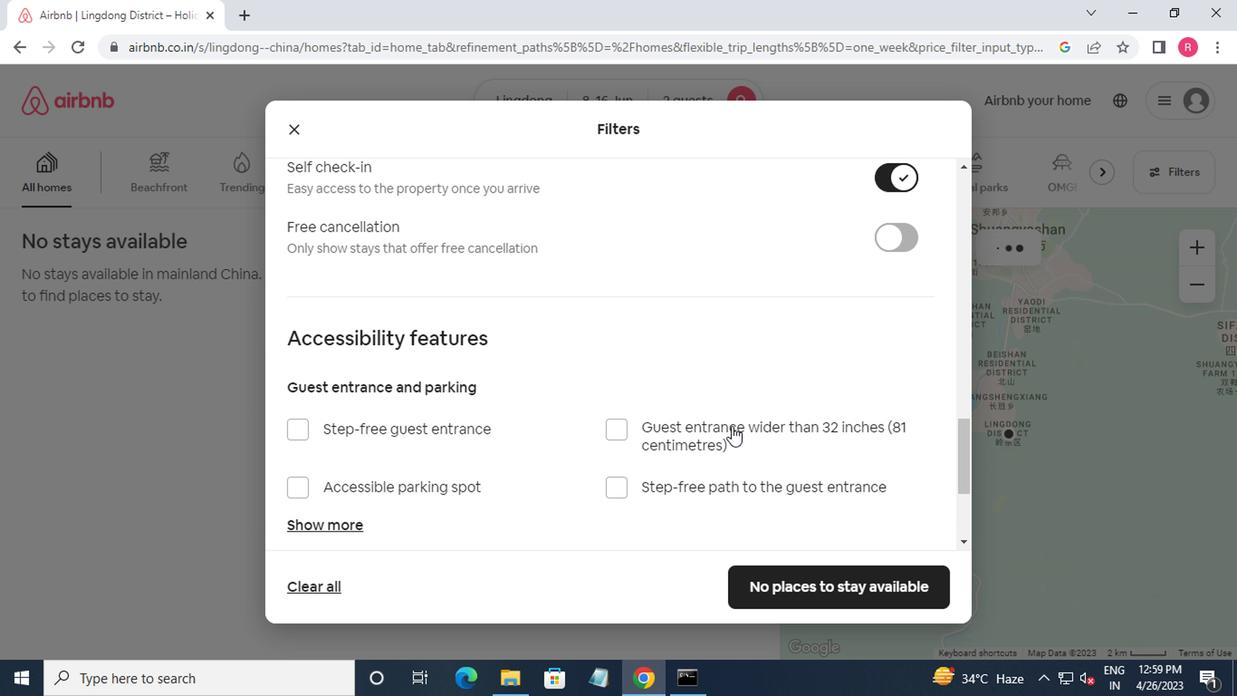 
Action: Mouse moved to (795, 588)
Screenshot: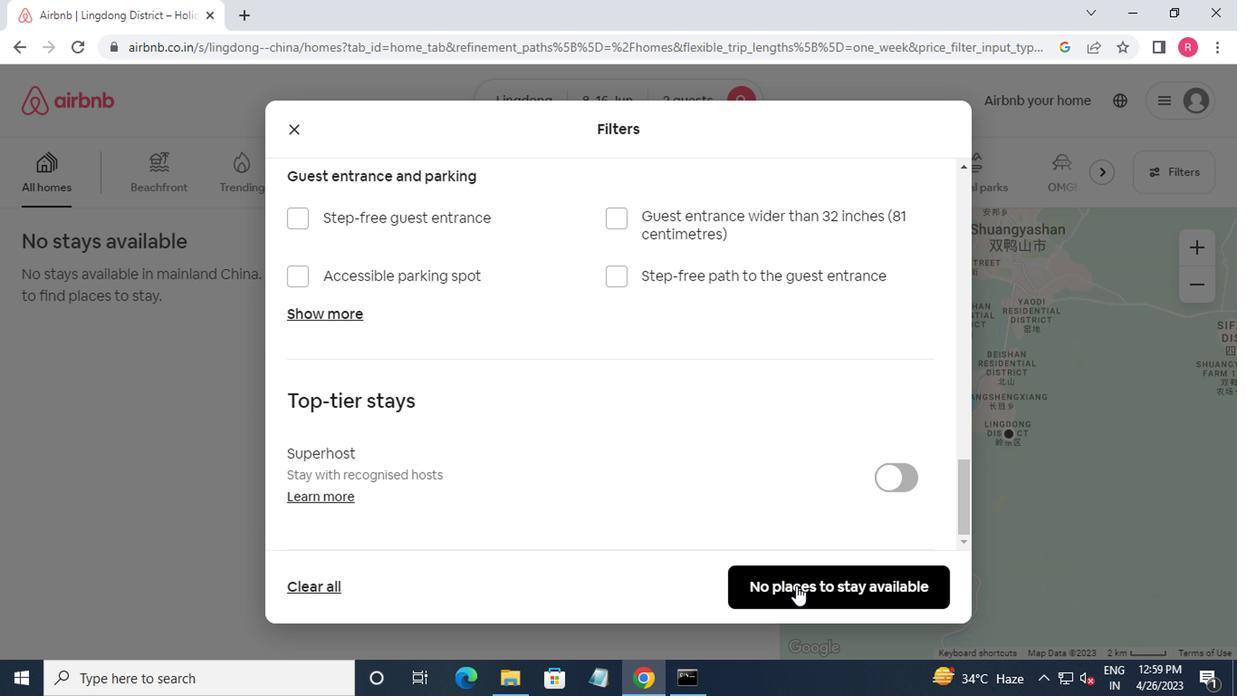 
Action: Mouse pressed left at (795, 588)
Screenshot: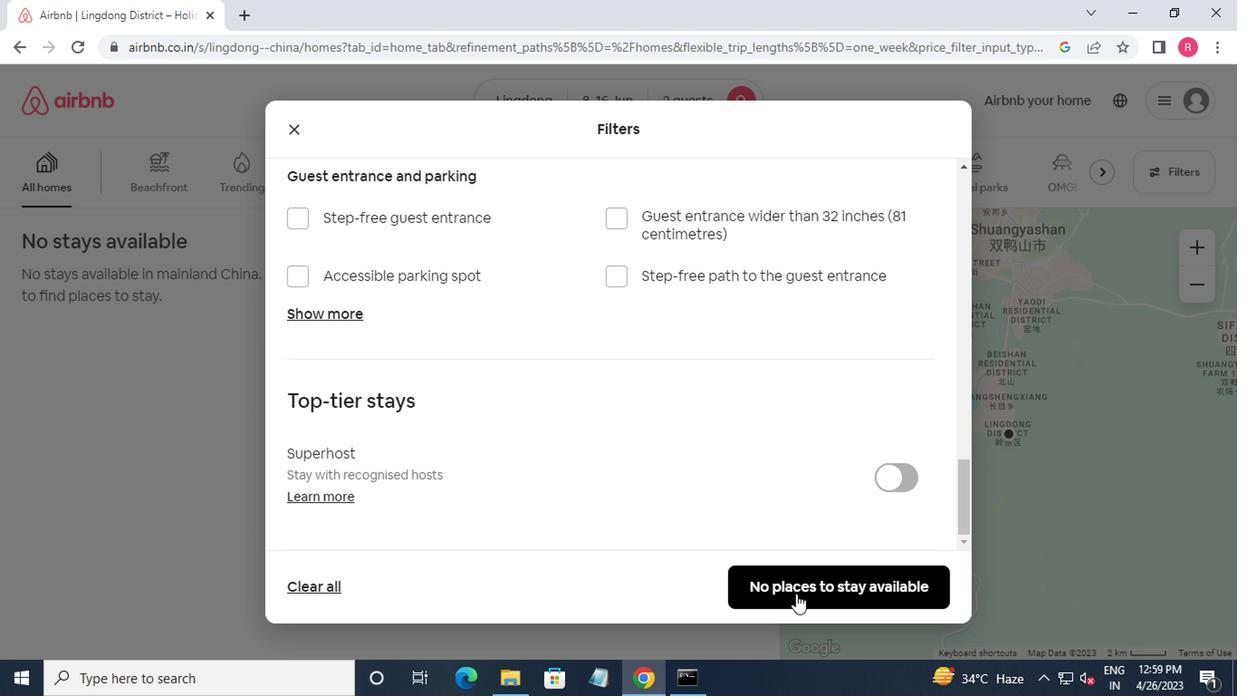 
Action: Mouse moved to (795, 573)
Screenshot: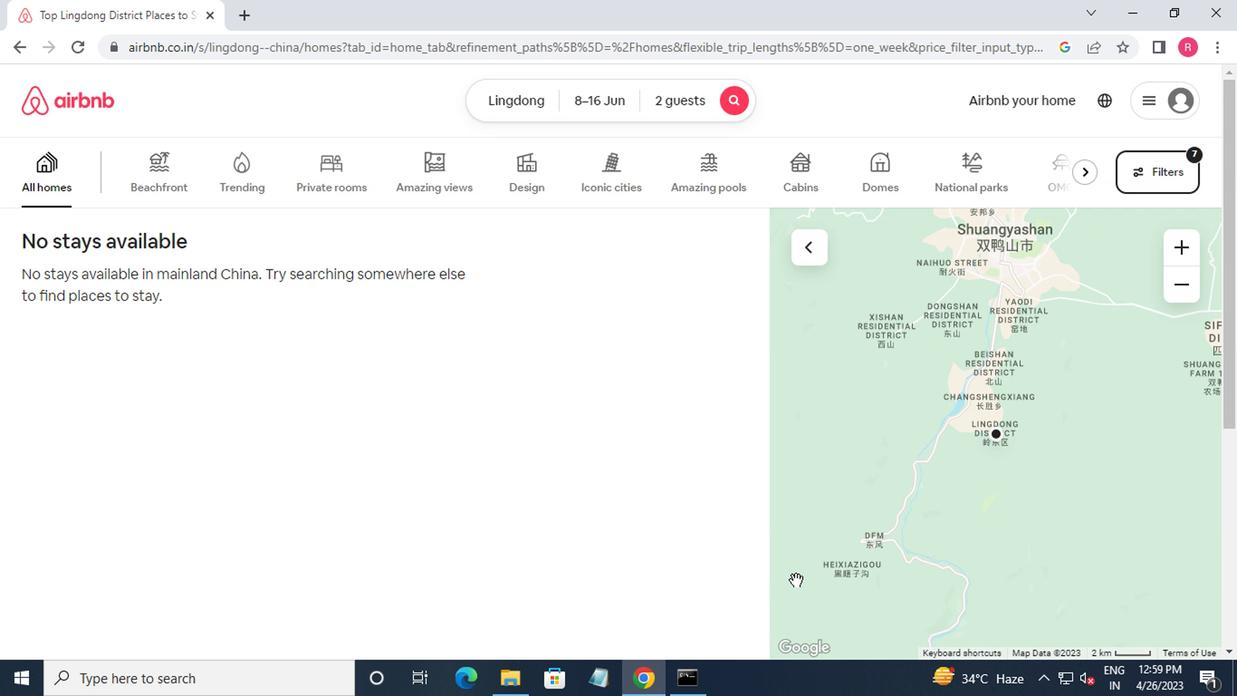
